 Task: Find connections with filter location Jharia with filter topic #indiawith filter profile language English with filter current company Texas Instruments with filter school Sri Padmavati Mahila Visvavidyalayam with filter industry Real Estate and Equipment Rental Services with filter service category Portrait Photography with filter keywords title Massage Therapy
Action: Mouse moved to (239, 292)
Screenshot: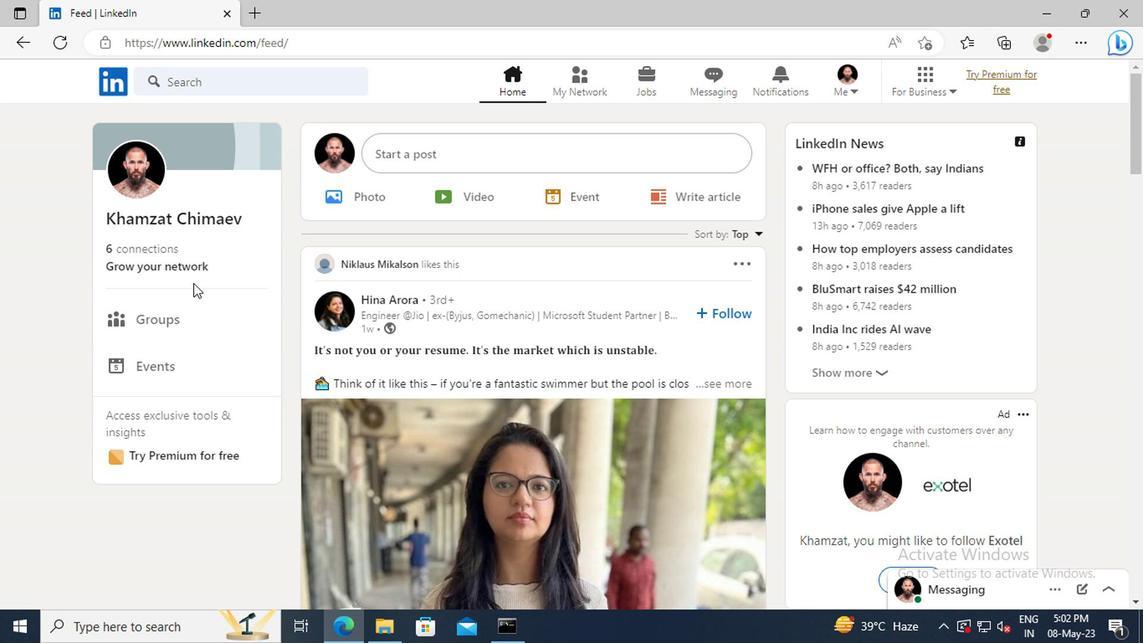 
Action: Mouse pressed left at (239, 292)
Screenshot: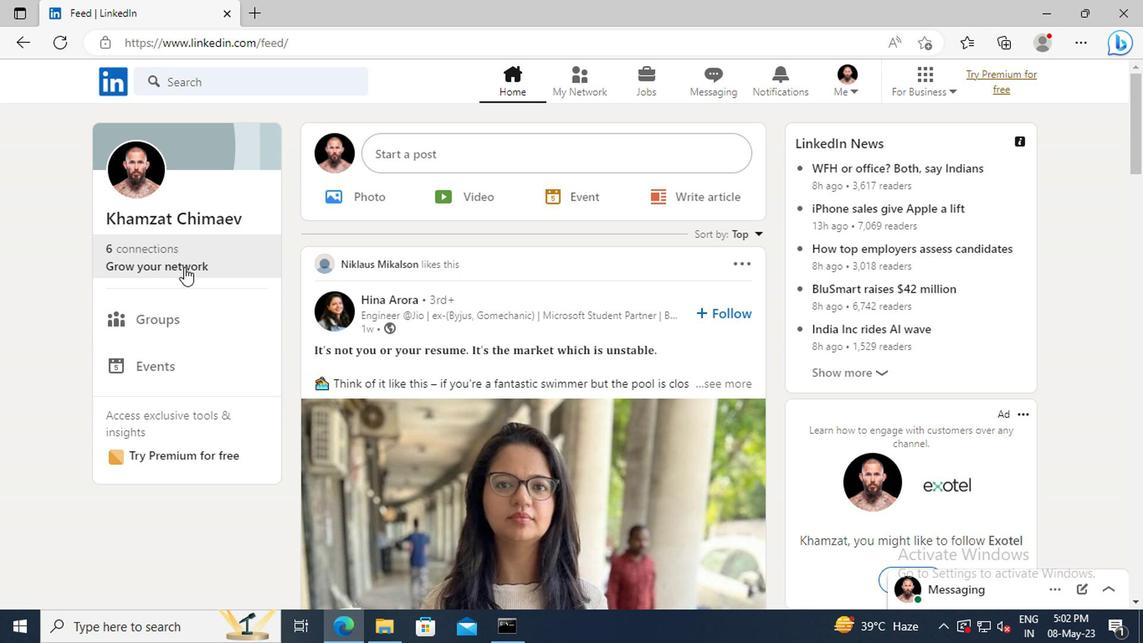 
Action: Mouse moved to (239, 236)
Screenshot: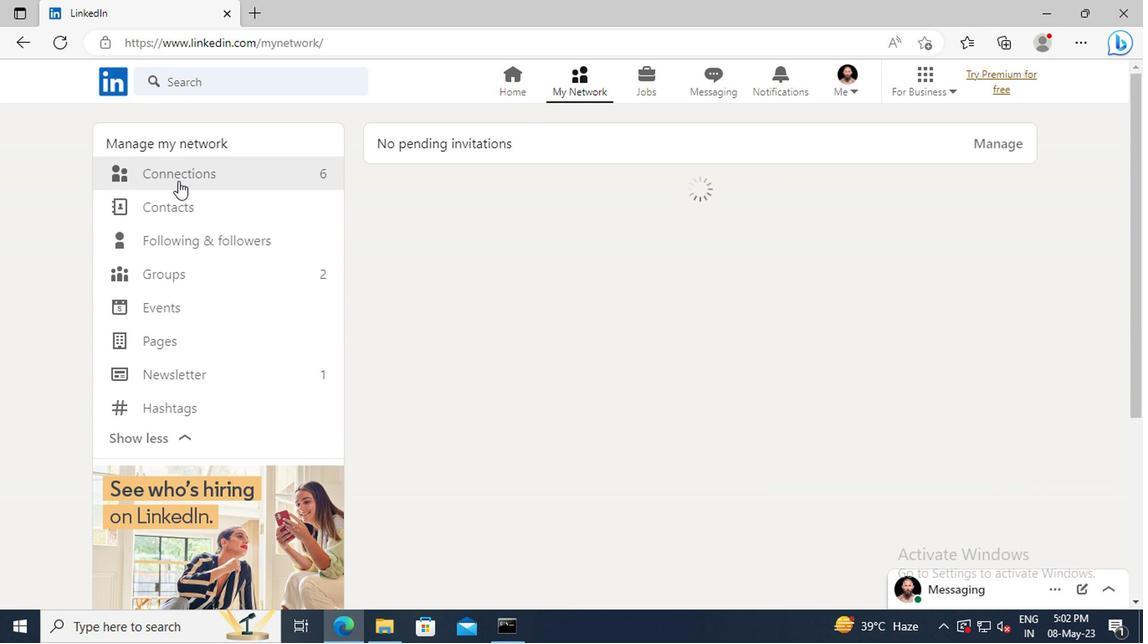 
Action: Mouse pressed left at (239, 236)
Screenshot: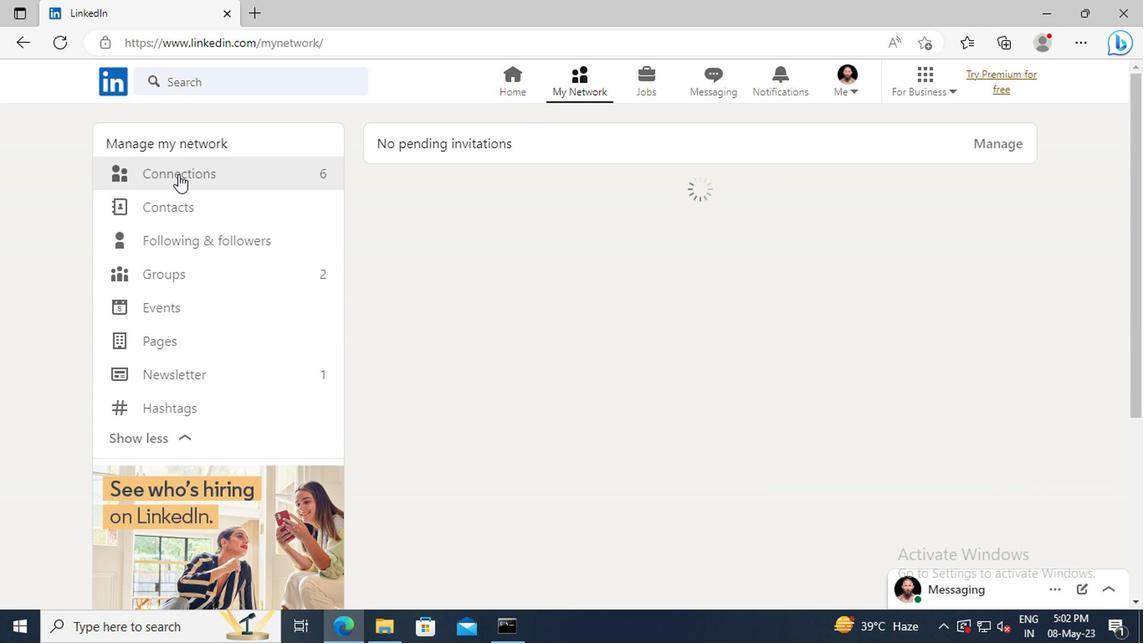 
Action: Mouse moved to (609, 241)
Screenshot: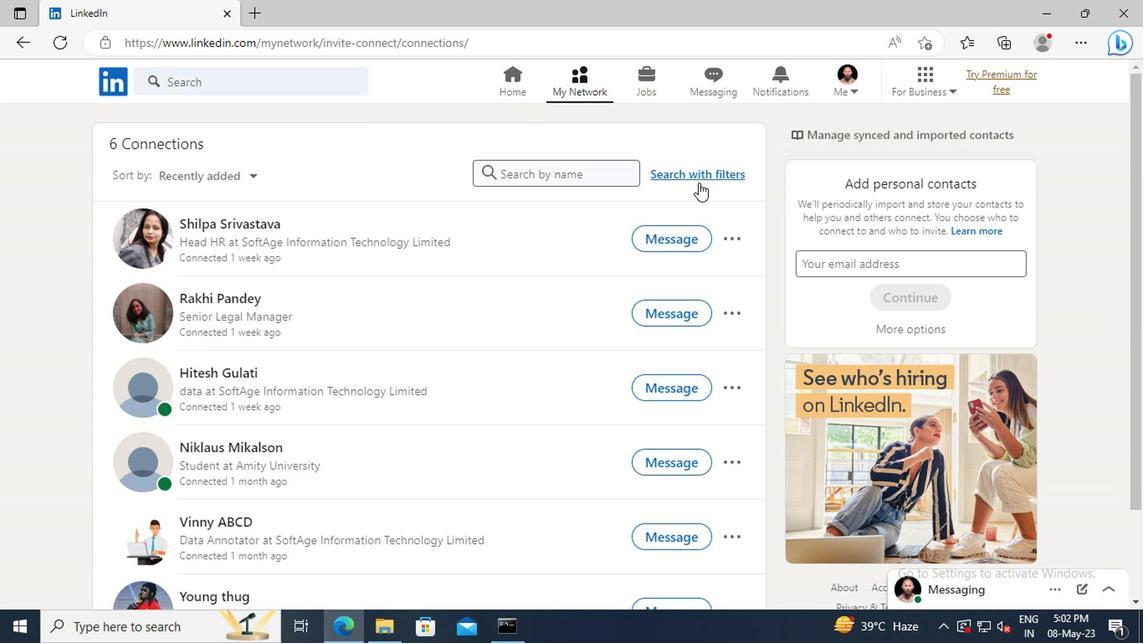 
Action: Mouse pressed left at (609, 241)
Screenshot: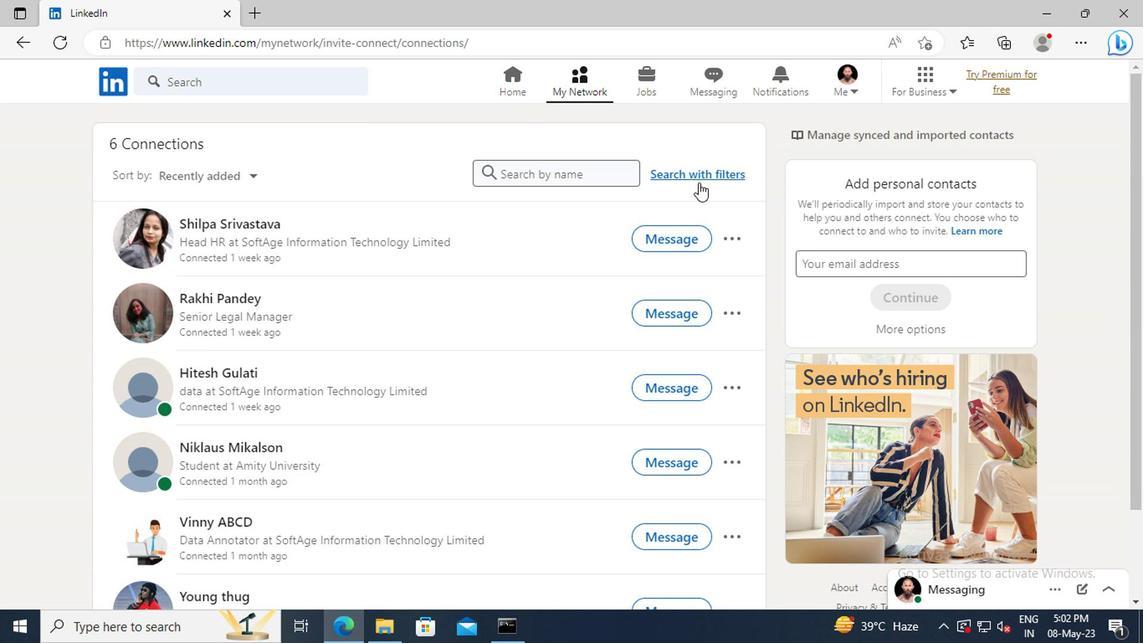 
Action: Mouse moved to (565, 205)
Screenshot: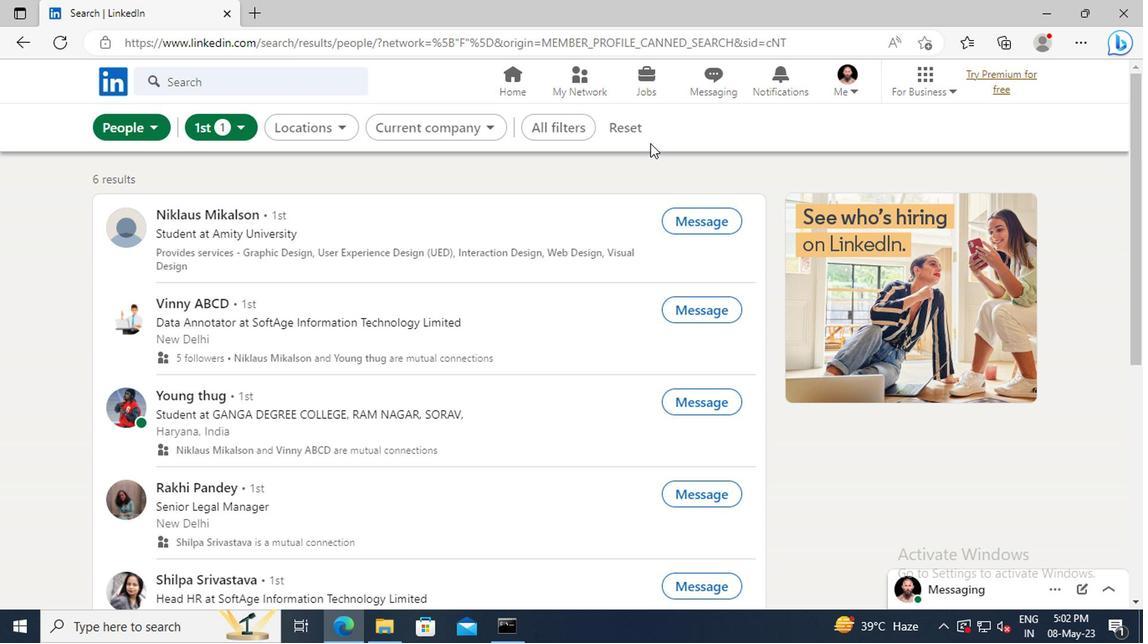 
Action: Mouse pressed left at (565, 205)
Screenshot: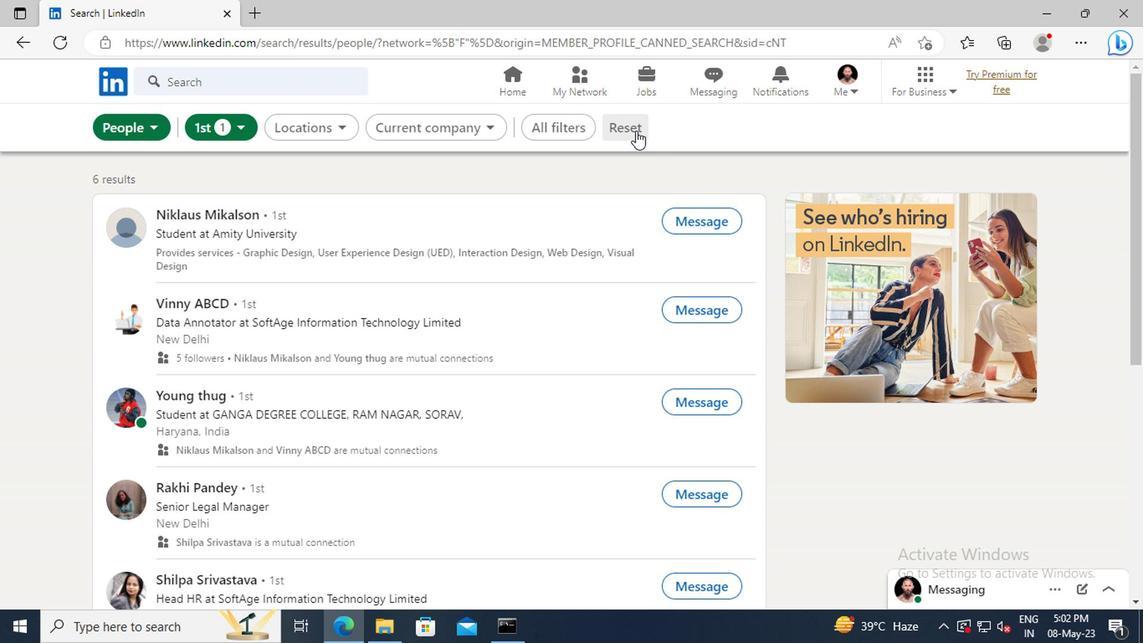 
Action: Mouse moved to (546, 205)
Screenshot: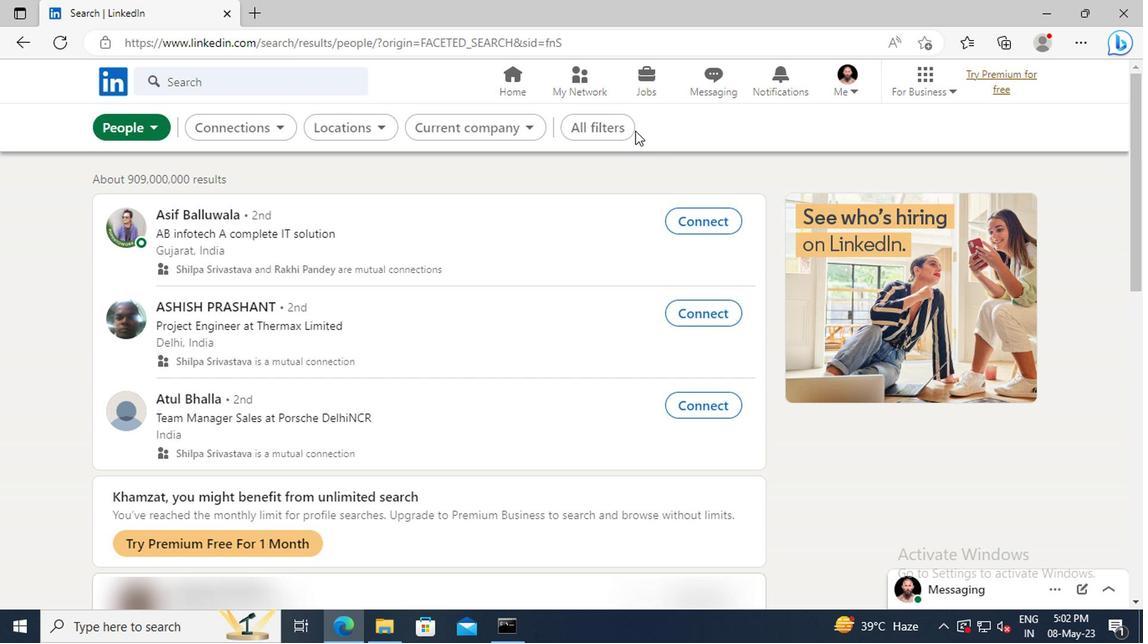 
Action: Mouse pressed left at (546, 205)
Screenshot: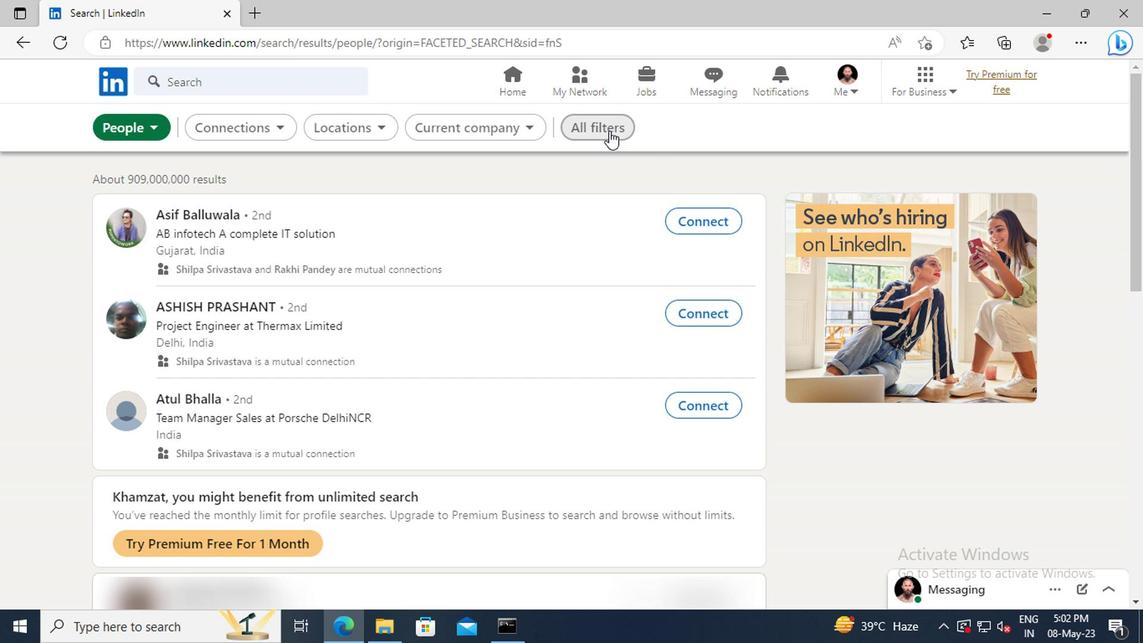 
Action: Mouse moved to (787, 359)
Screenshot: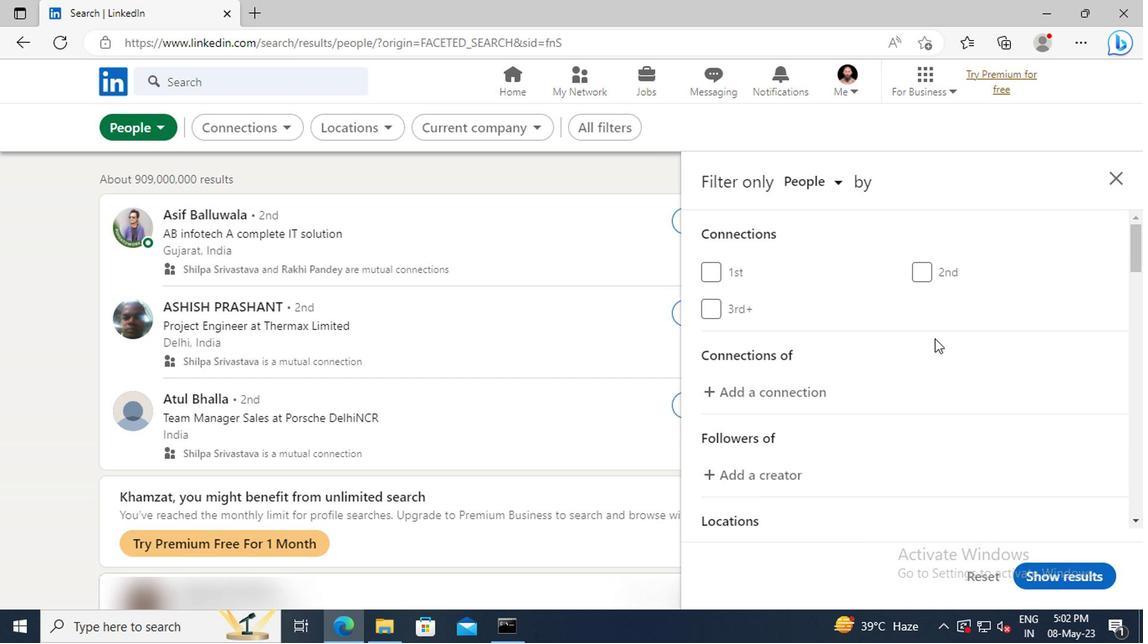 
Action: Mouse scrolled (787, 359) with delta (0, 0)
Screenshot: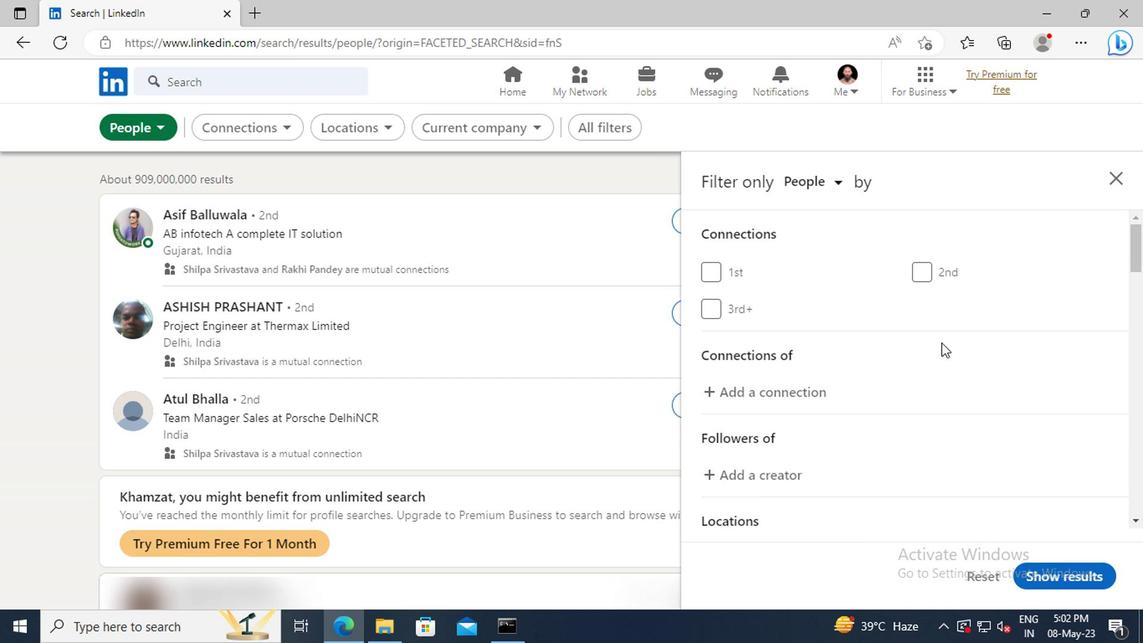 
Action: Mouse moved to (787, 359)
Screenshot: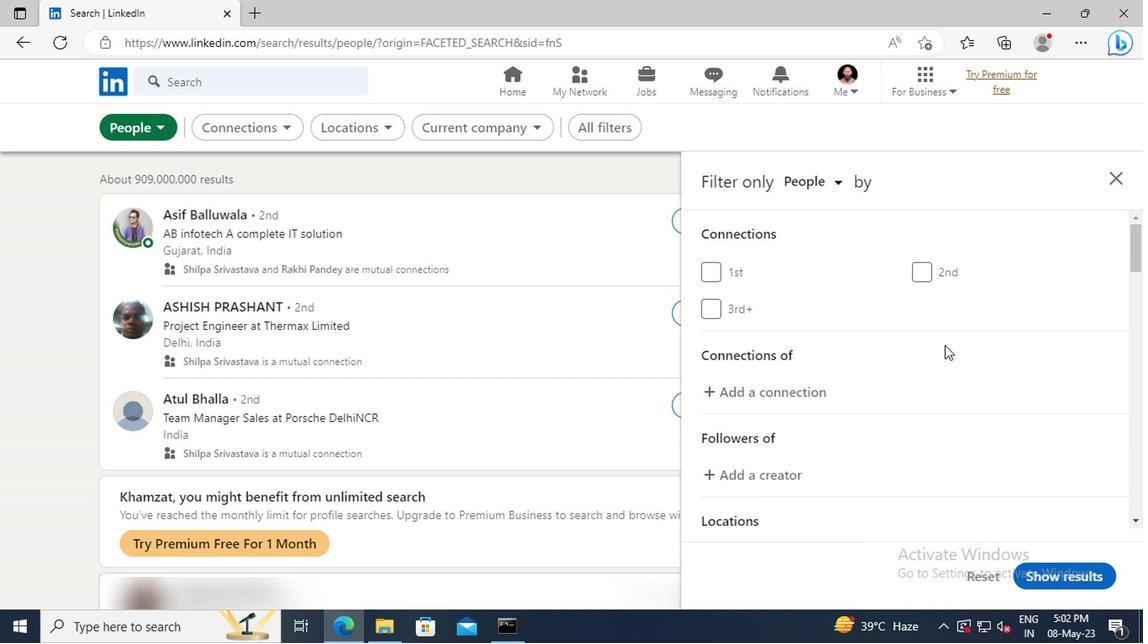 
Action: Mouse scrolled (787, 359) with delta (0, 0)
Screenshot: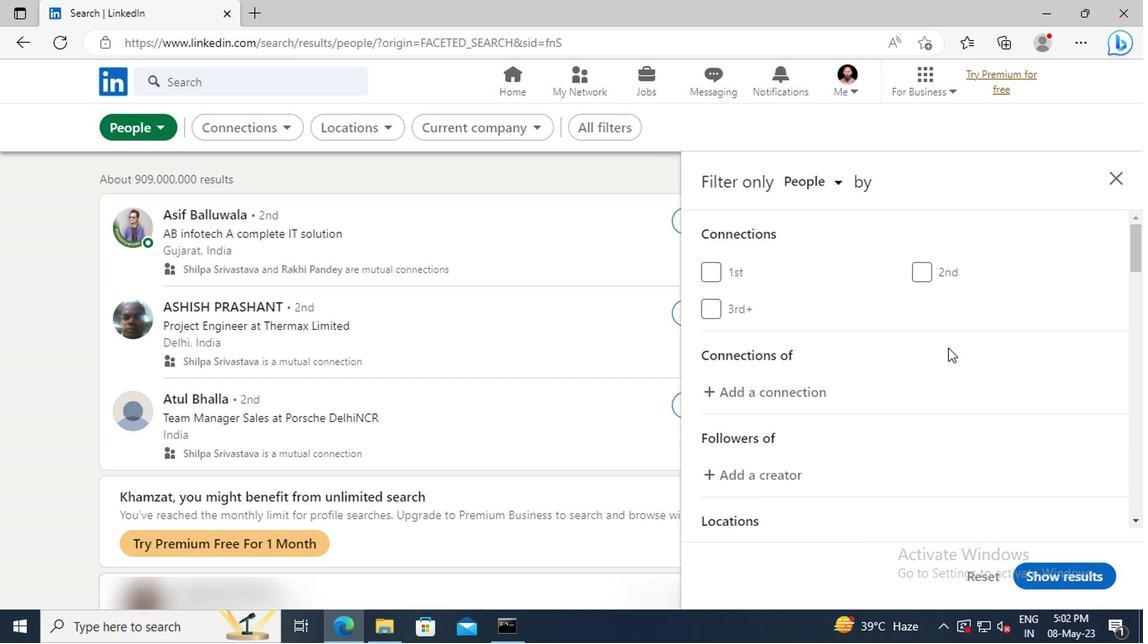
Action: Mouse scrolled (787, 359) with delta (0, 0)
Screenshot: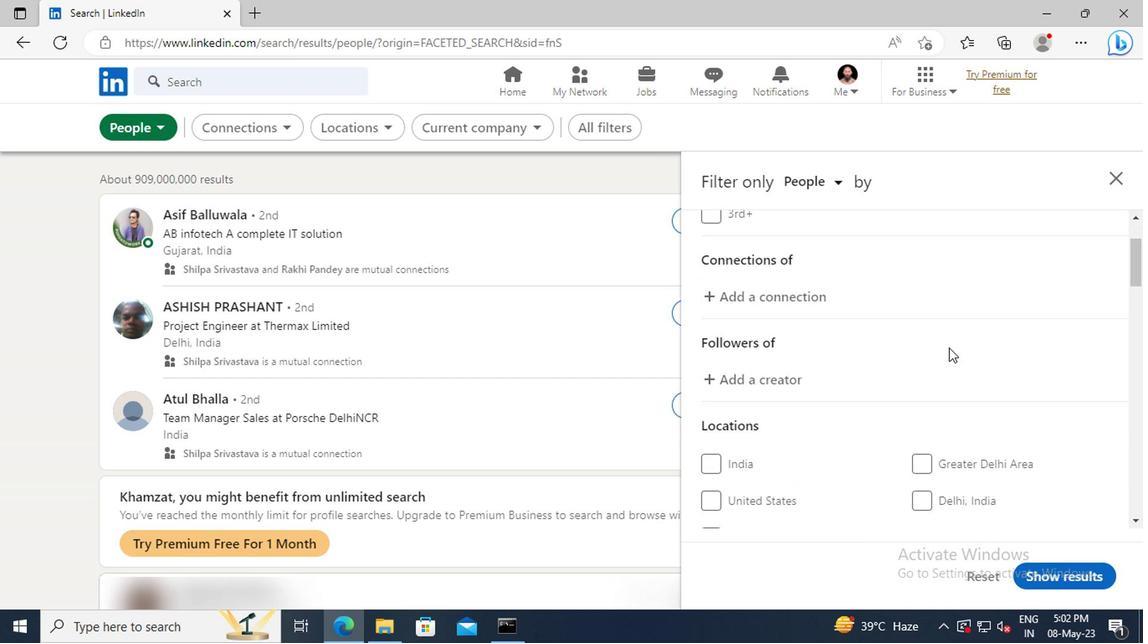 
Action: Mouse scrolled (787, 359) with delta (0, 0)
Screenshot: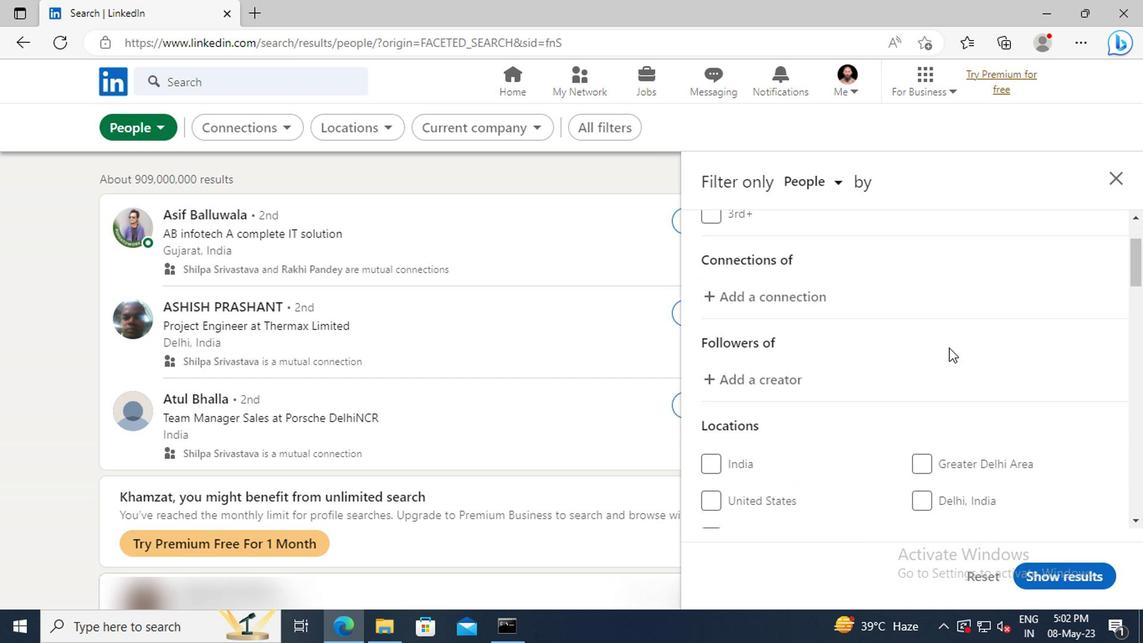 
Action: Mouse scrolled (787, 359) with delta (0, 0)
Screenshot: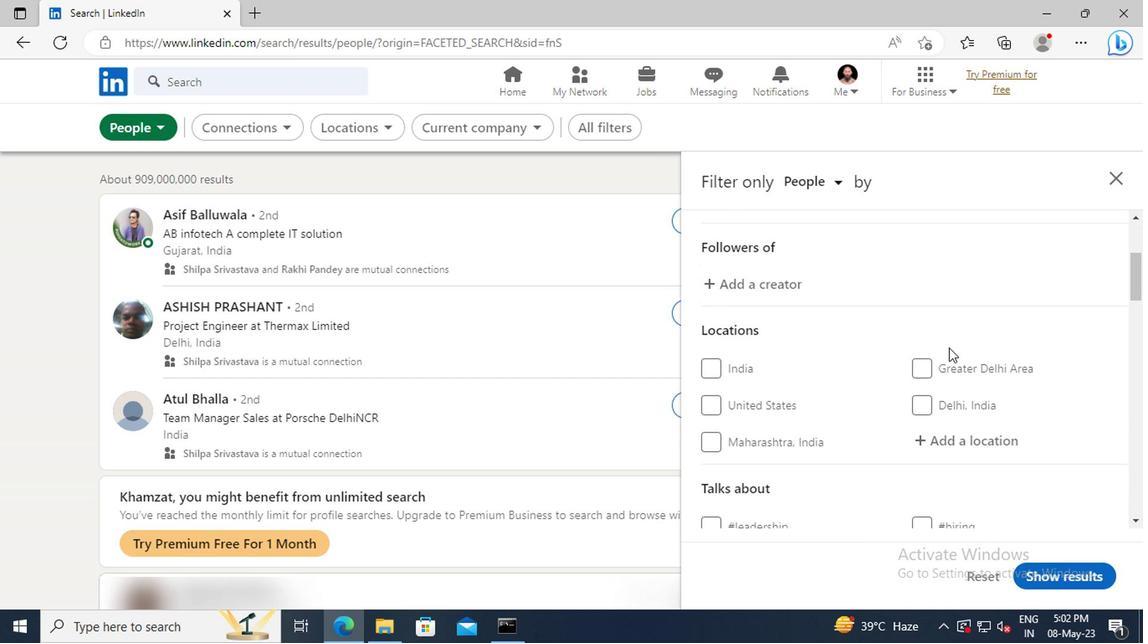 
Action: Mouse moved to (788, 395)
Screenshot: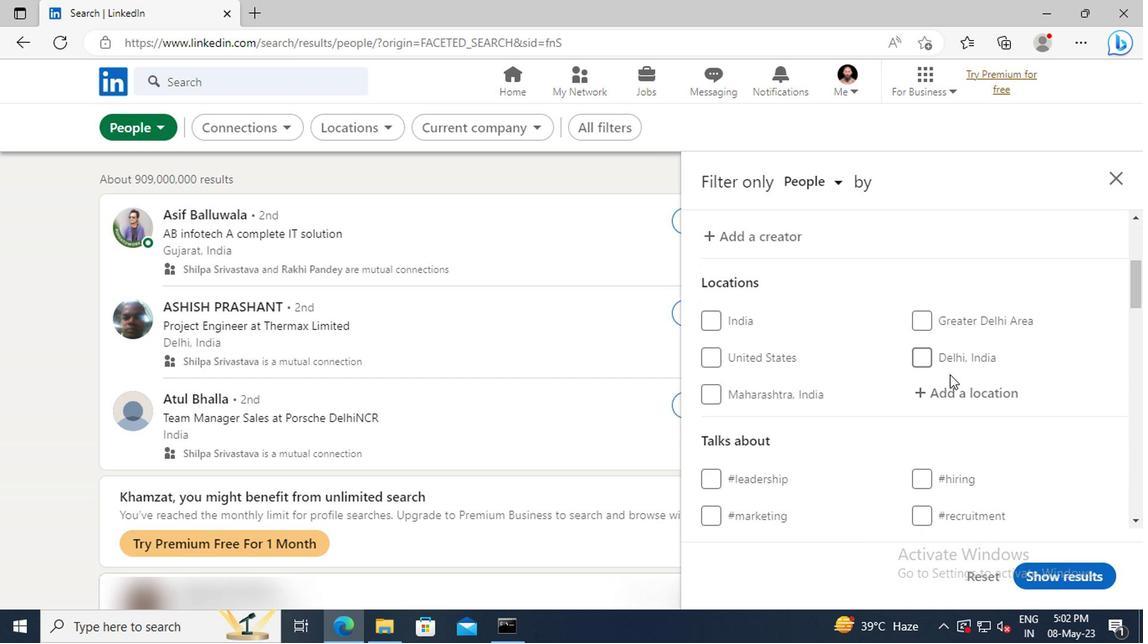
Action: Mouse pressed left at (788, 395)
Screenshot: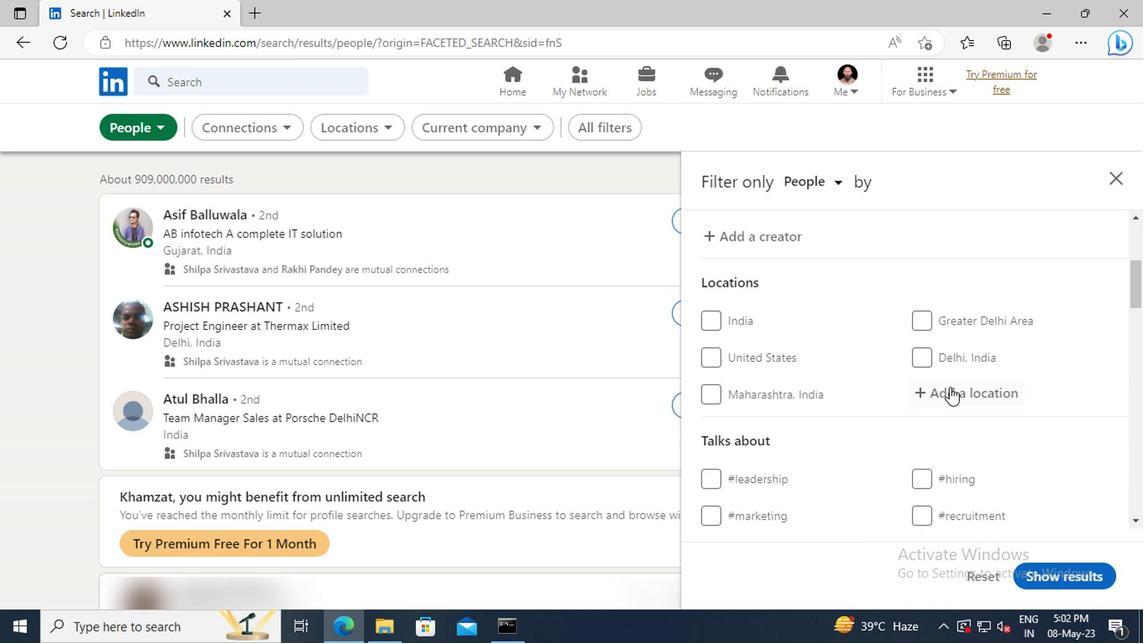 
Action: Key pressed <Key.shift>JHARIA
Screenshot: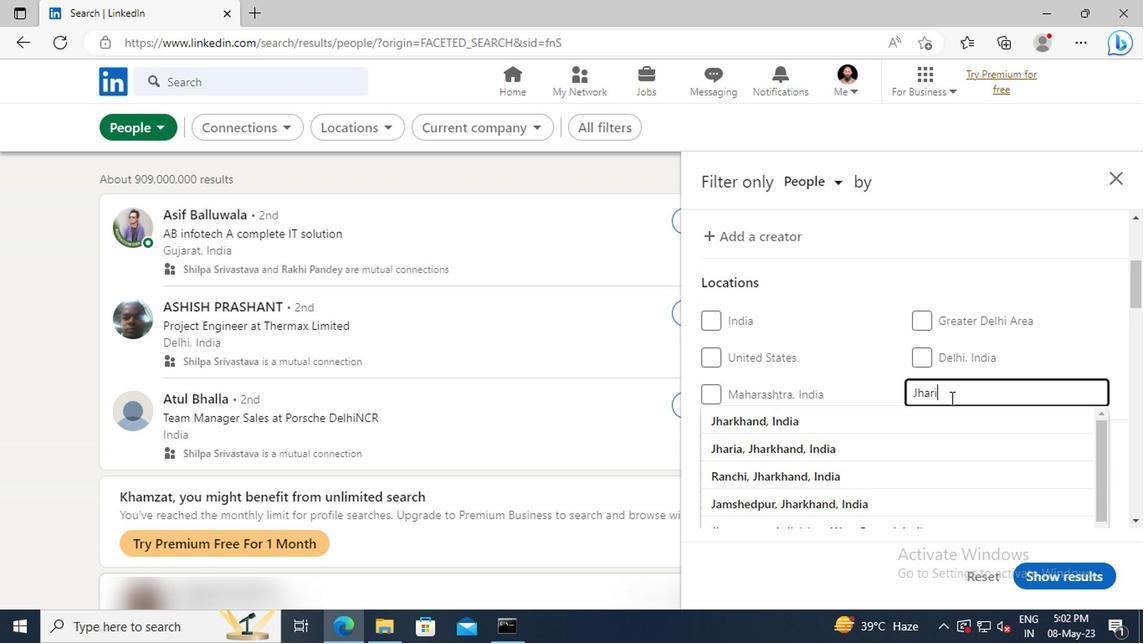 
Action: Mouse moved to (788, 411)
Screenshot: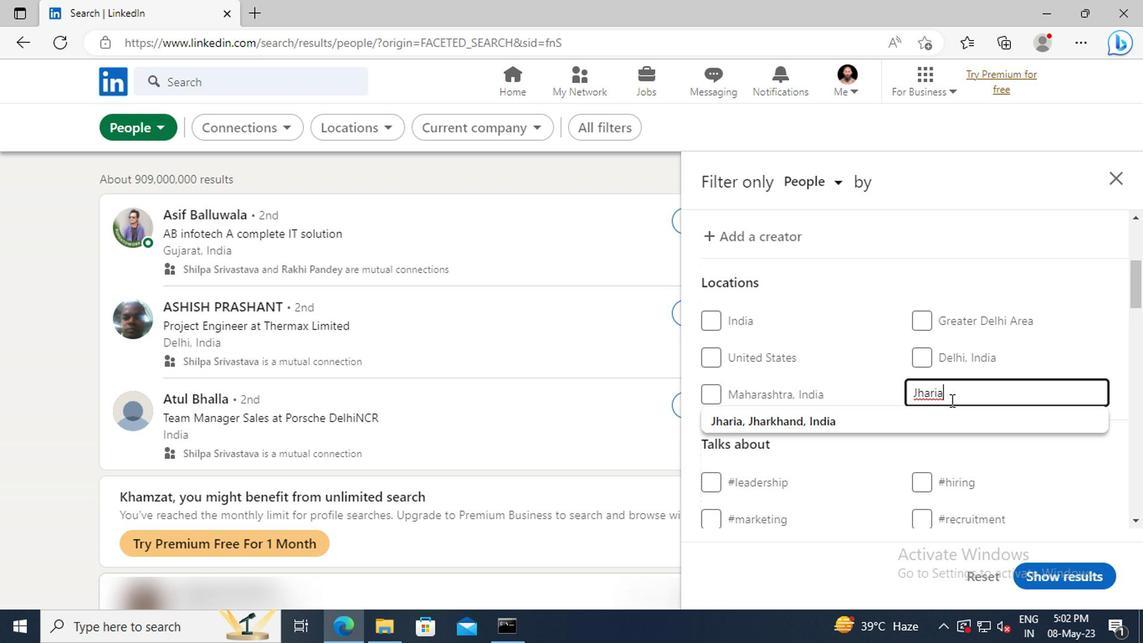 
Action: Mouse pressed left at (788, 411)
Screenshot: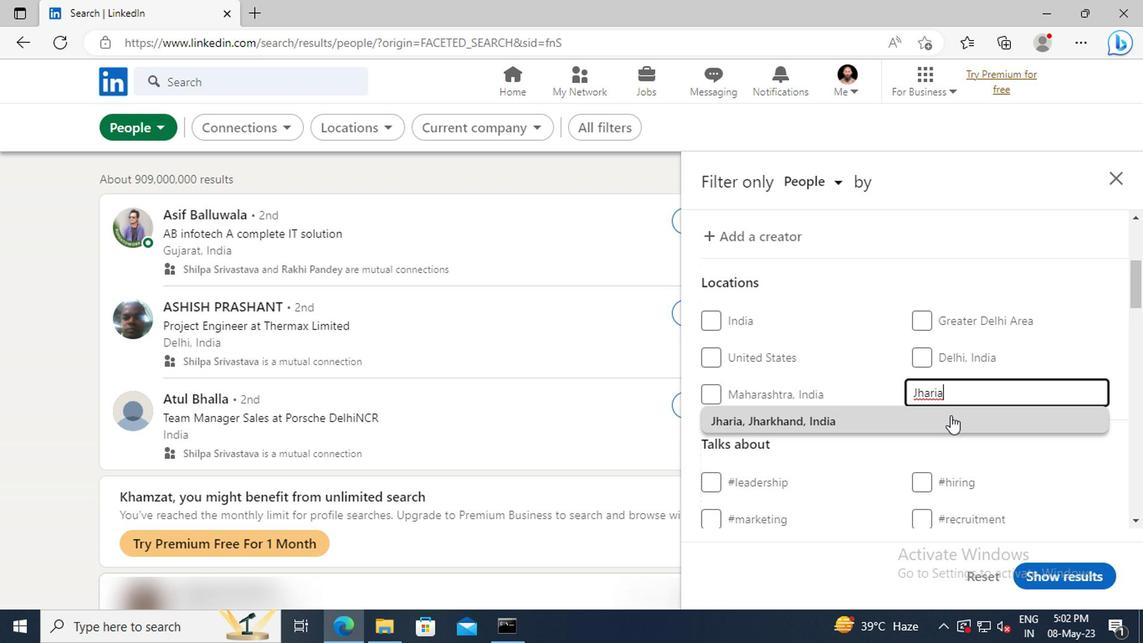 
Action: Mouse scrolled (788, 410) with delta (0, 0)
Screenshot: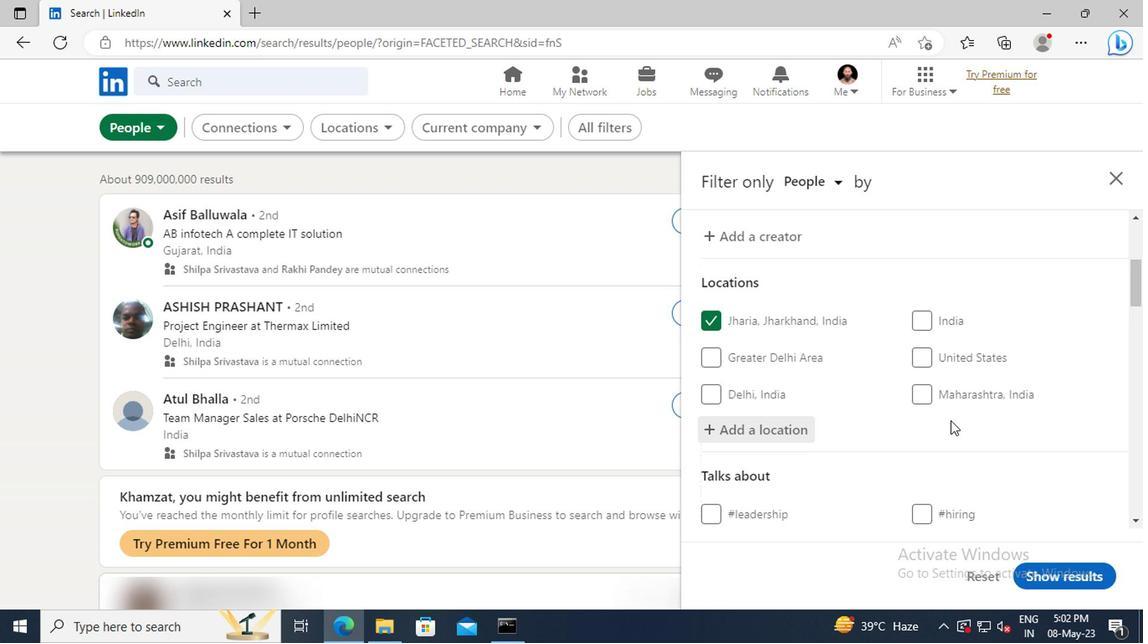 
Action: Mouse scrolled (788, 410) with delta (0, 0)
Screenshot: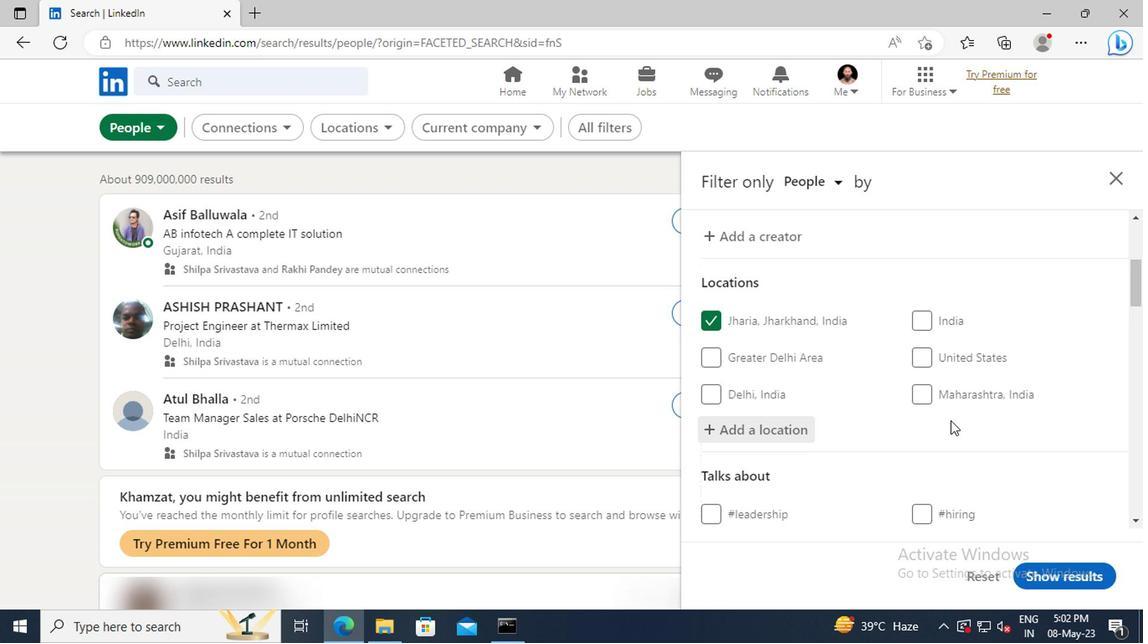 
Action: Mouse moved to (787, 407)
Screenshot: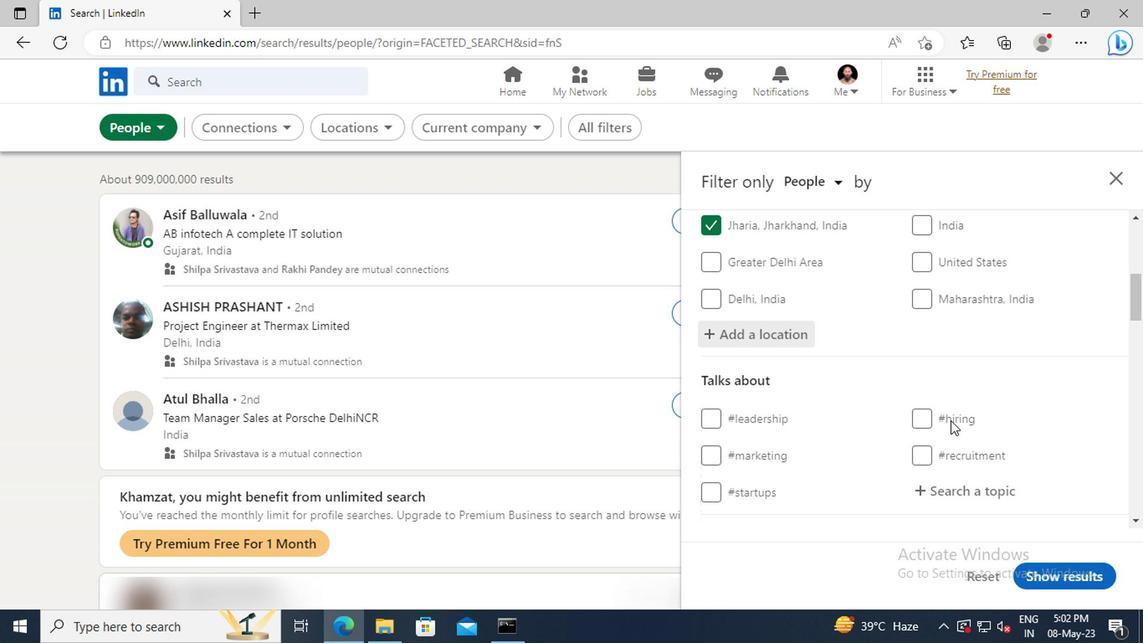 
Action: Mouse scrolled (787, 407) with delta (0, 0)
Screenshot: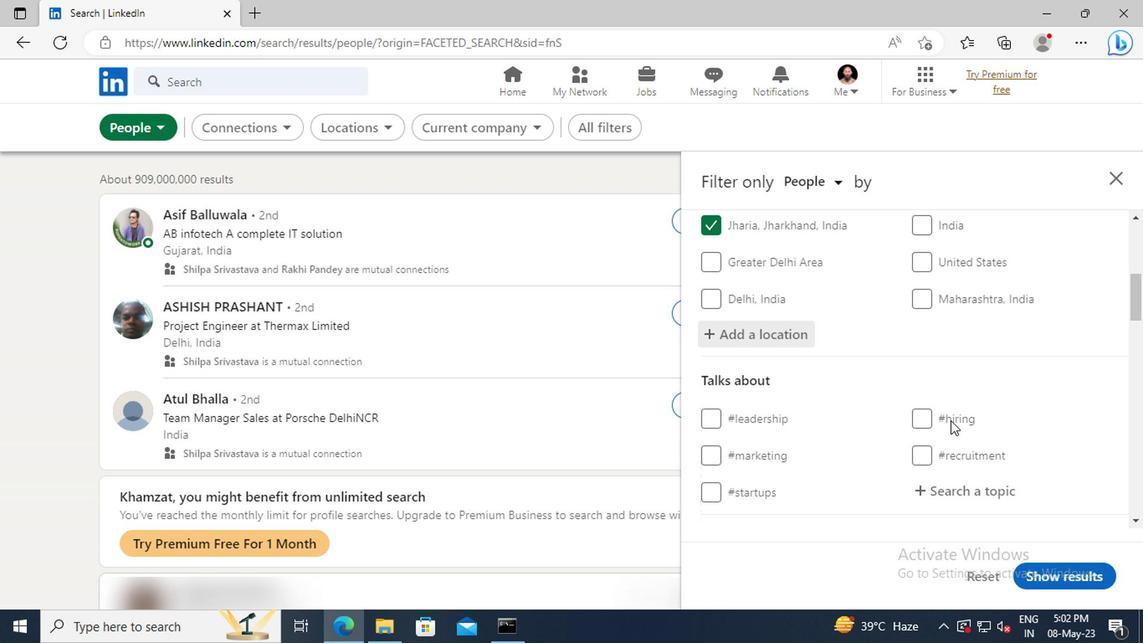 
Action: Mouse moved to (787, 407)
Screenshot: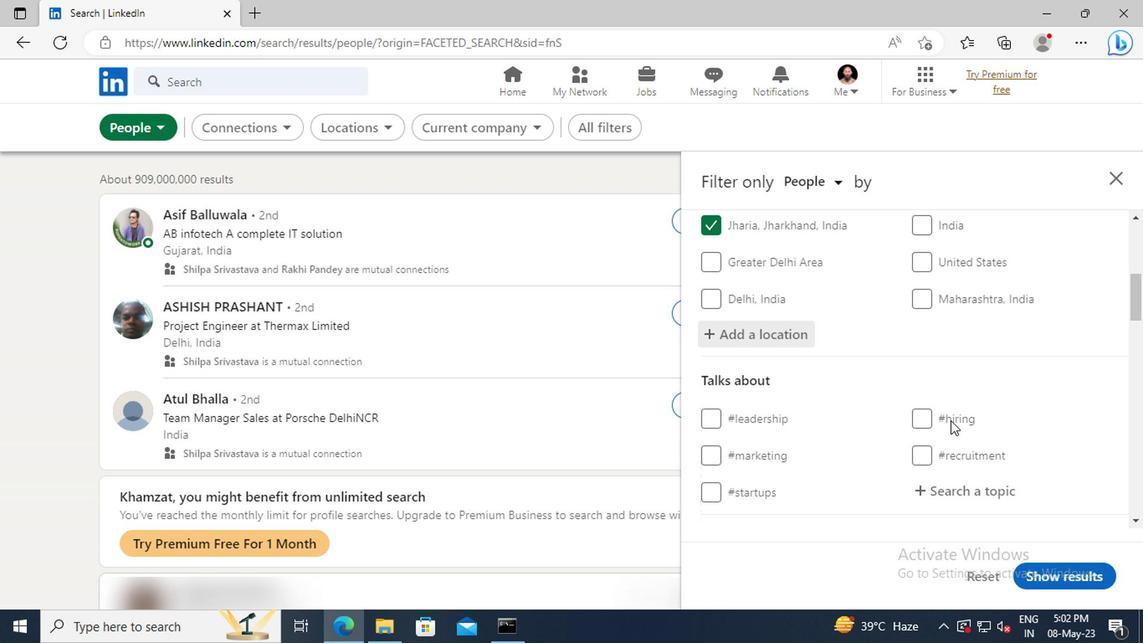 
Action: Mouse scrolled (787, 406) with delta (0, 0)
Screenshot: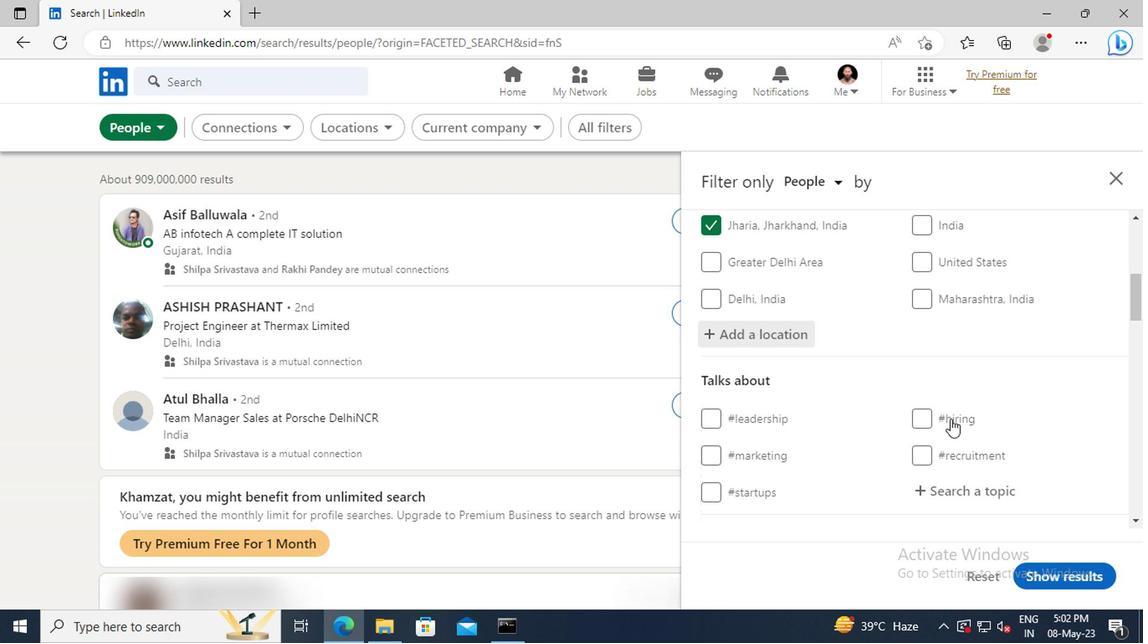 
Action: Mouse moved to (785, 397)
Screenshot: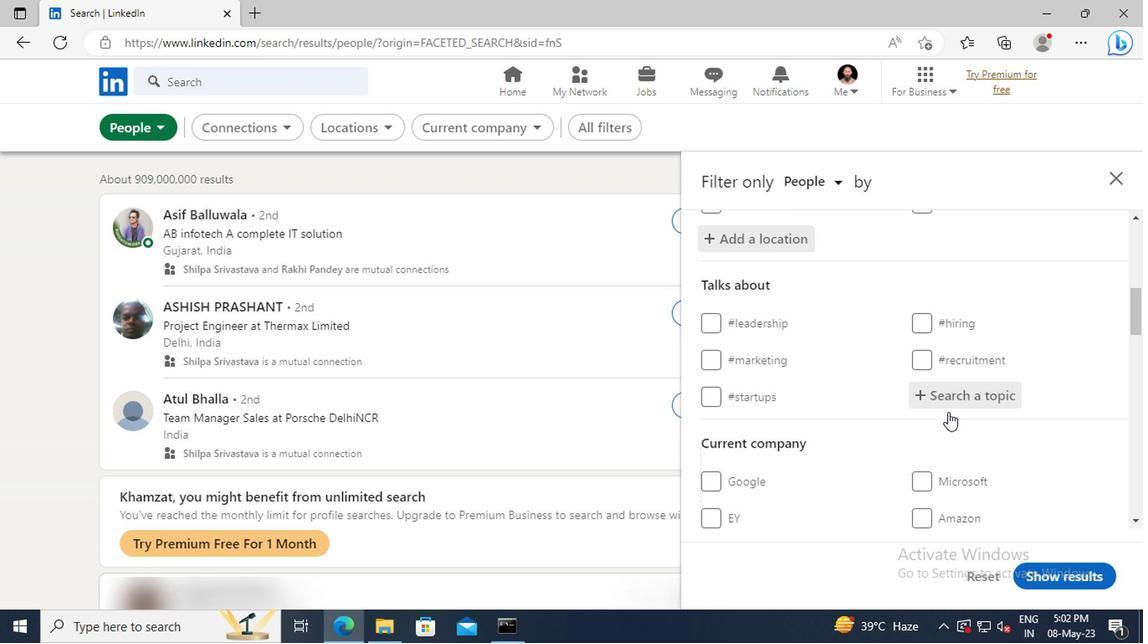 
Action: Mouse pressed left at (785, 397)
Screenshot: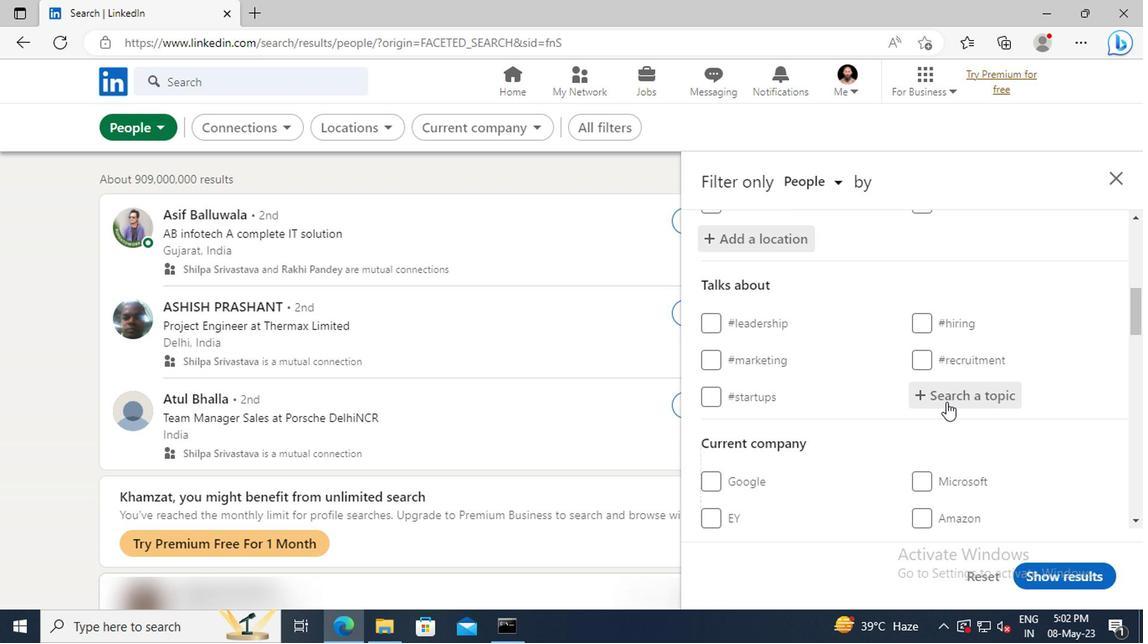 
Action: Key pressed INDIA
Screenshot: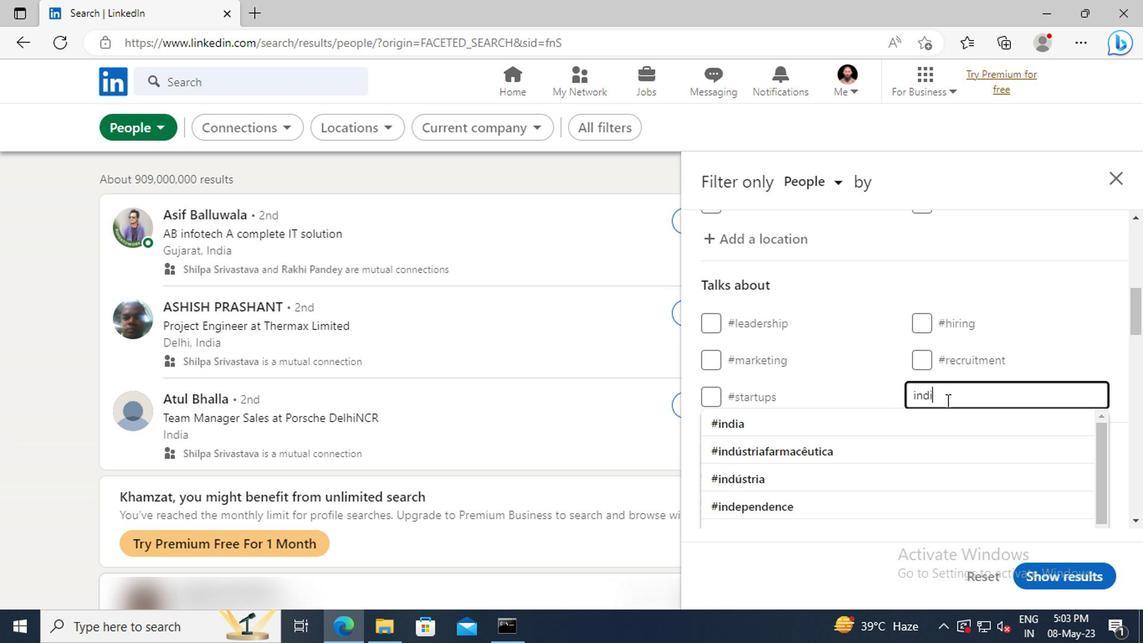 
Action: Mouse moved to (791, 408)
Screenshot: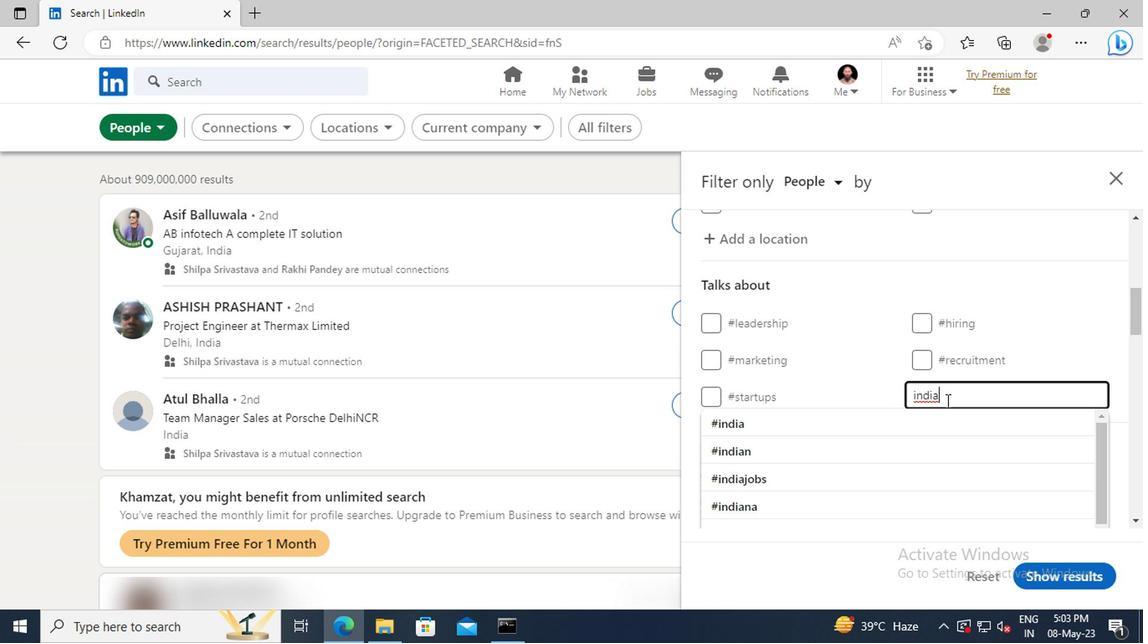 
Action: Mouse pressed left at (791, 408)
Screenshot: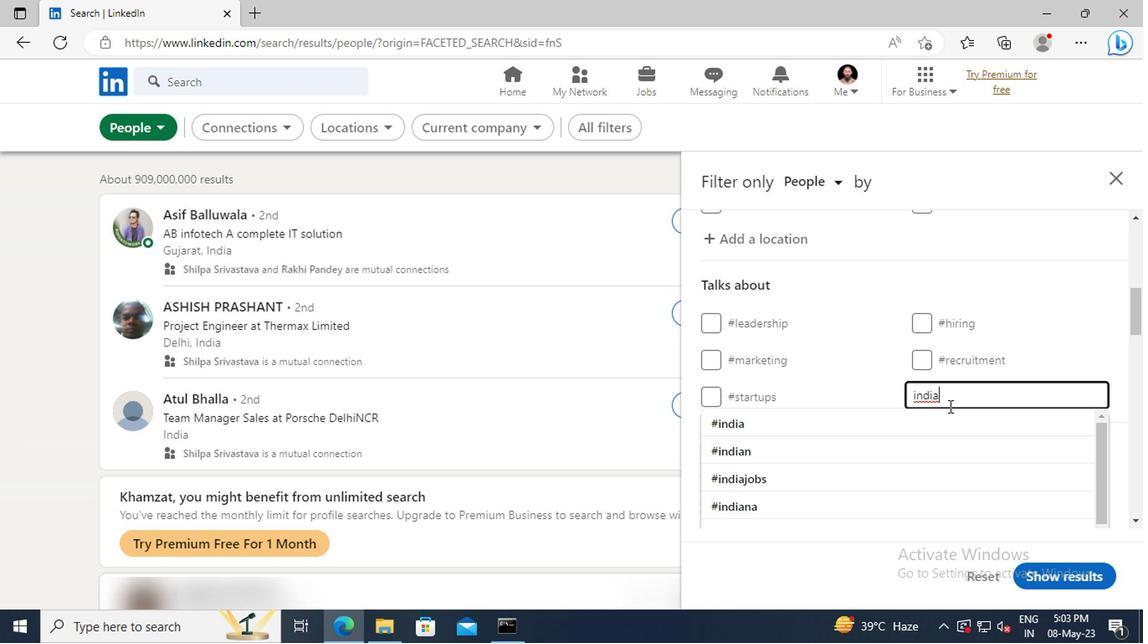 
Action: Mouse scrolled (791, 407) with delta (0, 0)
Screenshot: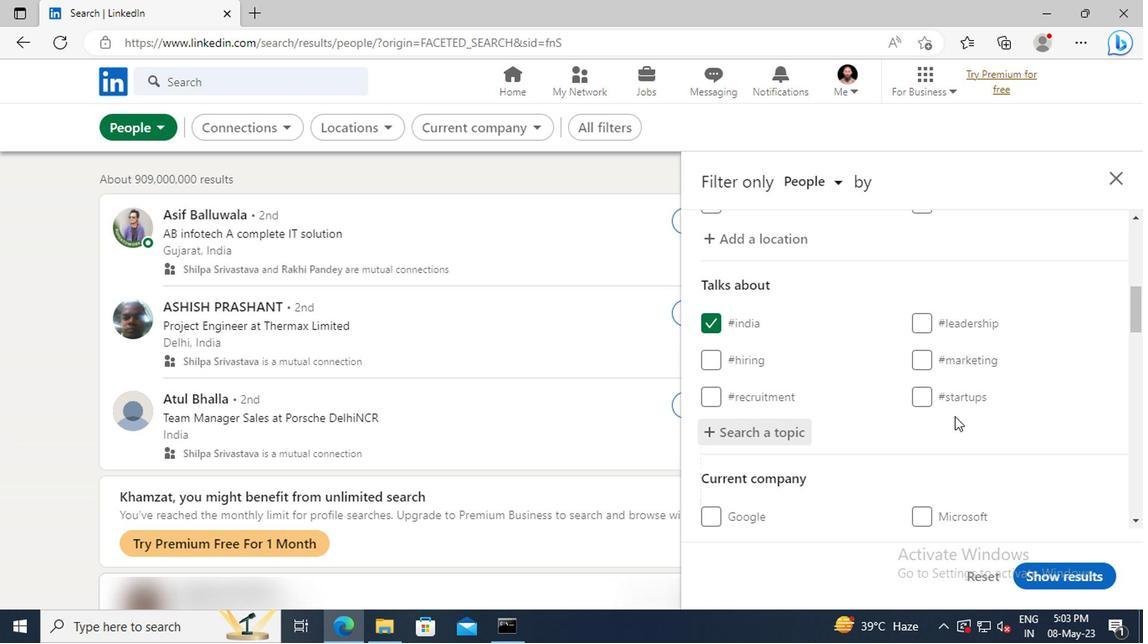 
Action: Mouse scrolled (791, 407) with delta (0, 0)
Screenshot: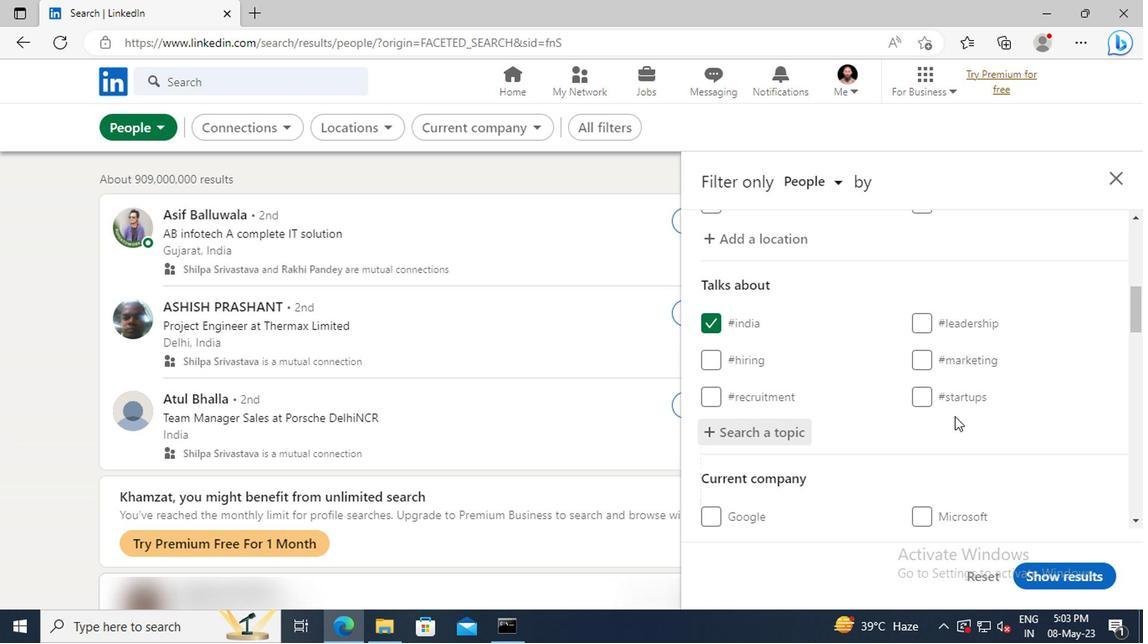
Action: Mouse scrolled (791, 407) with delta (0, 0)
Screenshot: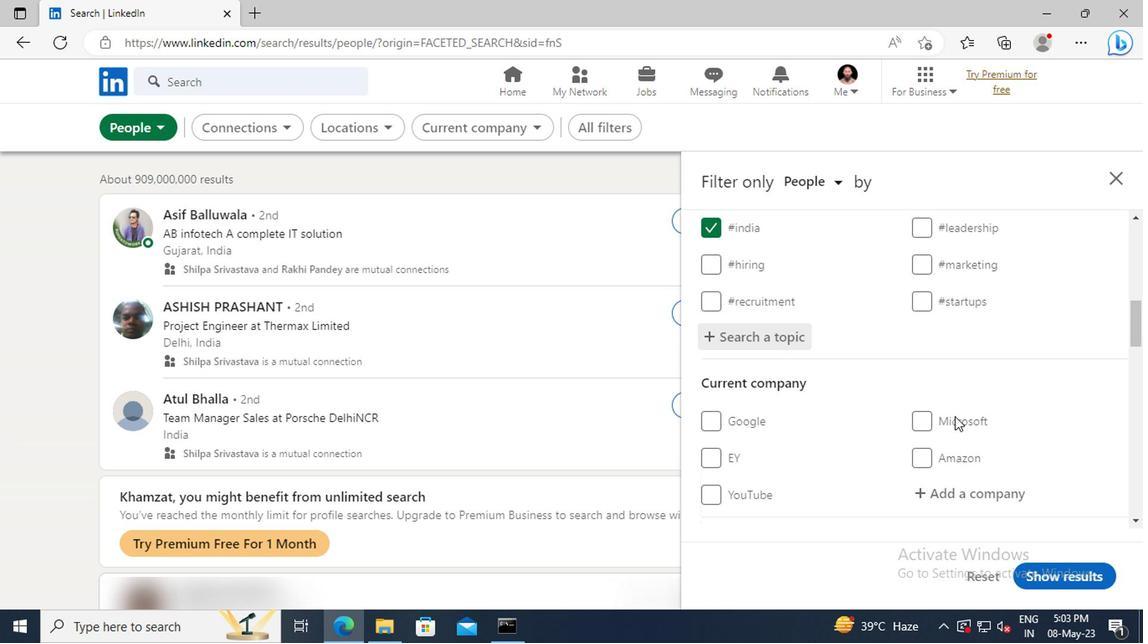 
Action: Mouse moved to (791, 408)
Screenshot: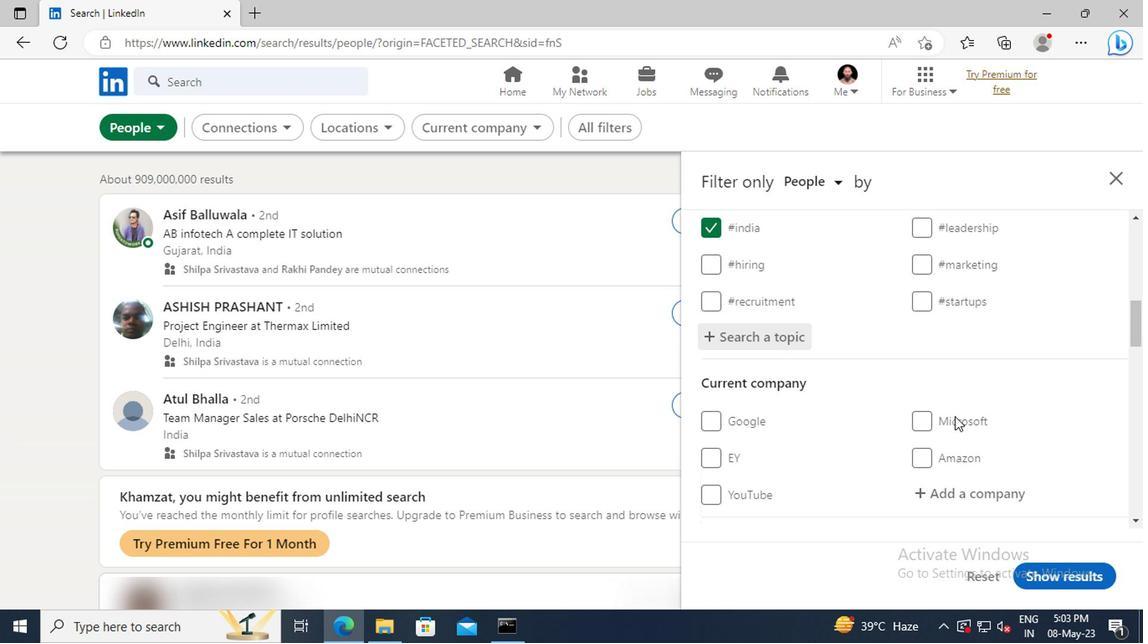 
Action: Mouse scrolled (791, 407) with delta (0, 0)
Screenshot: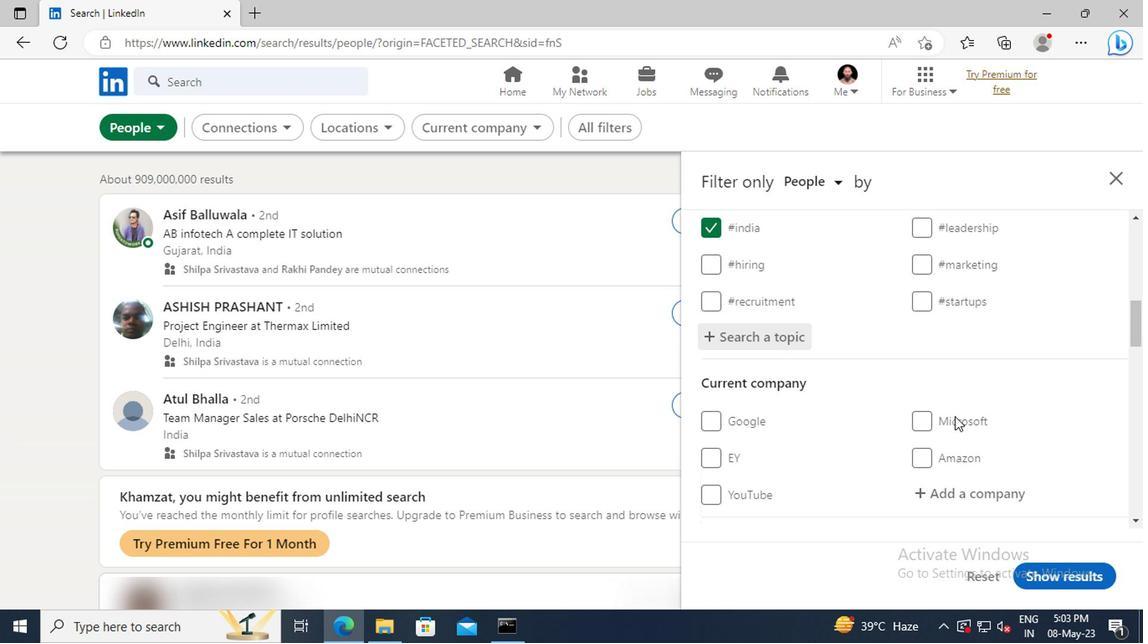 
Action: Mouse moved to (791, 406)
Screenshot: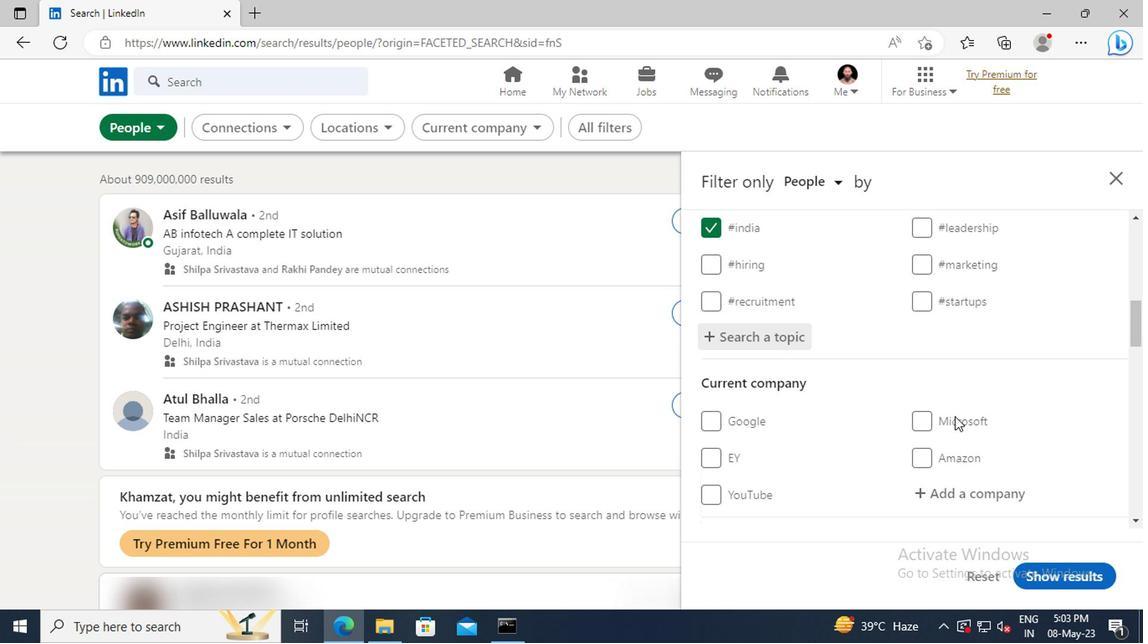 
Action: Mouse scrolled (791, 406) with delta (0, 0)
Screenshot: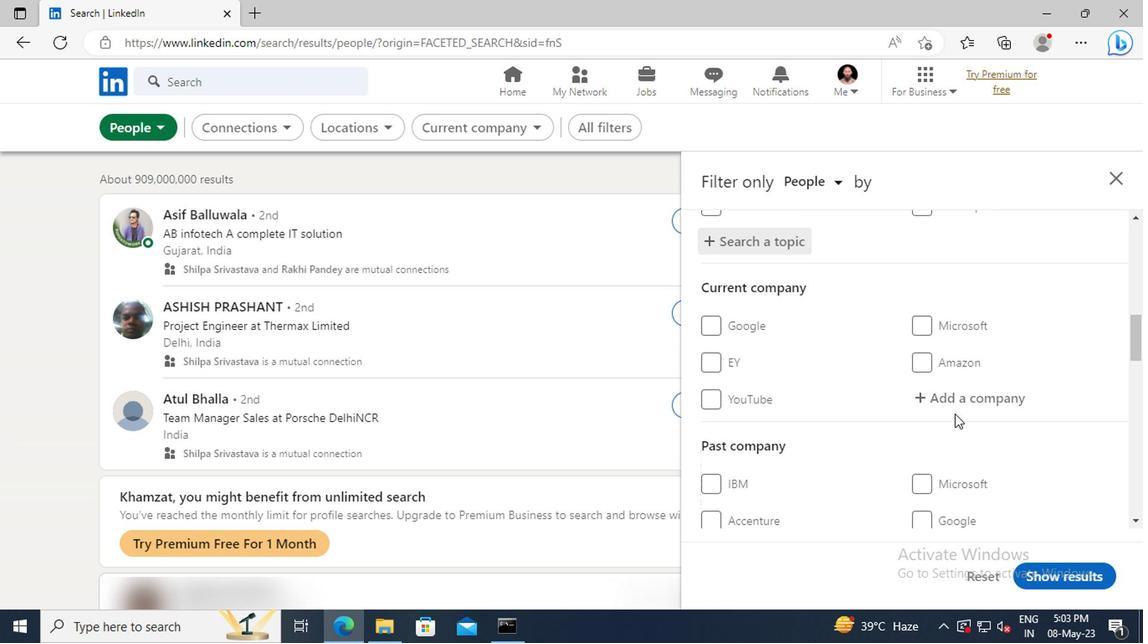 
Action: Mouse scrolled (791, 406) with delta (0, 0)
Screenshot: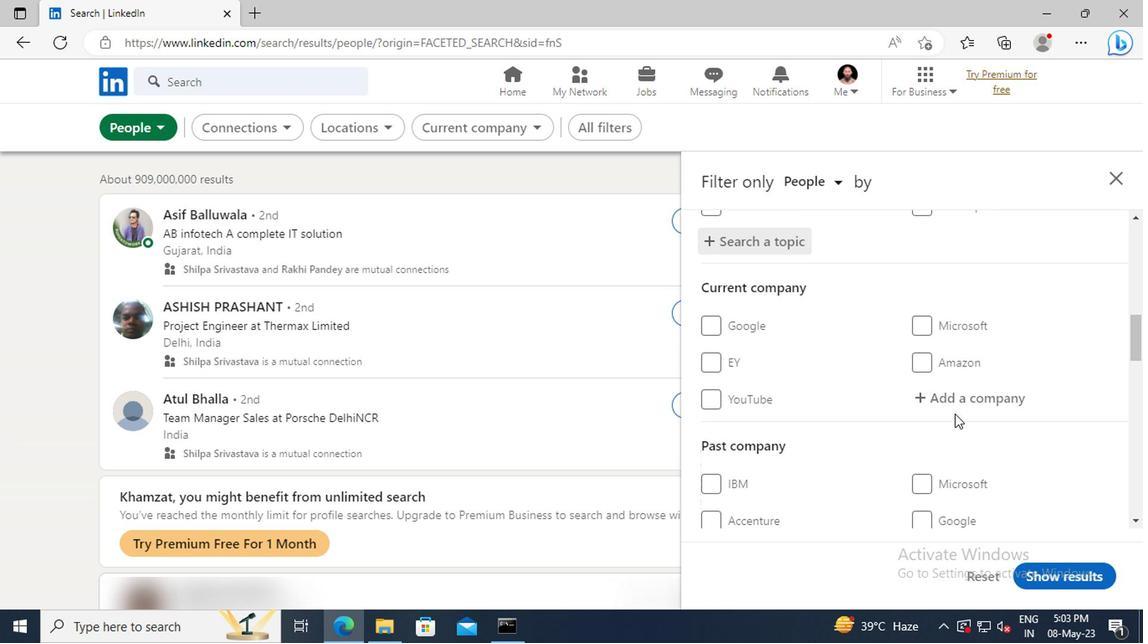 
Action: Mouse moved to (791, 404)
Screenshot: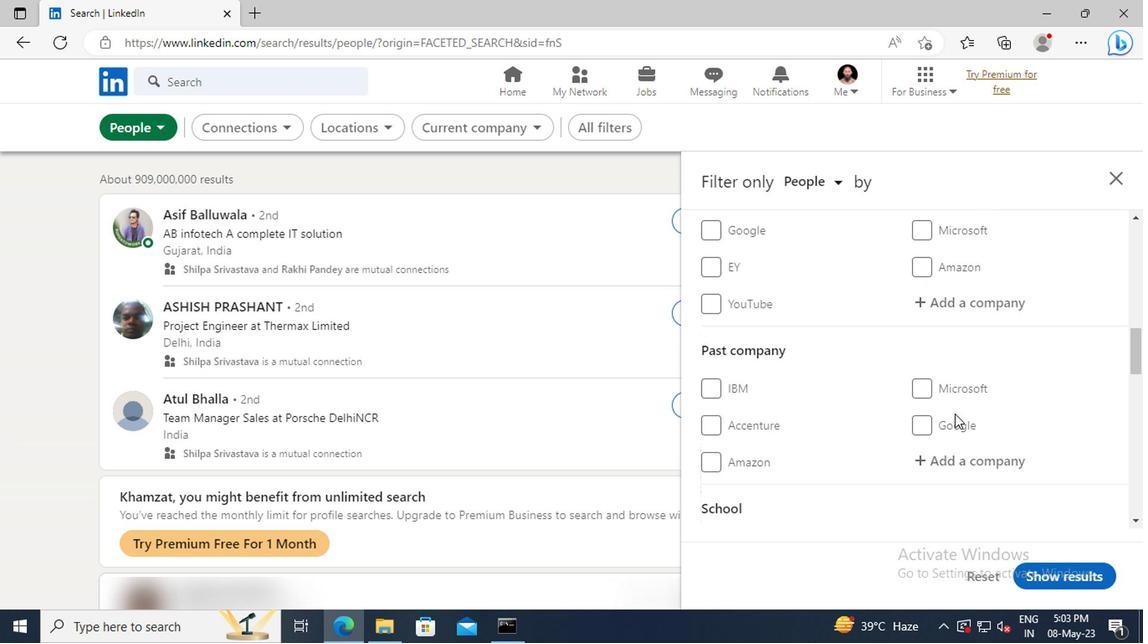 
Action: Mouse scrolled (791, 404) with delta (0, 0)
Screenshot: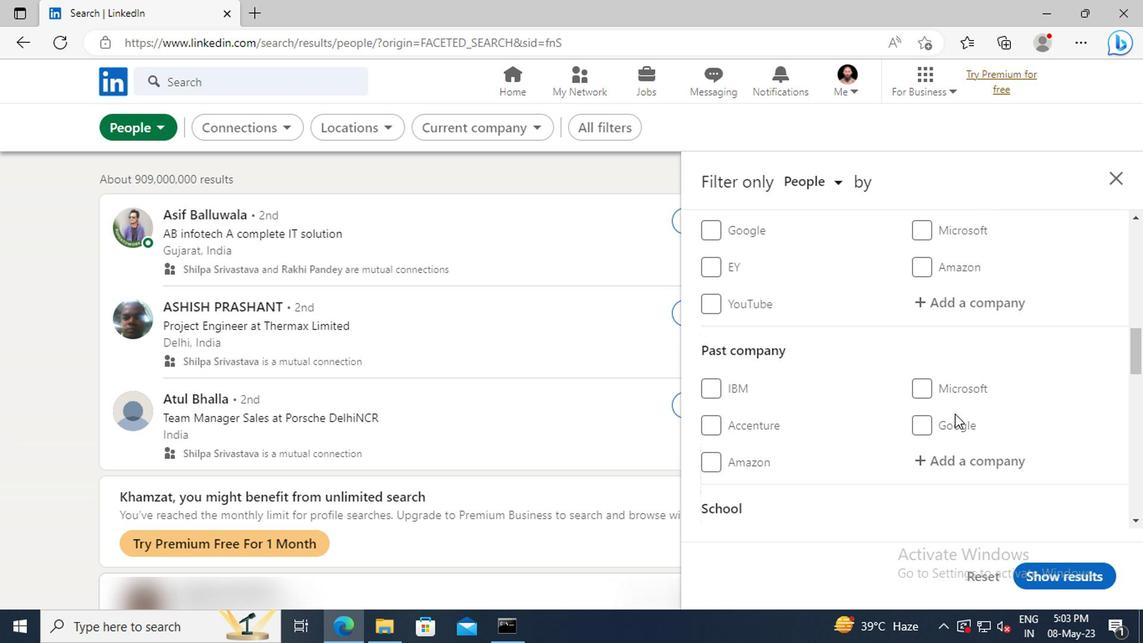 
Action: Mouse scrolled (791, 404) with delta (0, 0)
Screenshot: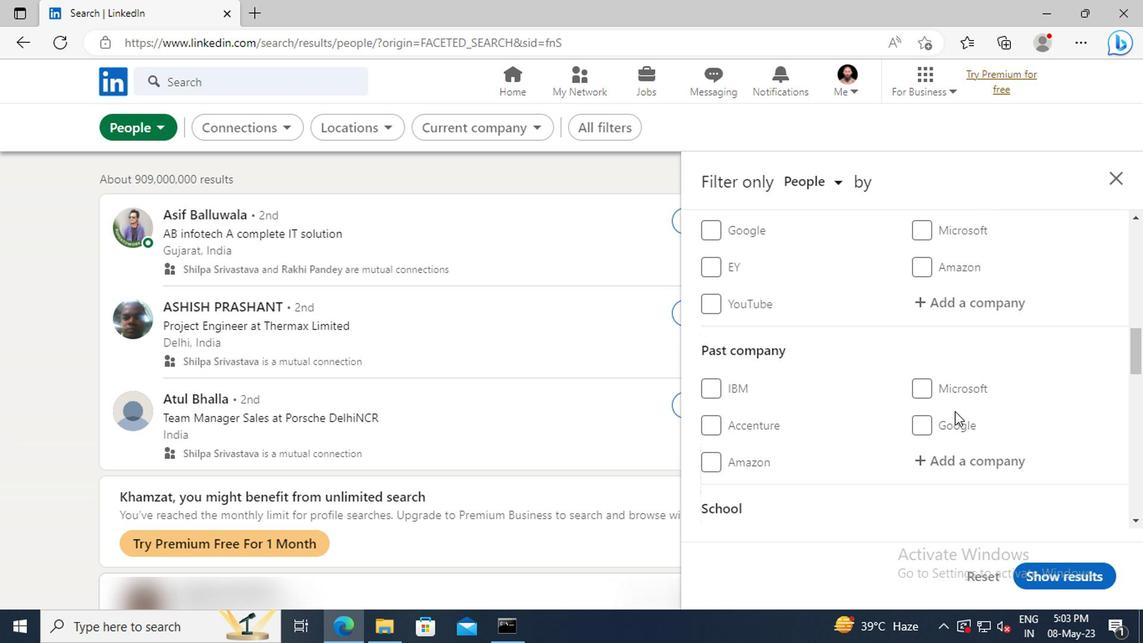 
Action: Mouse scrolled (791, 404) with delta (0, 0)
Screenshot: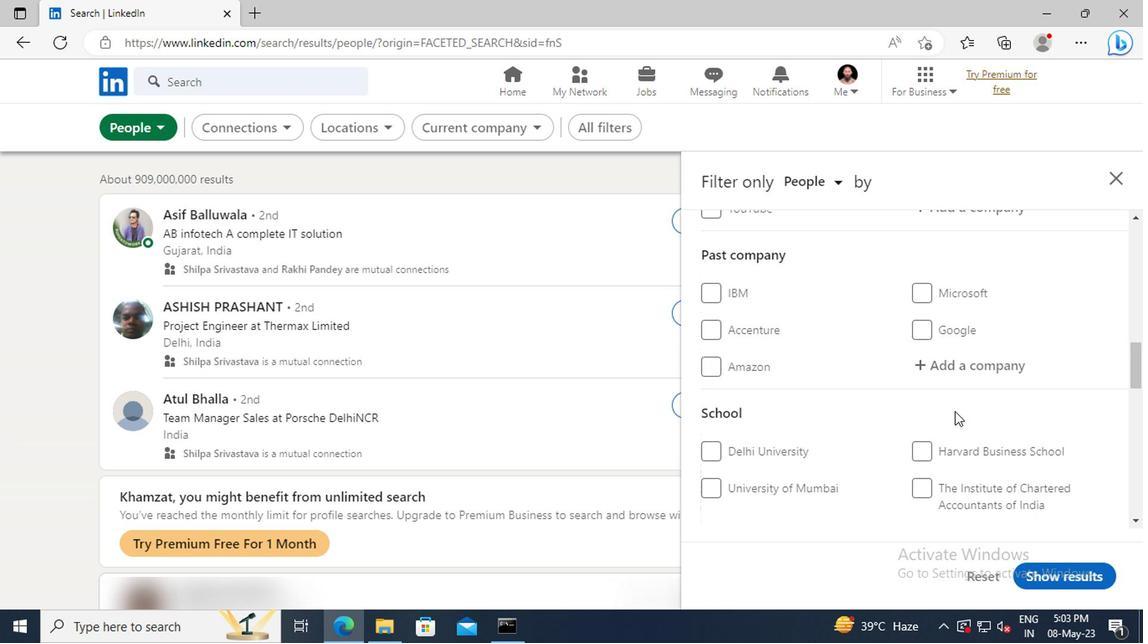 
Action: Mouse scrolled (791, 404) with delta (0, 0)
Screenshot: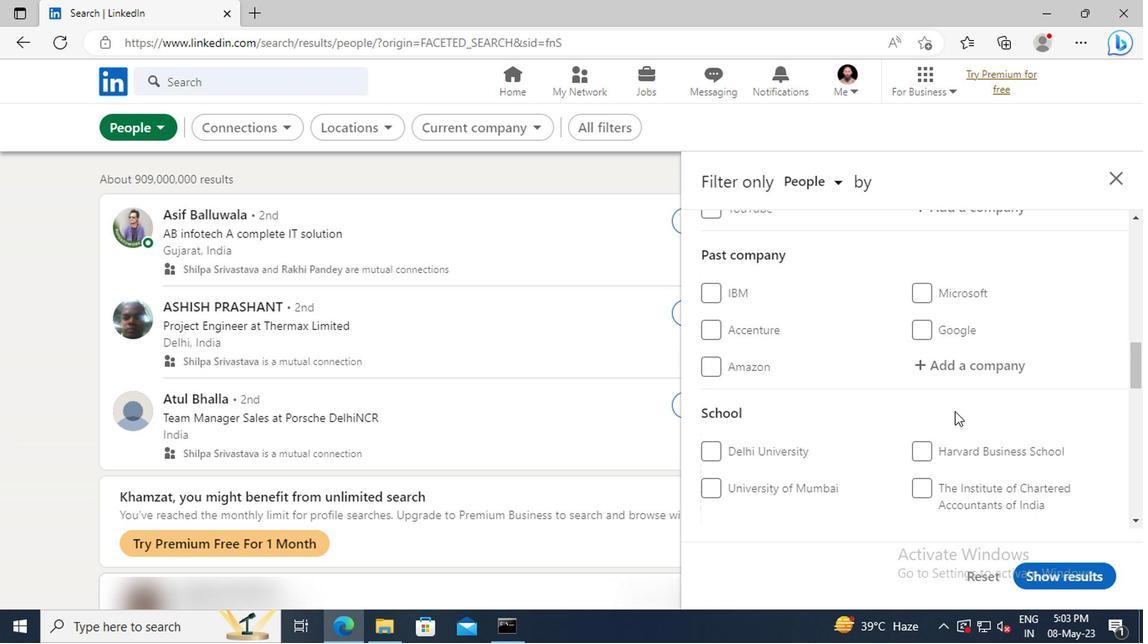 
Action: Mouse scrolled (791, 404) with delta (0, 0)
Screenshot: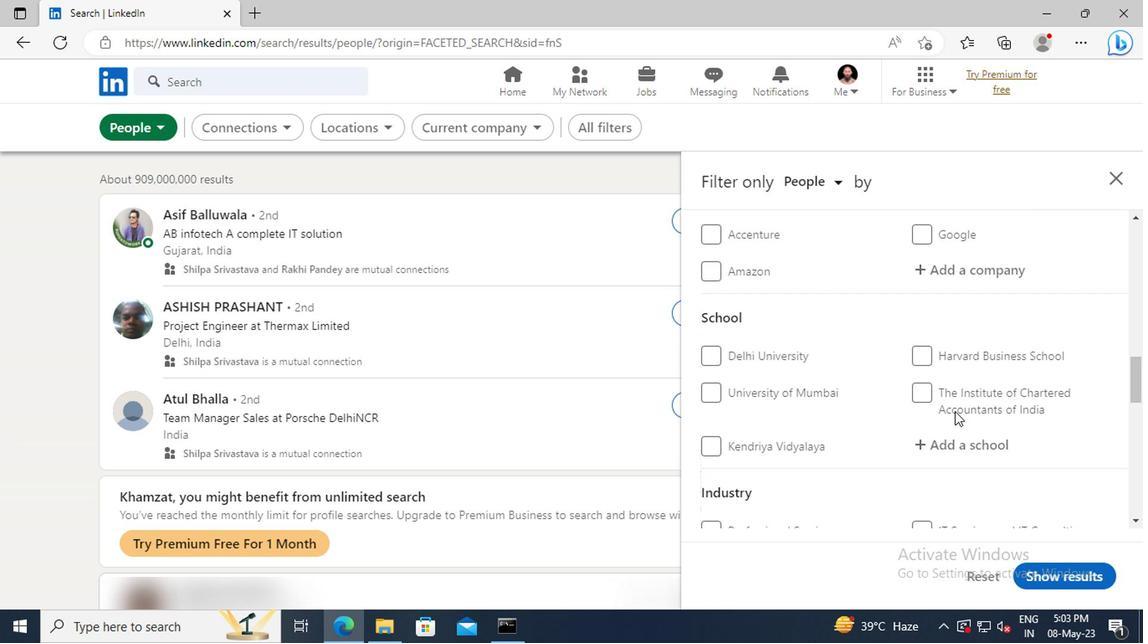 
Action: Mouse scrolled (791, 404) with delta (0, 0)
Screenshot: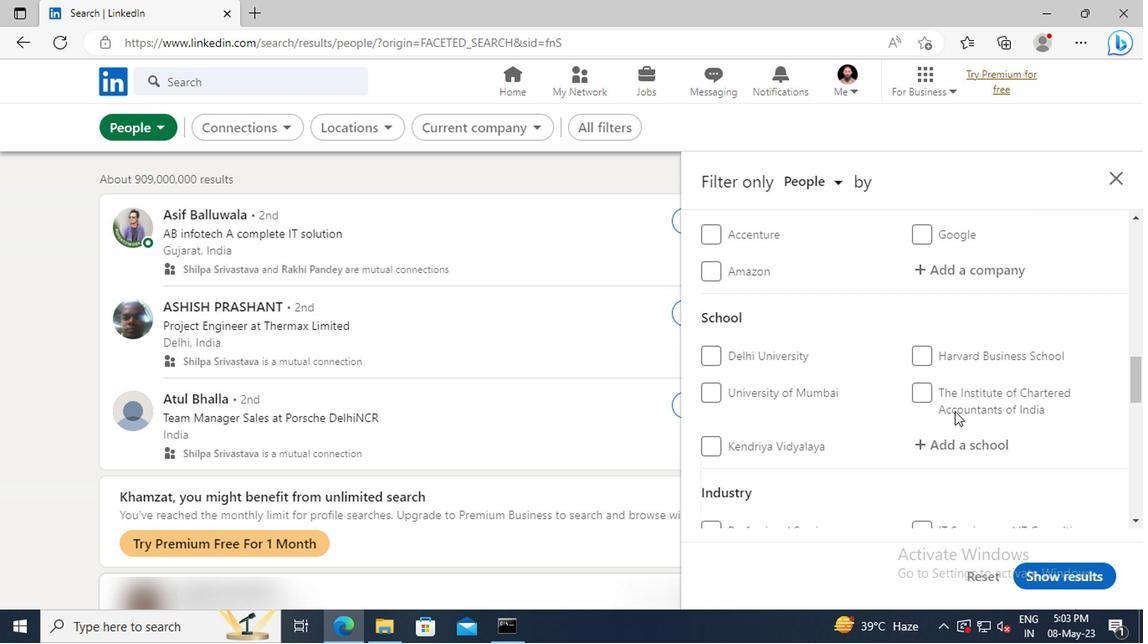
Action: Mouse scrolled (791, 404) with delta (0, 0)
Screenshot: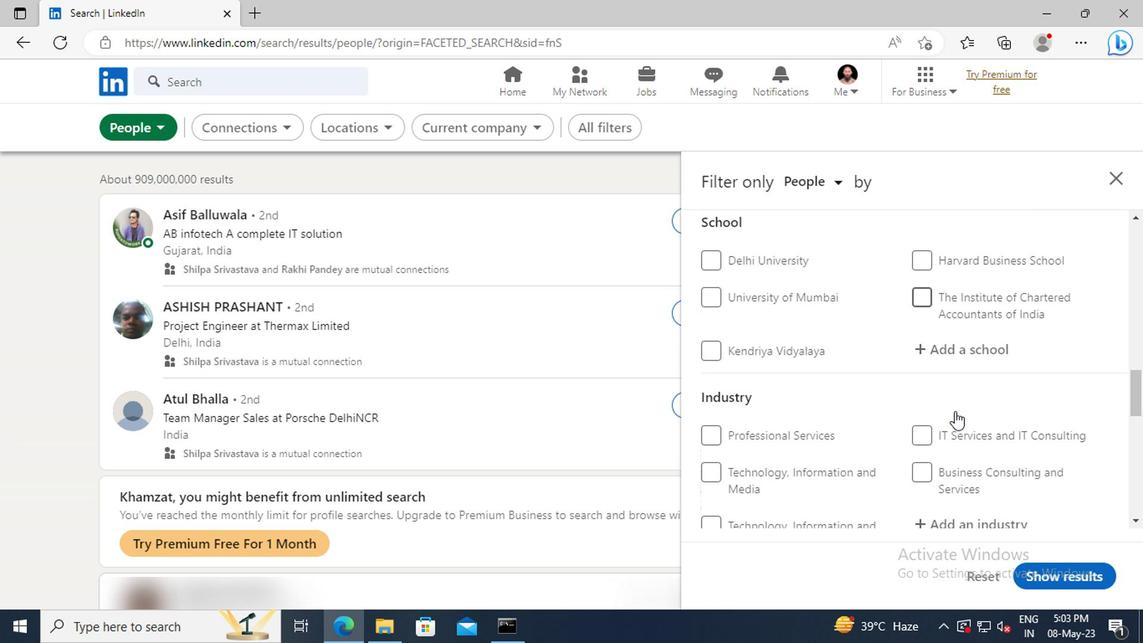 
Action: Mouse scrolled (791, 404) with delta (0, 0)
Screenshot: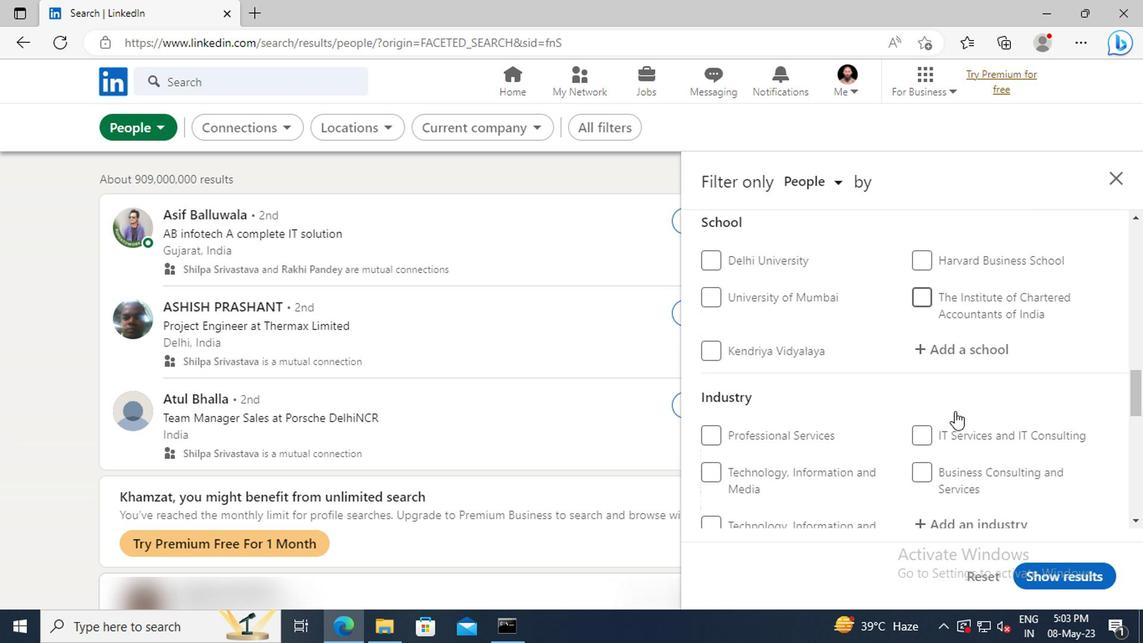 
Action: Mouse scrolled (791, 404) with delta (0, 0)
Screenshot: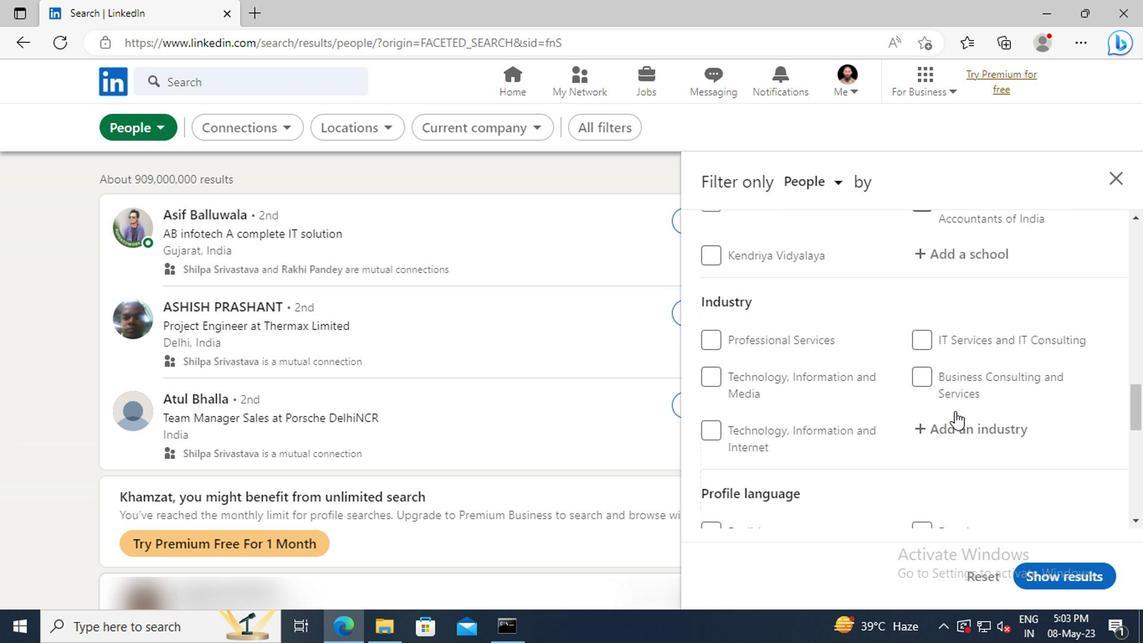 
Action: Mouse scrolled (791, 404) with delta (0, 0)
Screenshot: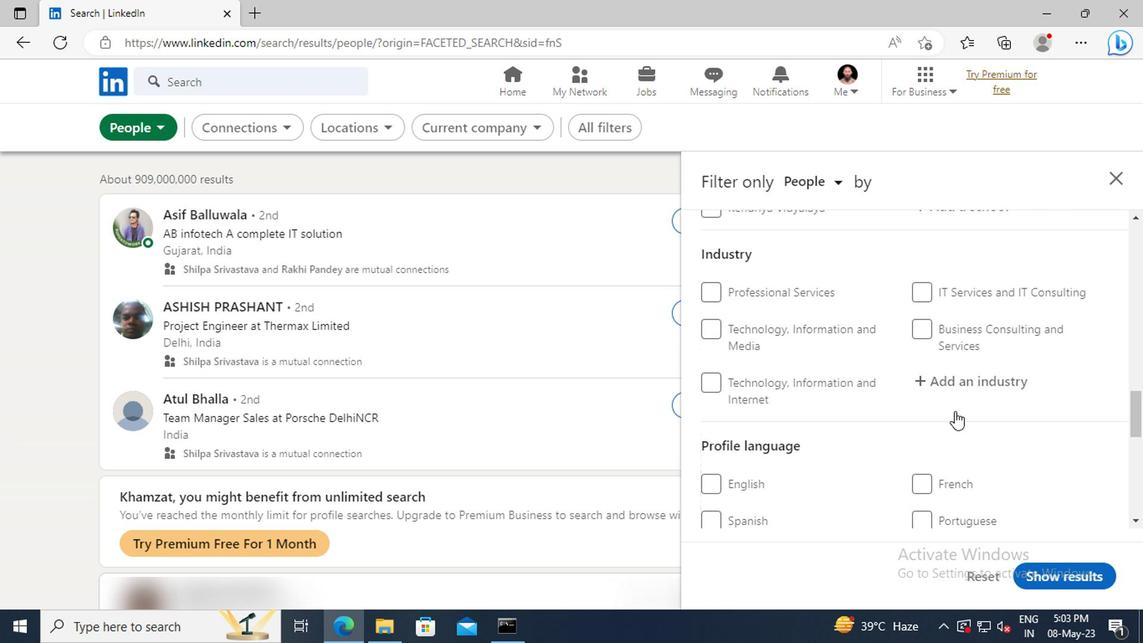 
Action: Mouse moved to (621, 426)
Screenshot: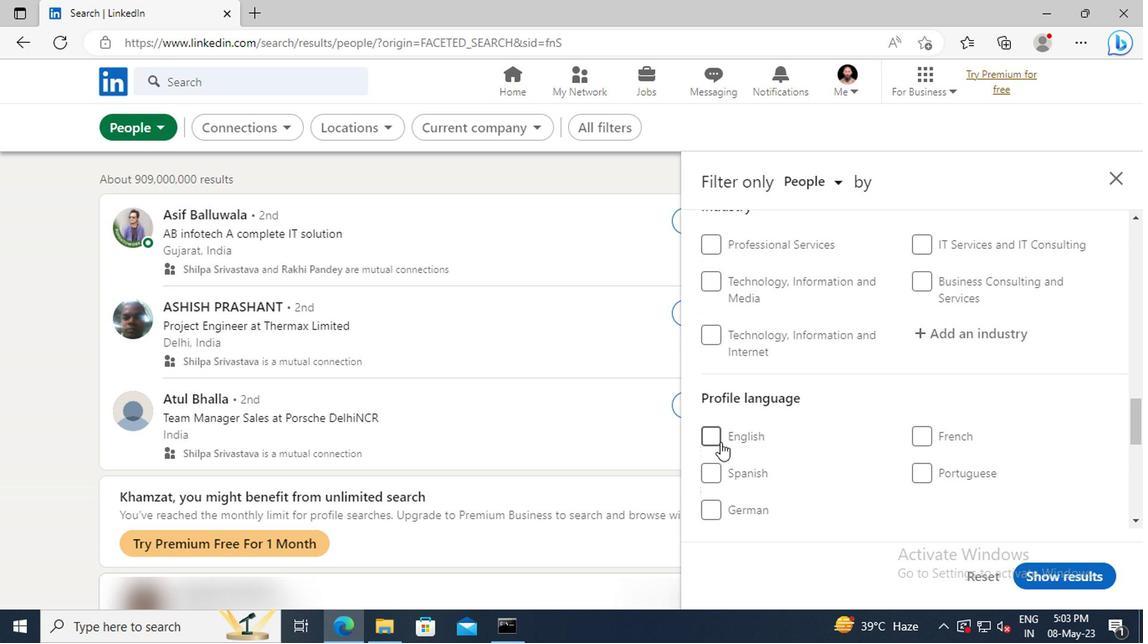 
Action: Mouse pressed left at (621, 426)
Screenshot: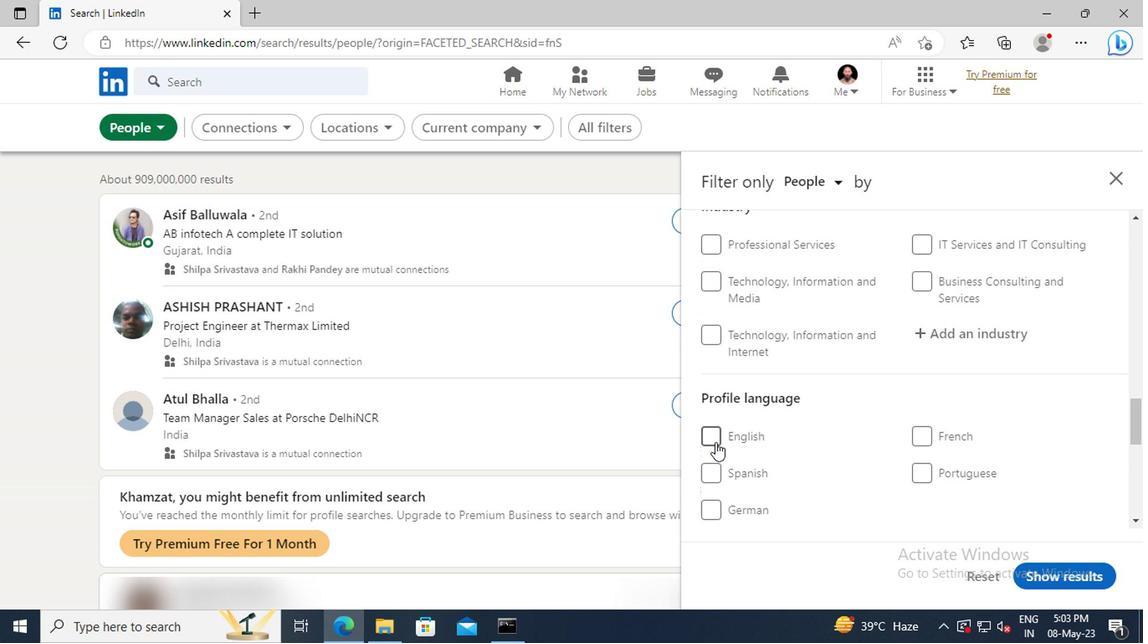 
Action: Mouse moved to (763, 389)
Screenshot: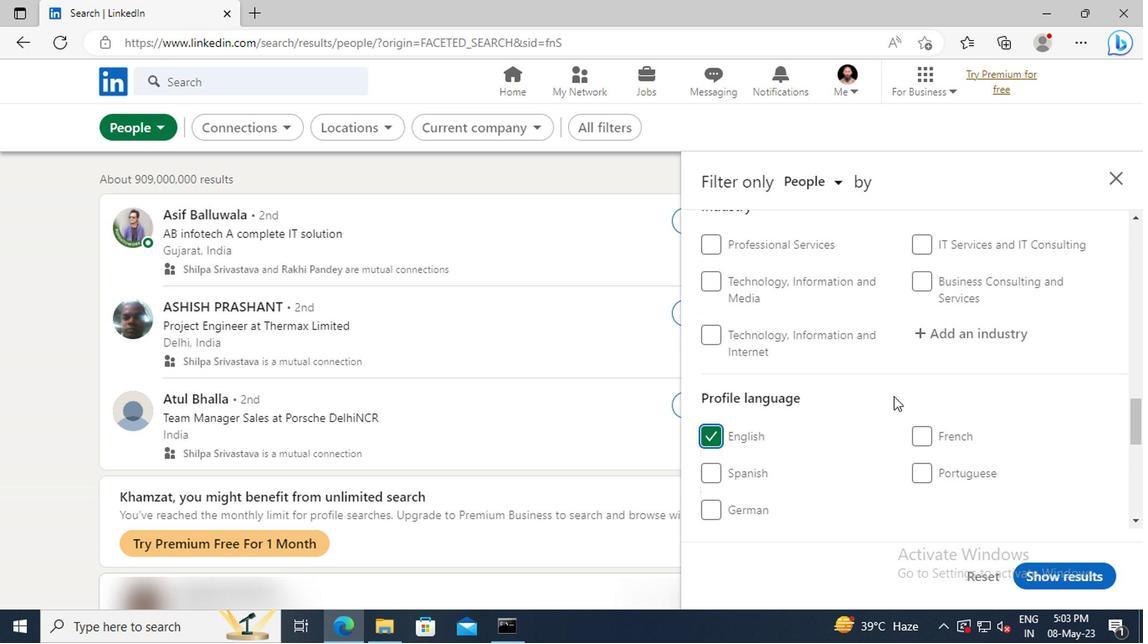
Action: Mouse scrolled (763, 390) with delta (0, 0)
Screenshot: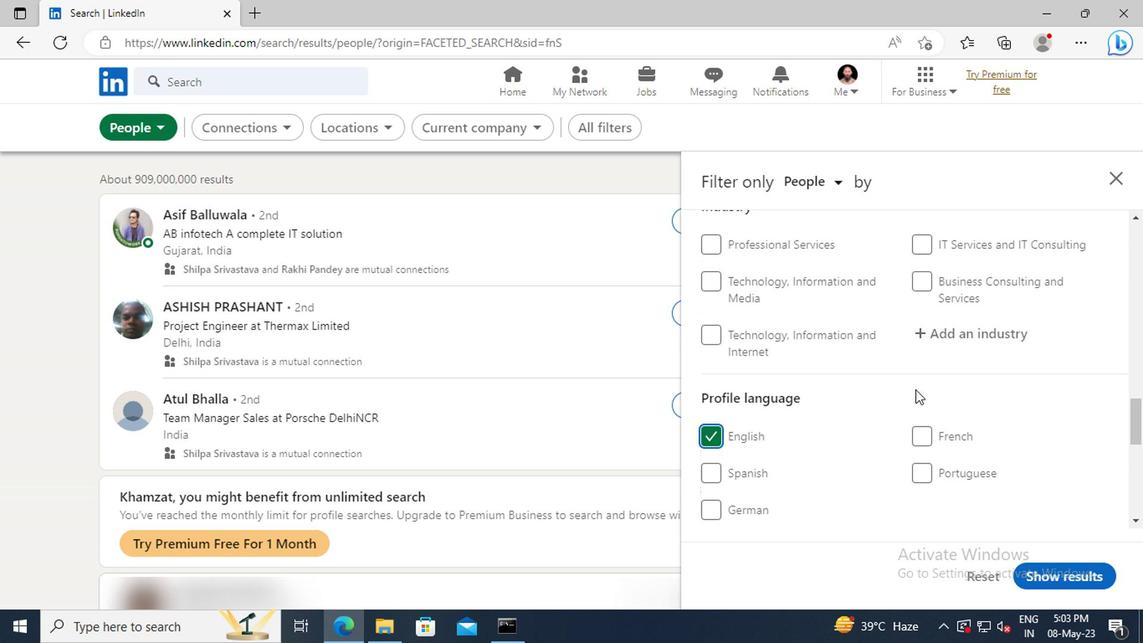 
Action: Mouse scrolled (763, 390) with delta (0, 0)
Screenshot: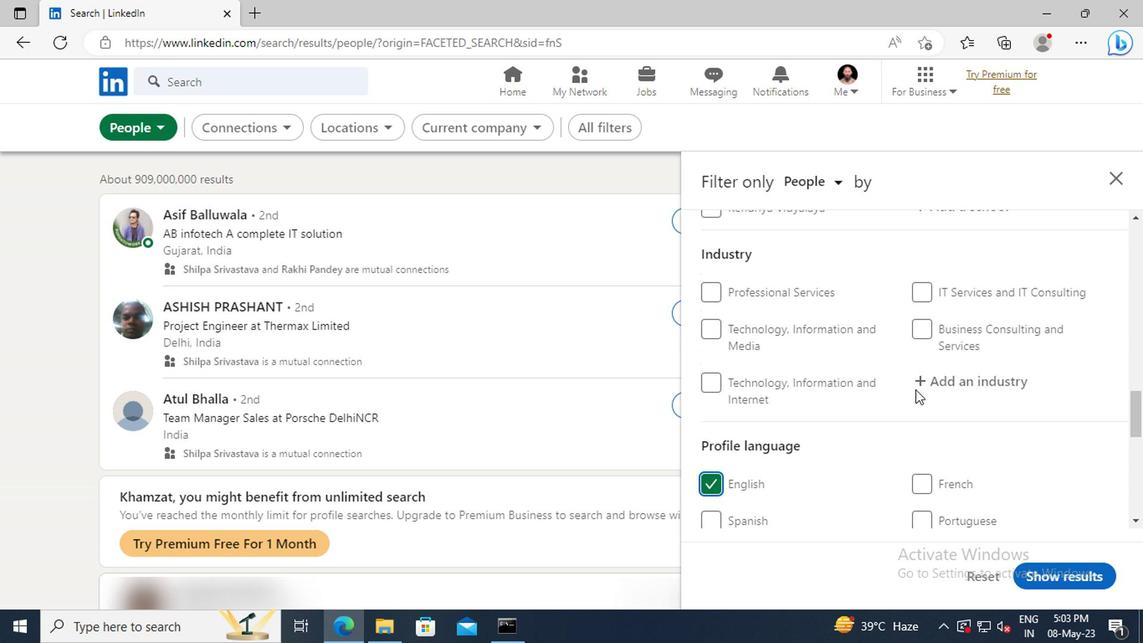 
Action: Mouse scrolled (763, 390) with delta (0, 0)
Screenshot: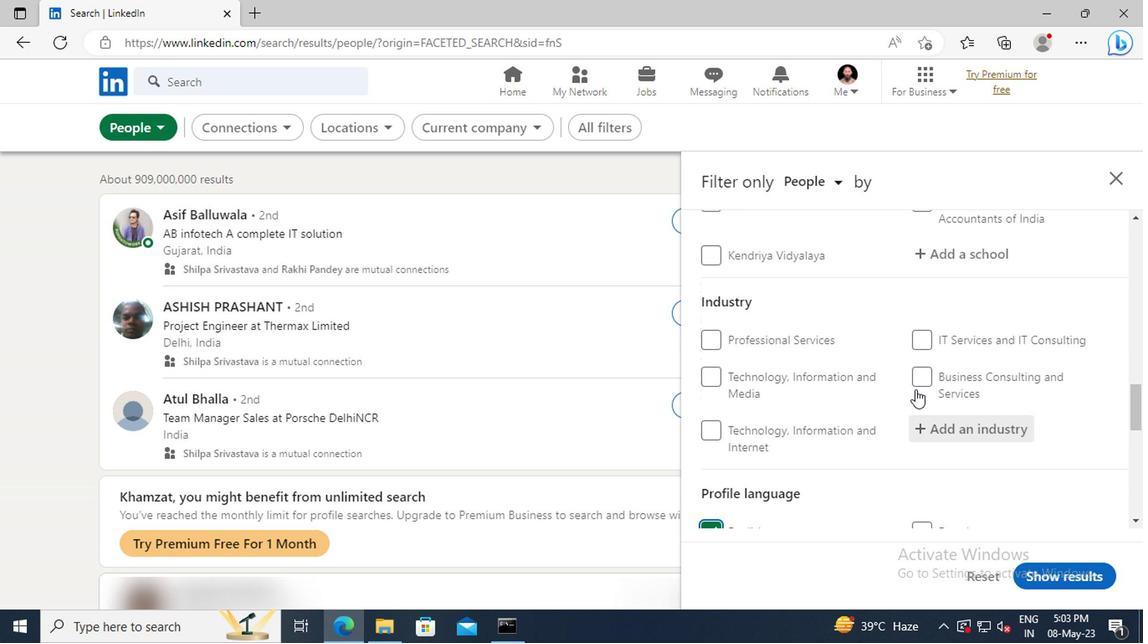 
Action: Mouse moved to (763, 389)
Screenshot: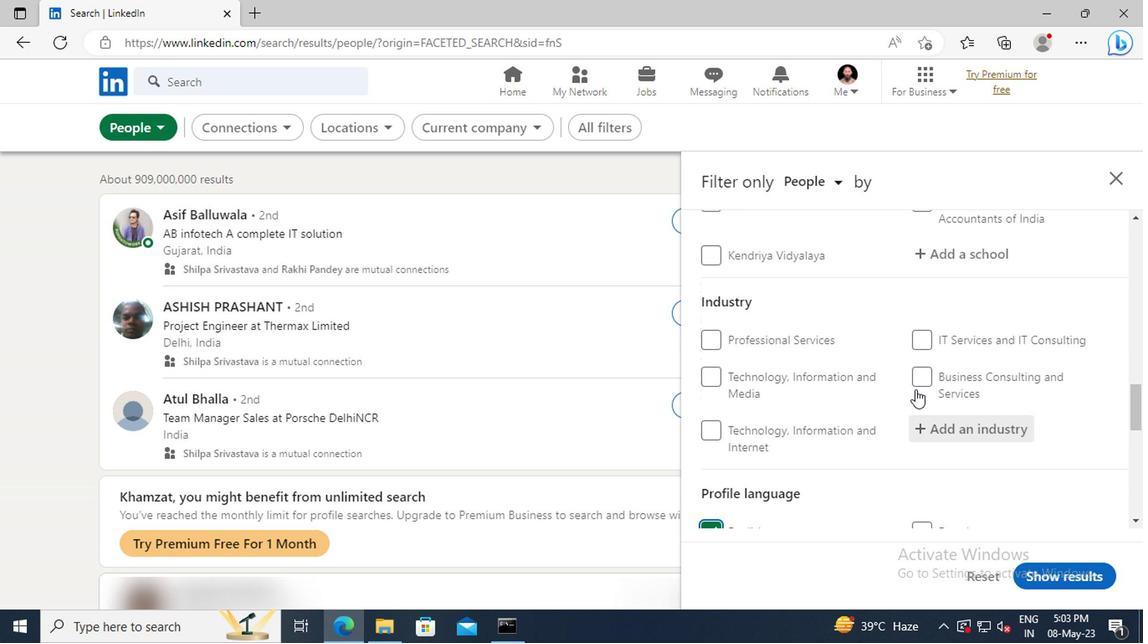 
Action: Mouse scrolled (763, 390) with delta (0, 0)
Screenshot: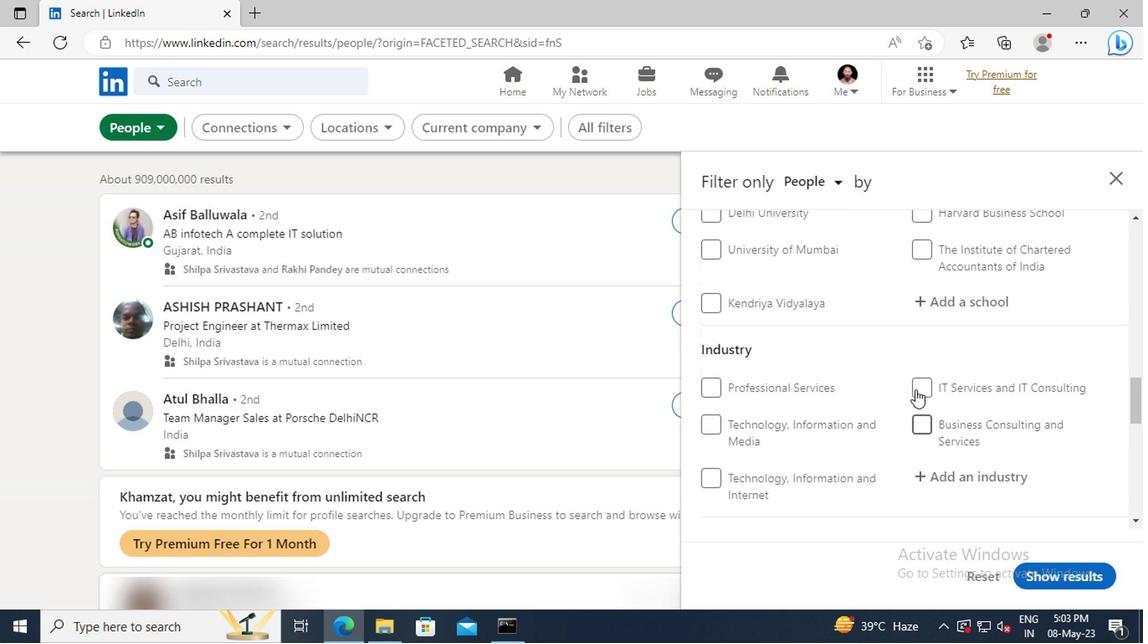 
Action: Mouse scrolled (763, 390) with delta (0, 0)
Screenshot: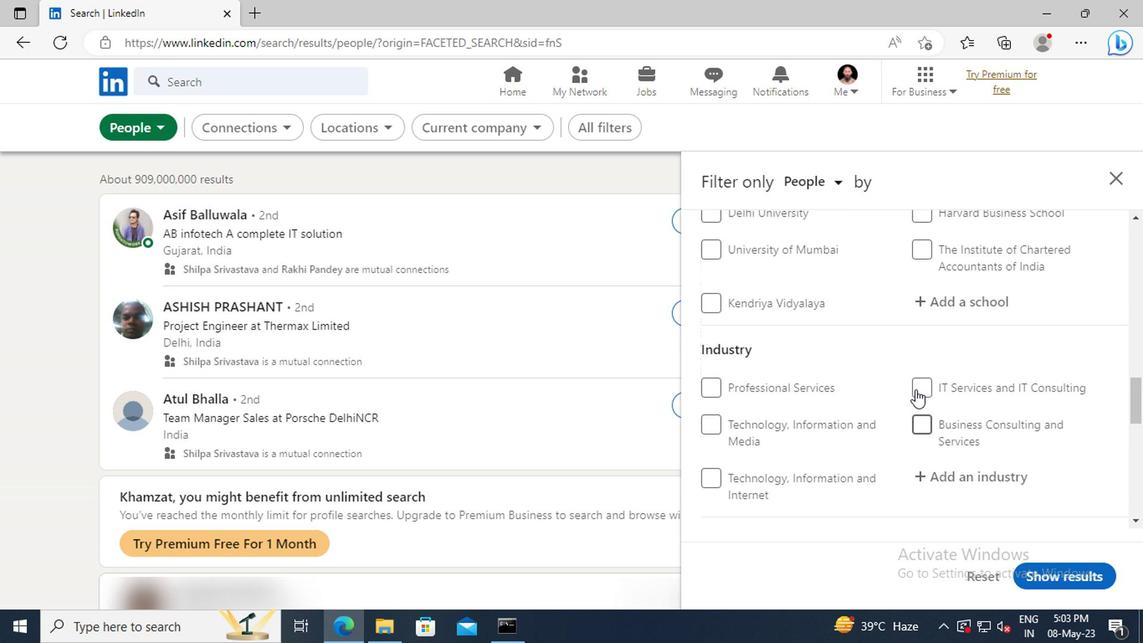 
Action: Mouse scrolled (763, 390) with delta (0, 0)
Screenshot: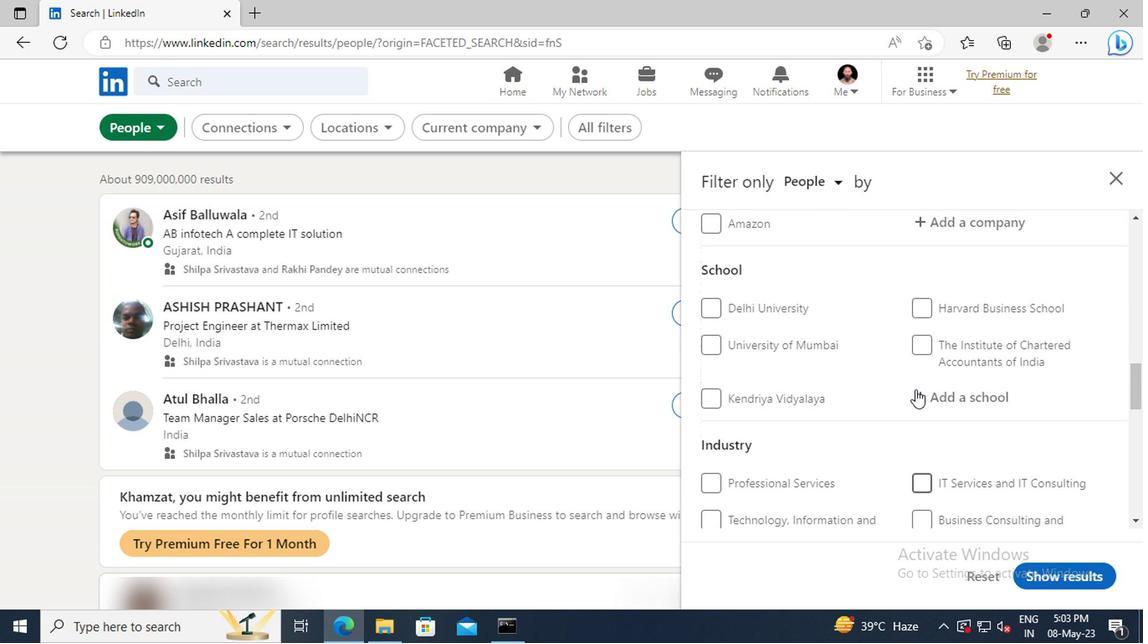 
Action: Mouse scrolled (763, 390) with delta (0, 0)
Screenshot: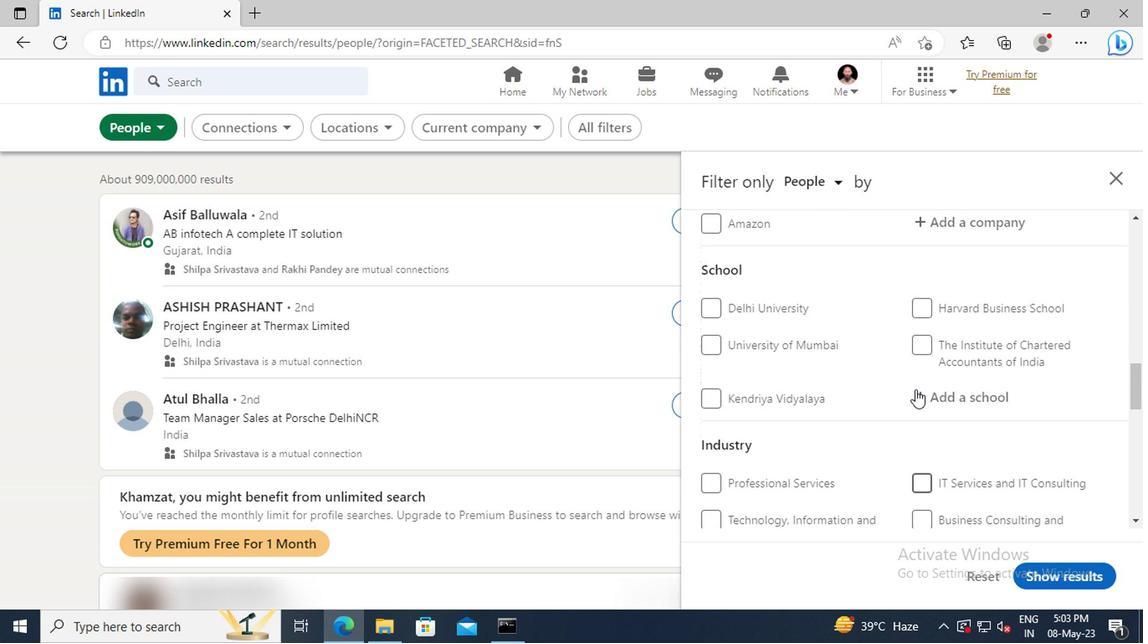 
Action: Mouse scrolled (763, 390) with delta (0, 0)
Screenshot: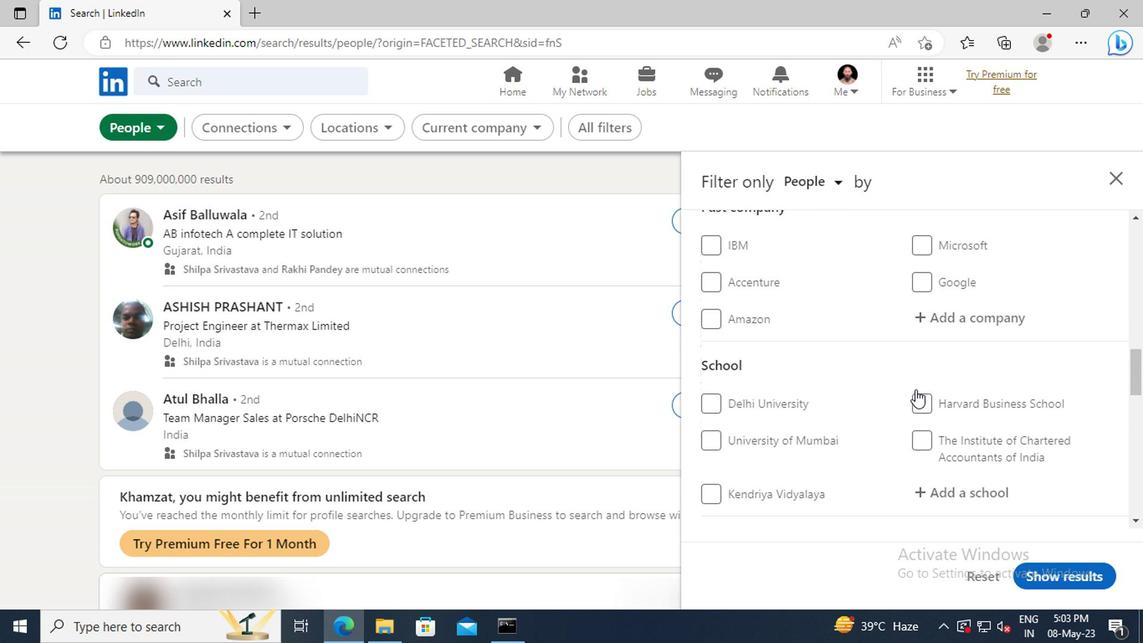 
Action: Mouse scrolled (763, 390) with delta (0, 0)
Screenshot: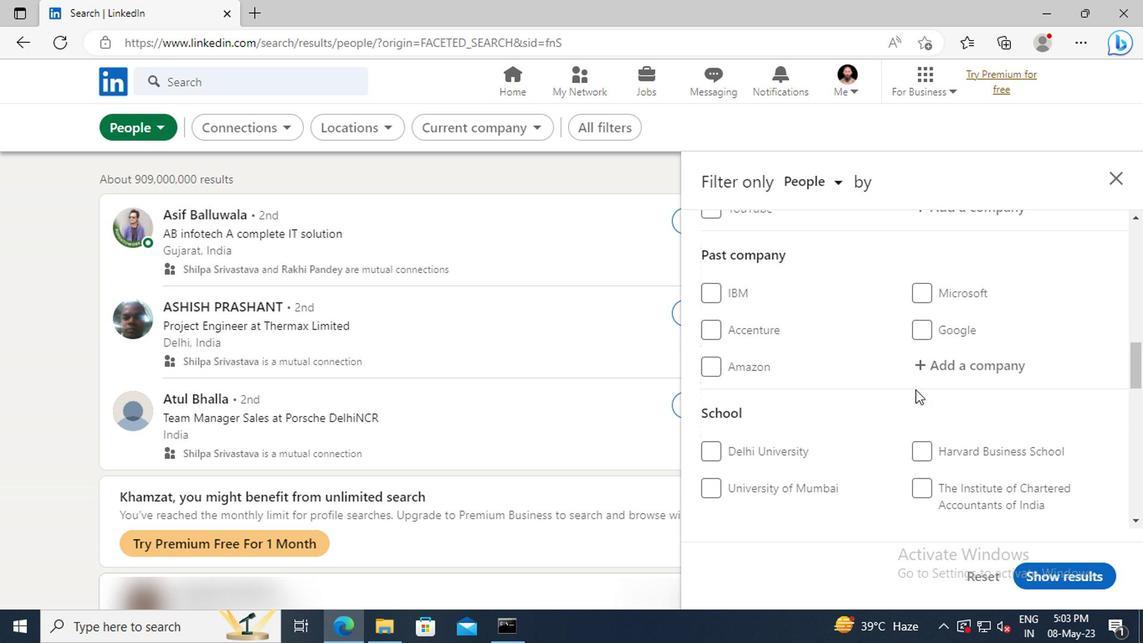 
Action: Mouse scrolled (763, 390) with delta (0, 0)
Screenshot: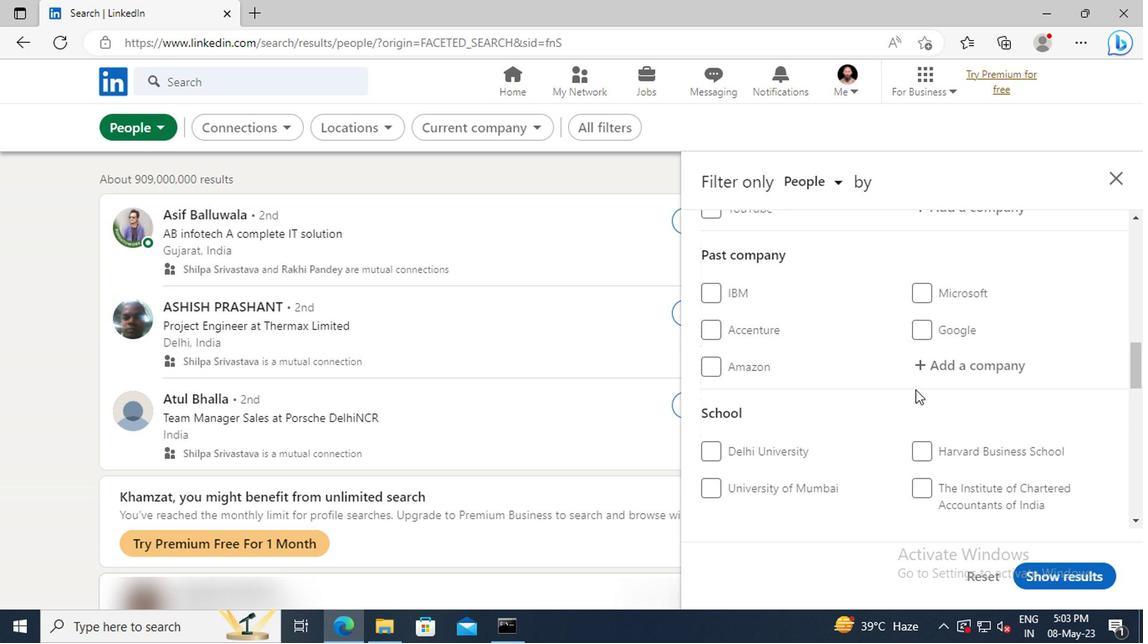 
Action: Mouse scrolled (763, 390) with delta (0, 0)
Screenshot: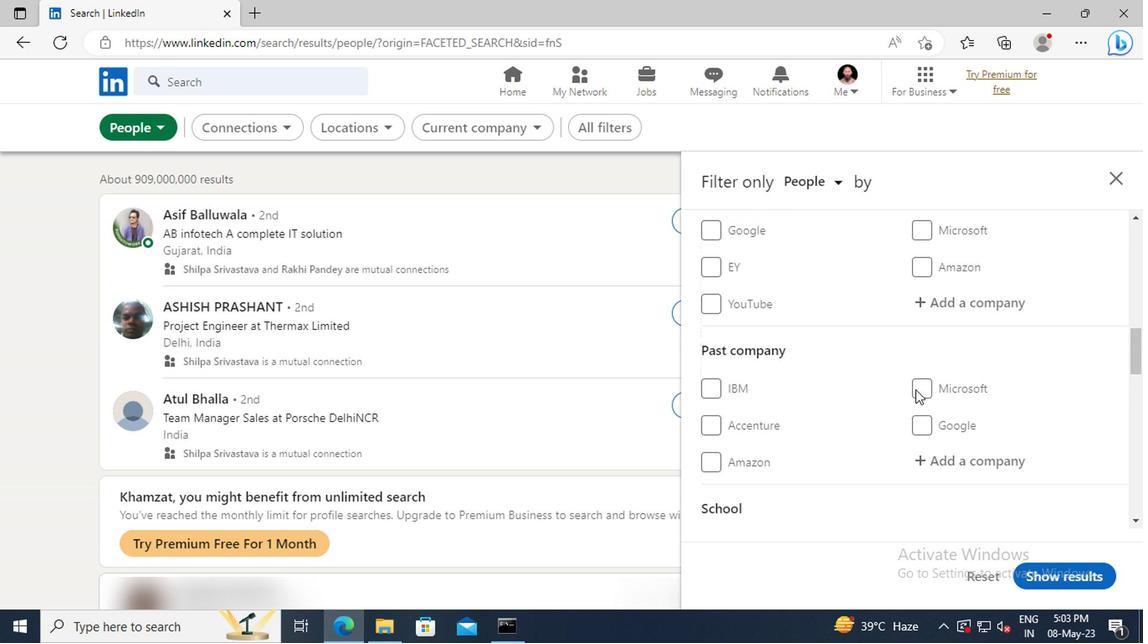 
Action: Mouse moved to (774, 362)
Screenshot: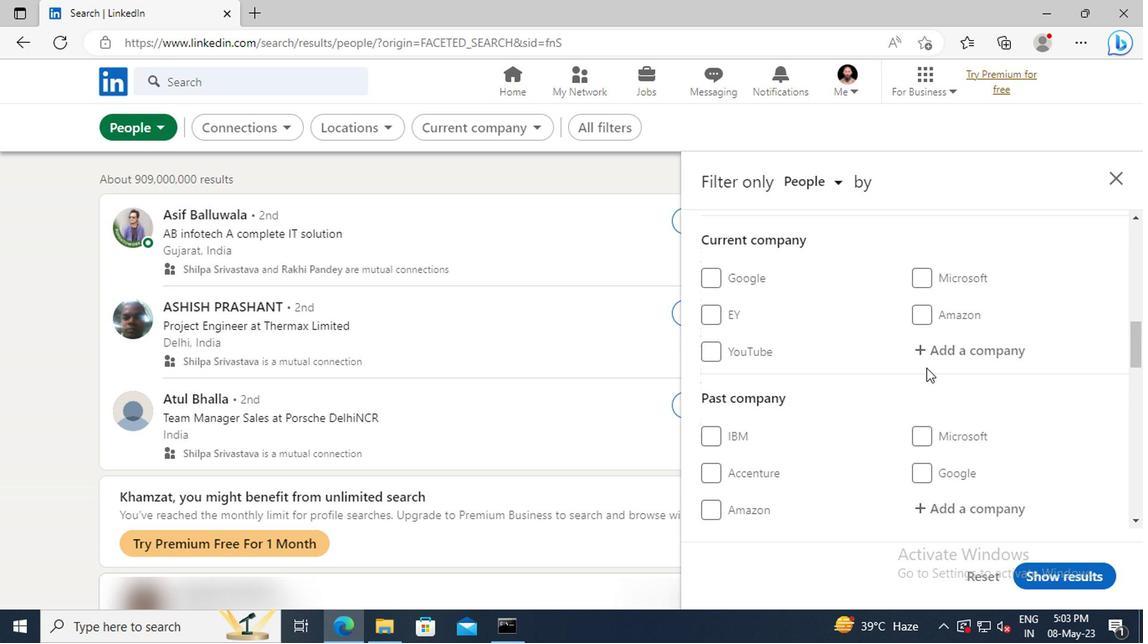
Action: Mouse pressed left at (774, 362)
Screenshot: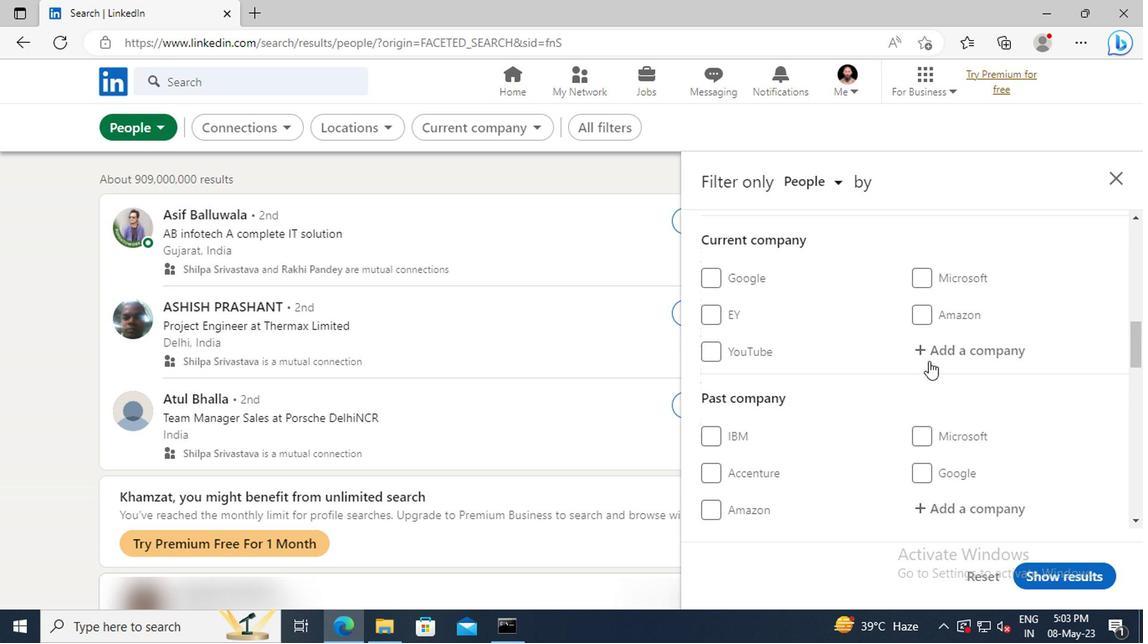 
Action: Key pressed <Key.shift>TEXAS<Key.space><Key.shift>INS
Screenshot: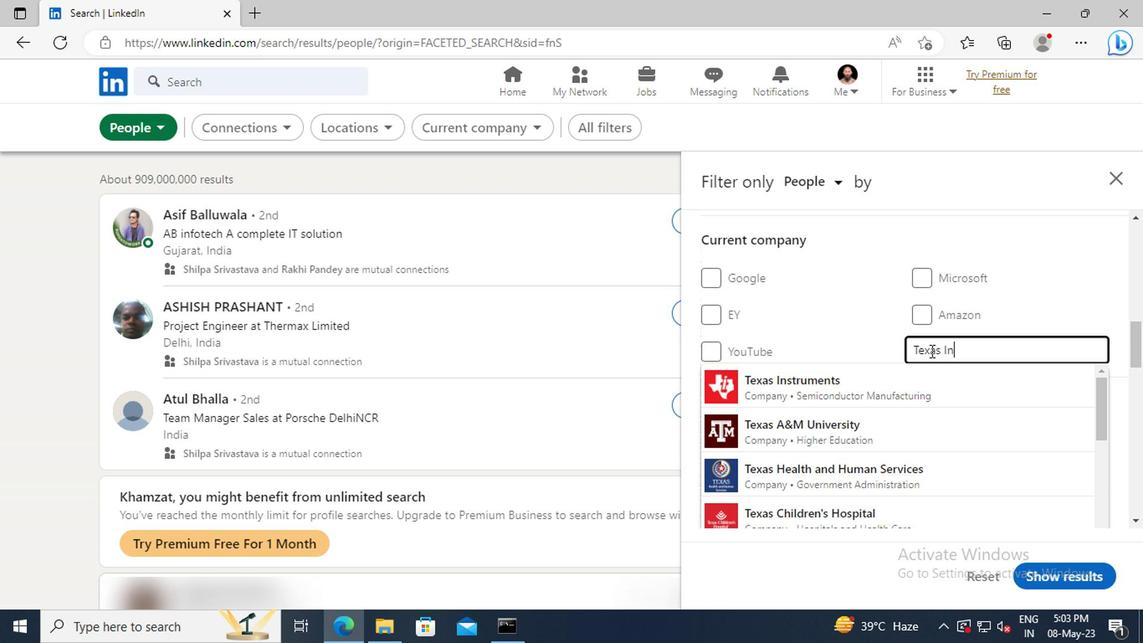 
Action: Mouse moved to (779, 379)
Screenshot: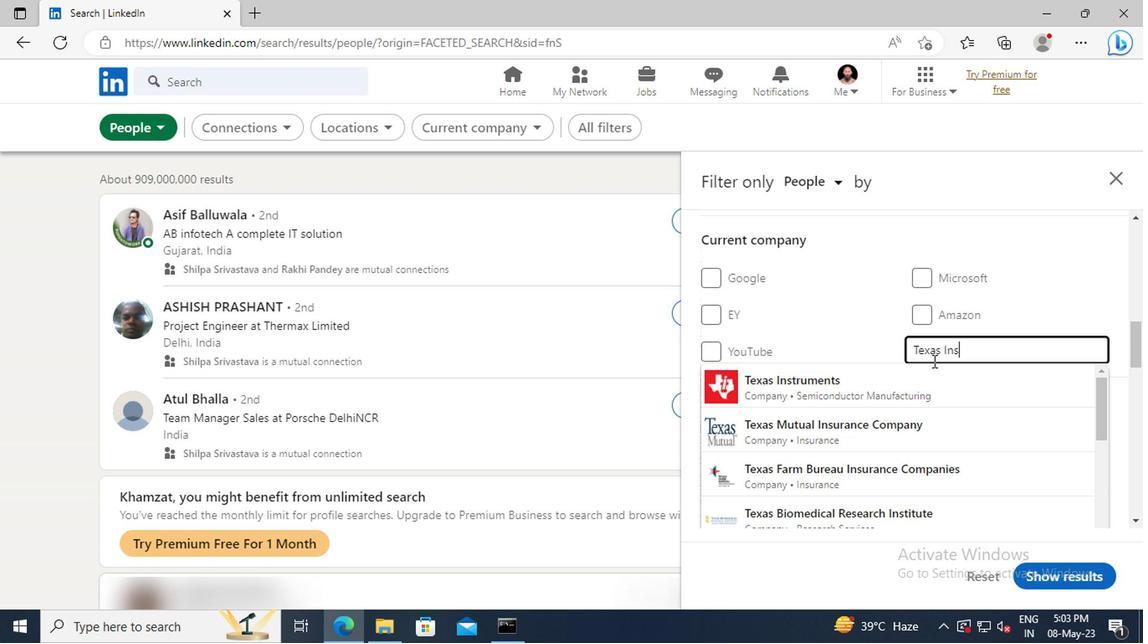 
Action: Mouse pressed left at (779, 379)
Screenshot: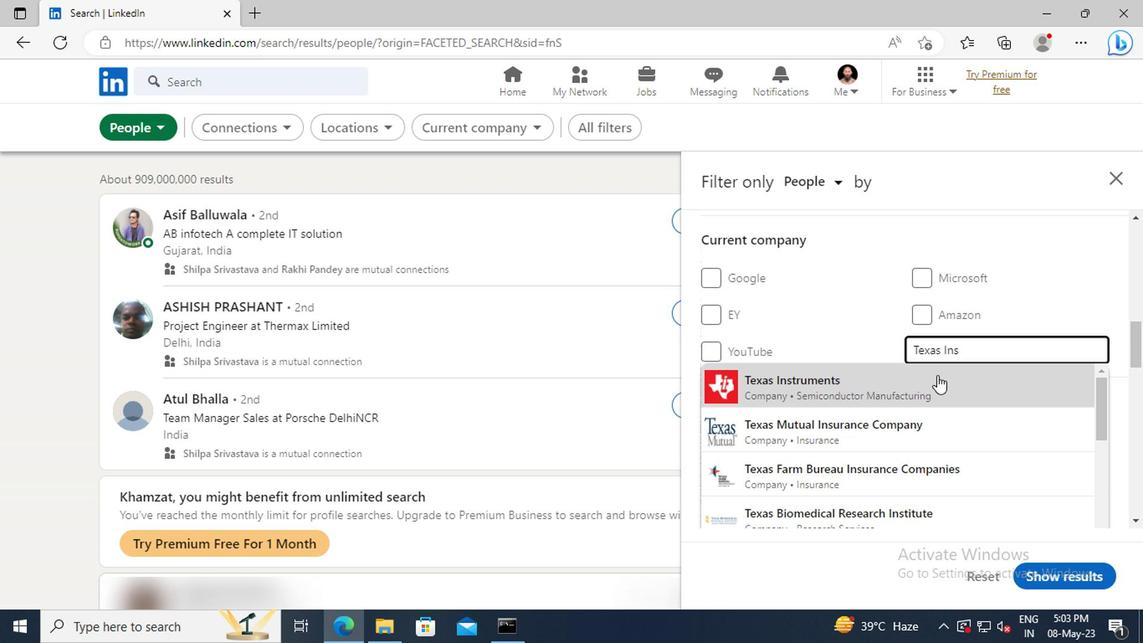 
Action: Mouse scrolled (779, 378) with delta (0, 0)
Screenshot: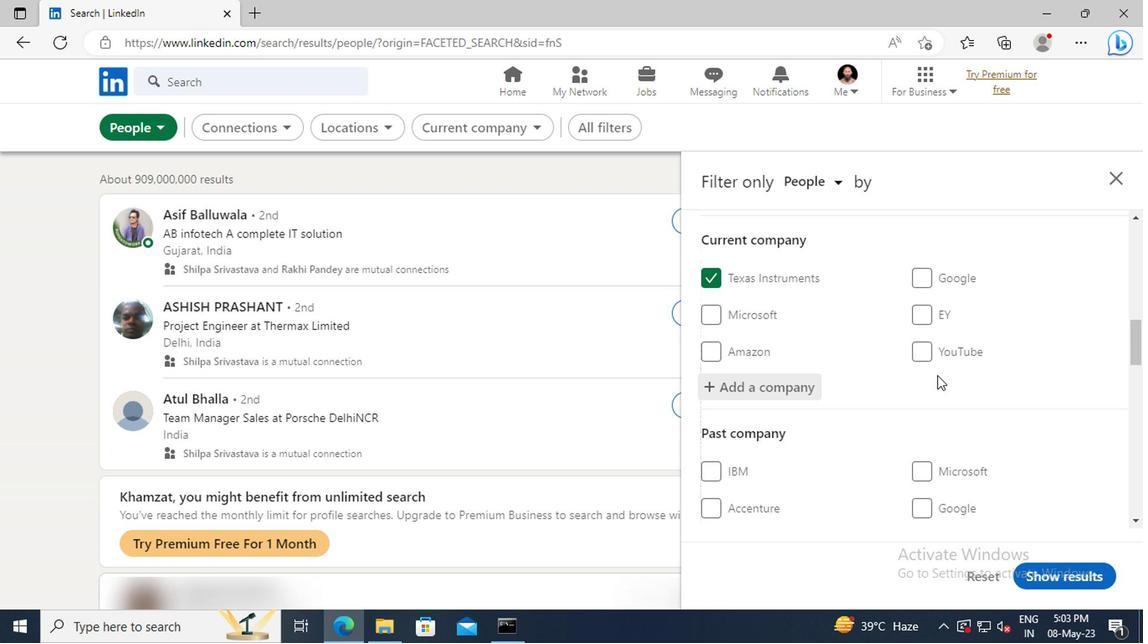 
Action: Mouse scrolled (779, 378) with delta (0, 0)
Screenshot: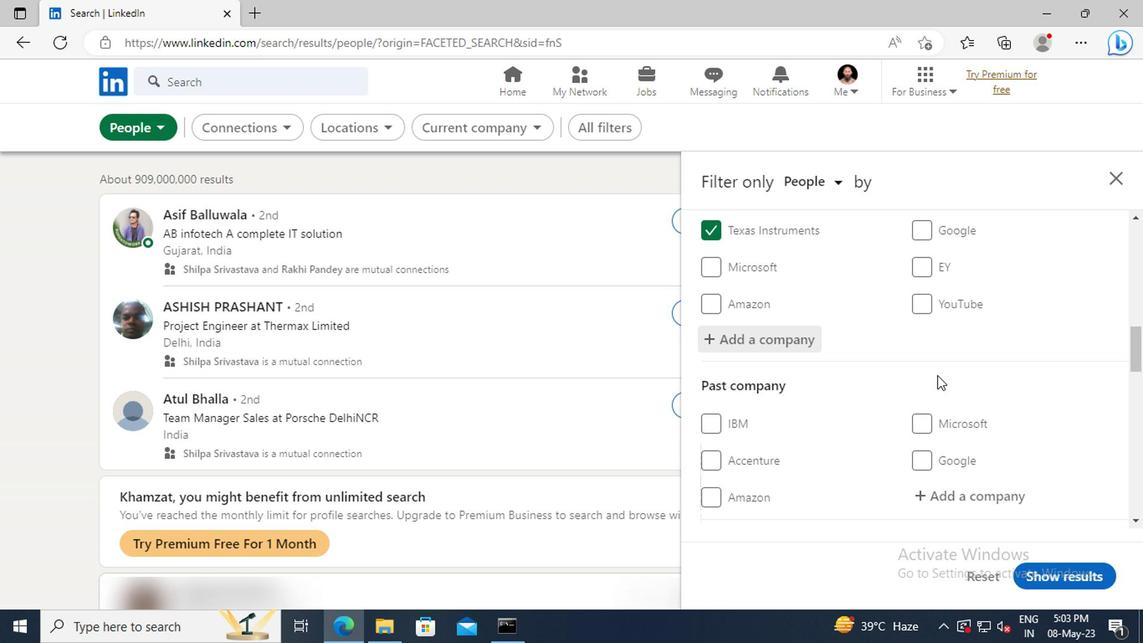
Action: Mouse moved to (779, 379)
Screenshot: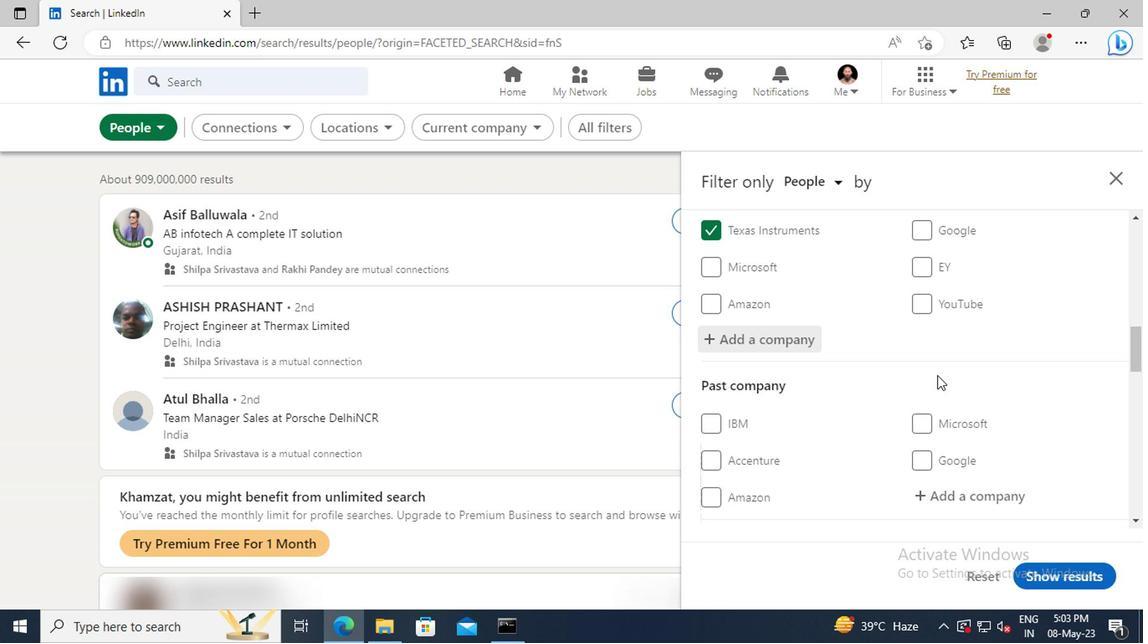 
Action: Mouse scrolled (779, 378) with delta (0, 0)
Screenshot: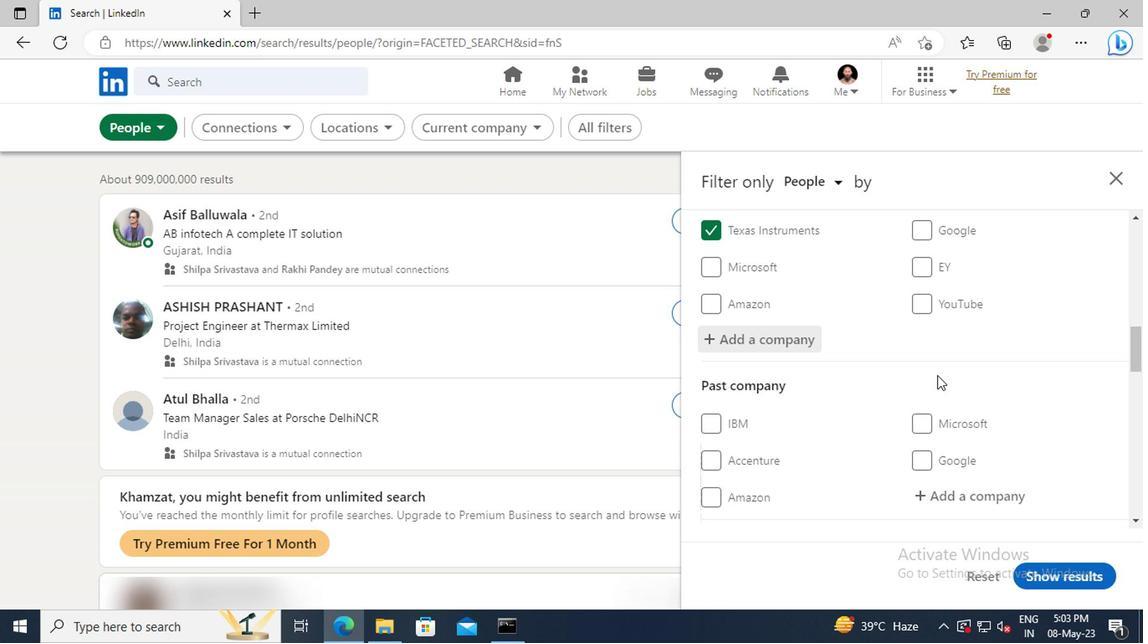 
Action: Mouse moved to (778, 375)
Screenshot: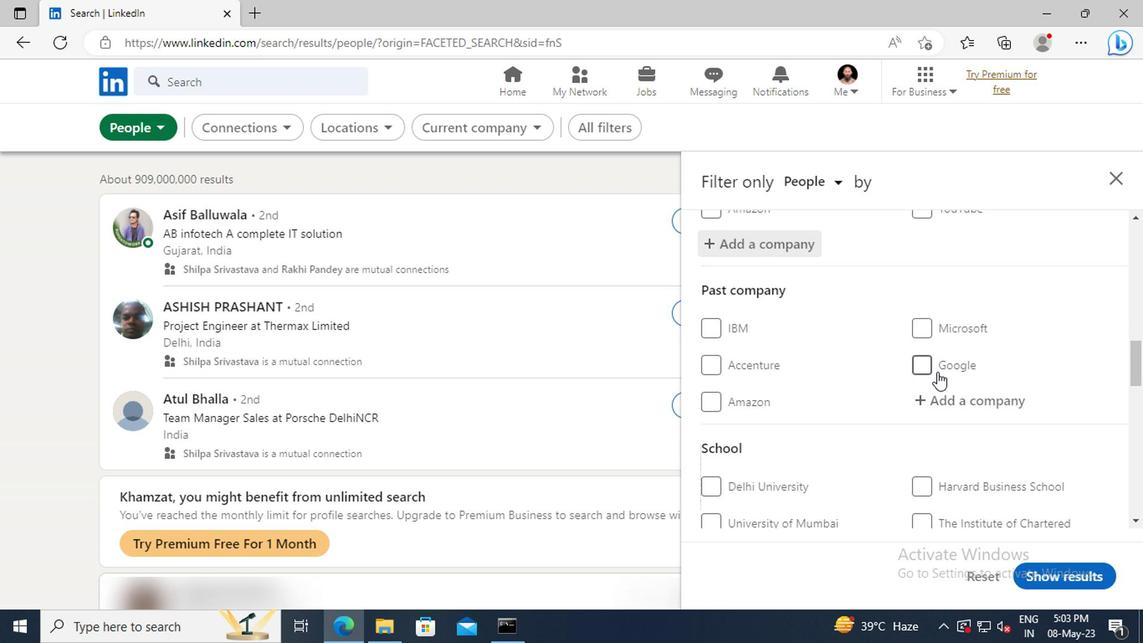 
Action: Mouse scrolled (778, 375) with delta (0, 0)
Screenshot: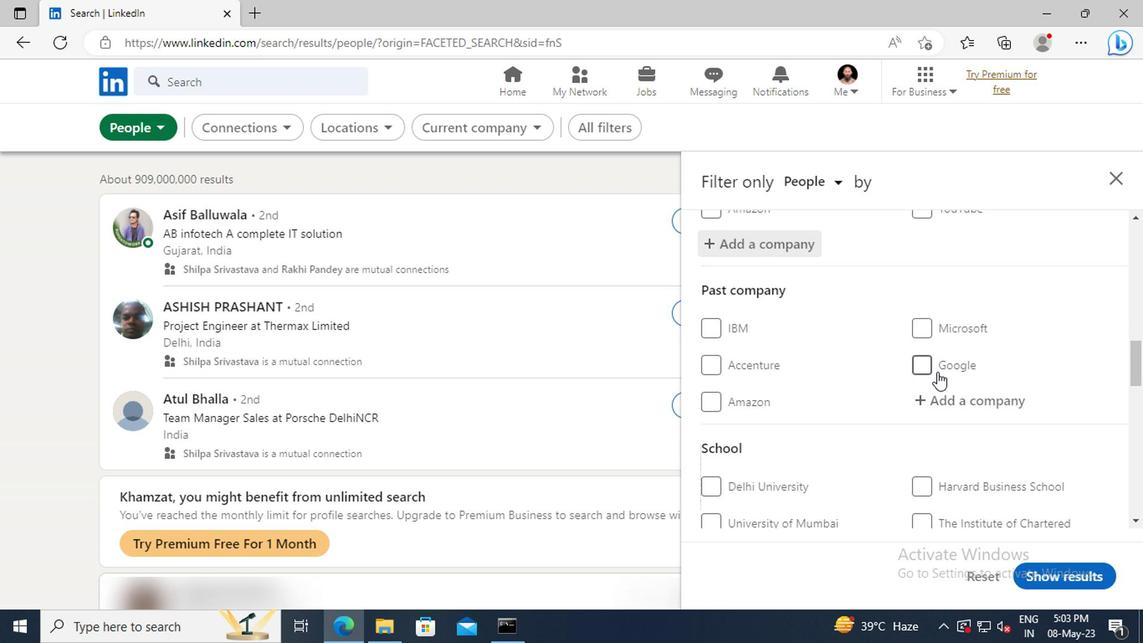 
Action: Mouse moved to (778, 375)
Screenshot: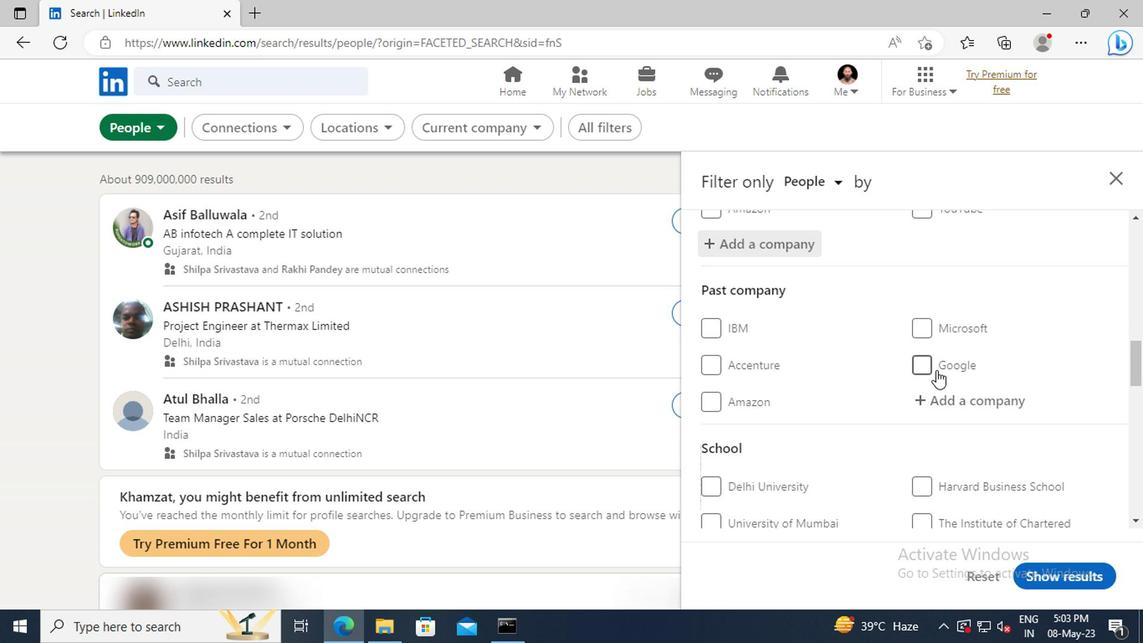 
Action: Mouse scrolled (778, 374) with delta (0, 0)
Screenshot: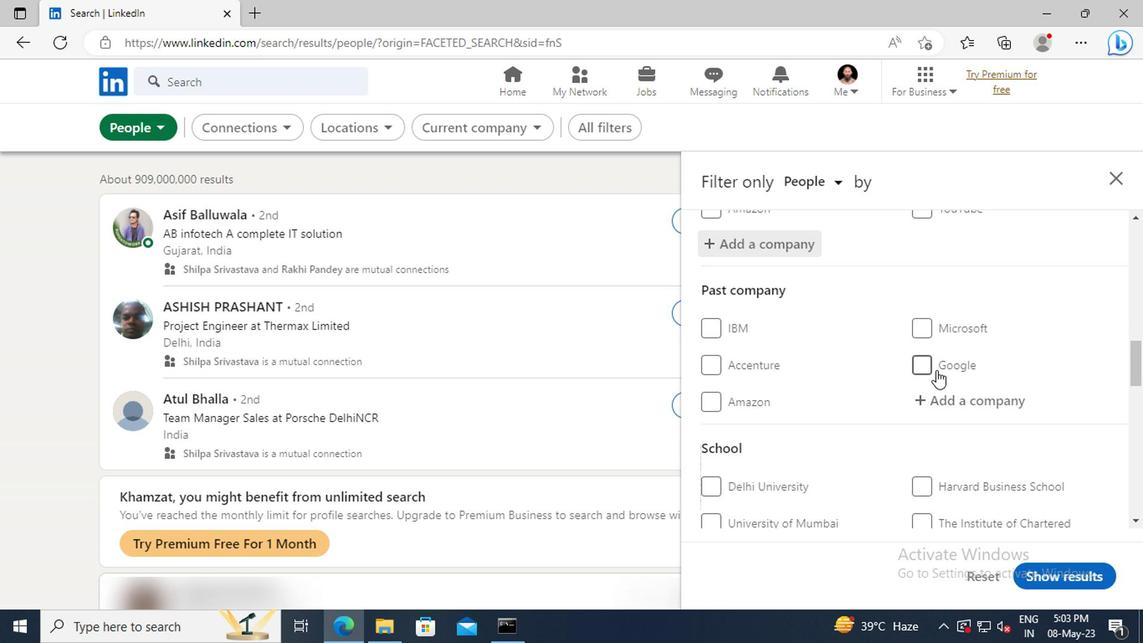 
Action: Mouse scrolled (778, 374) with delta (0, 0)
Screenshot: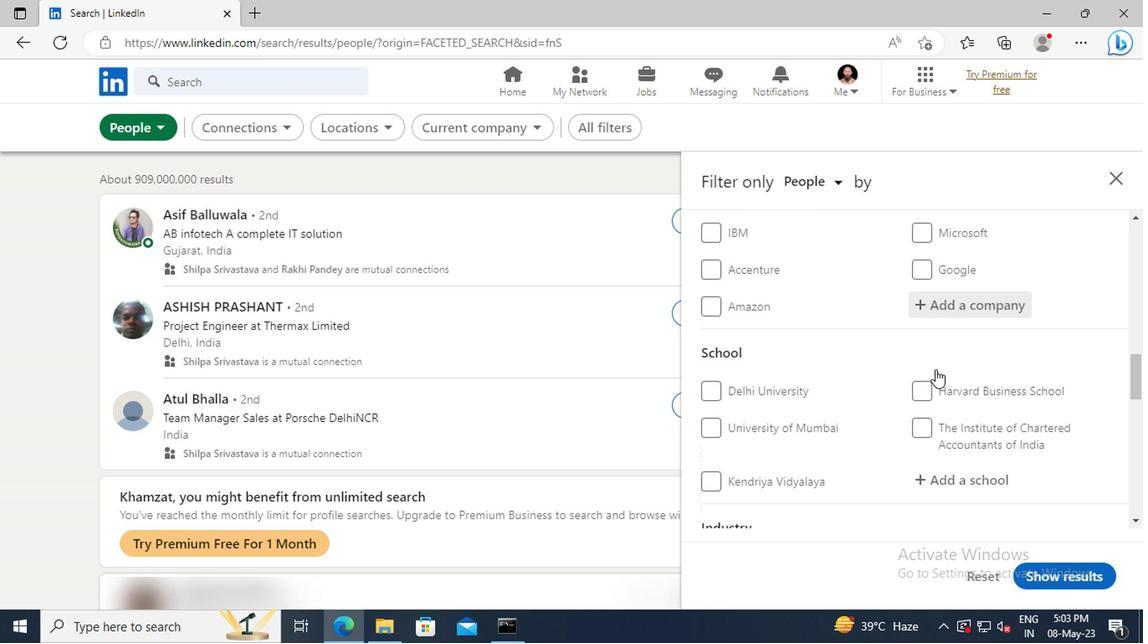 
Action: Mouse scrolled (778, 374) with delta (0, 0)
Screenshot: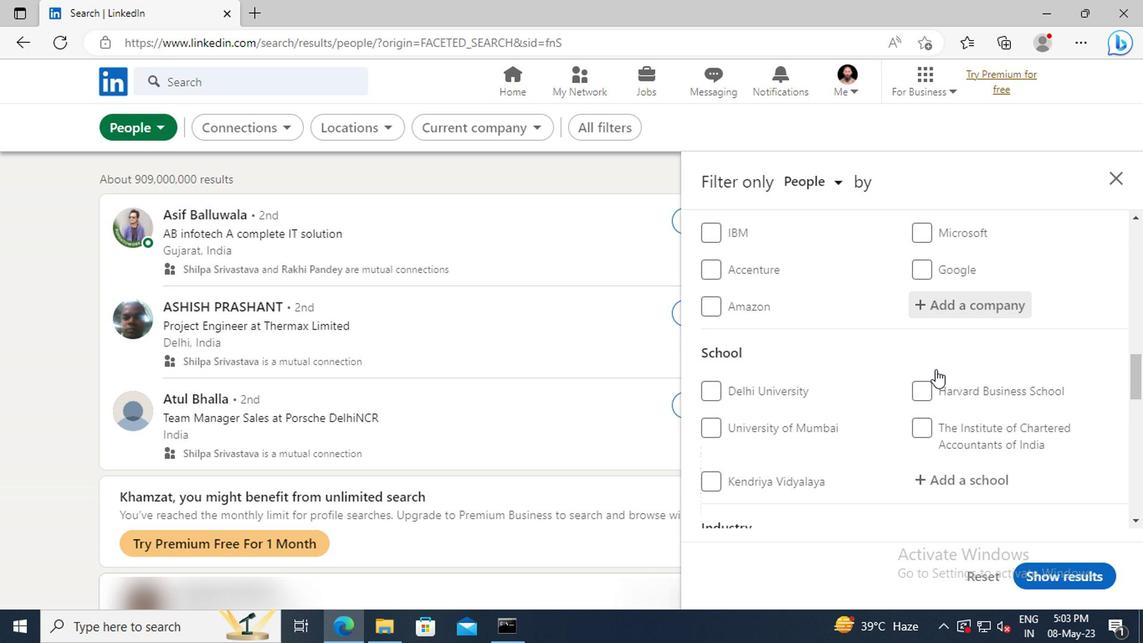 
Action: Mouse moved to (778, 380)
Screenshot: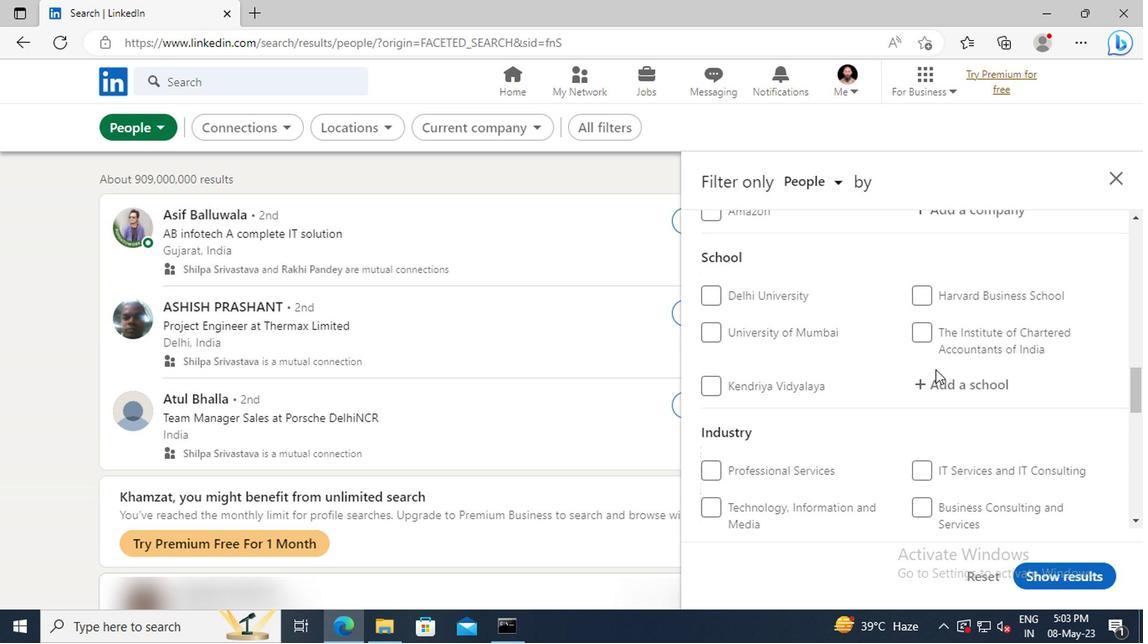 
Action: Mouse pressed left at (778, 380)
Screenshot: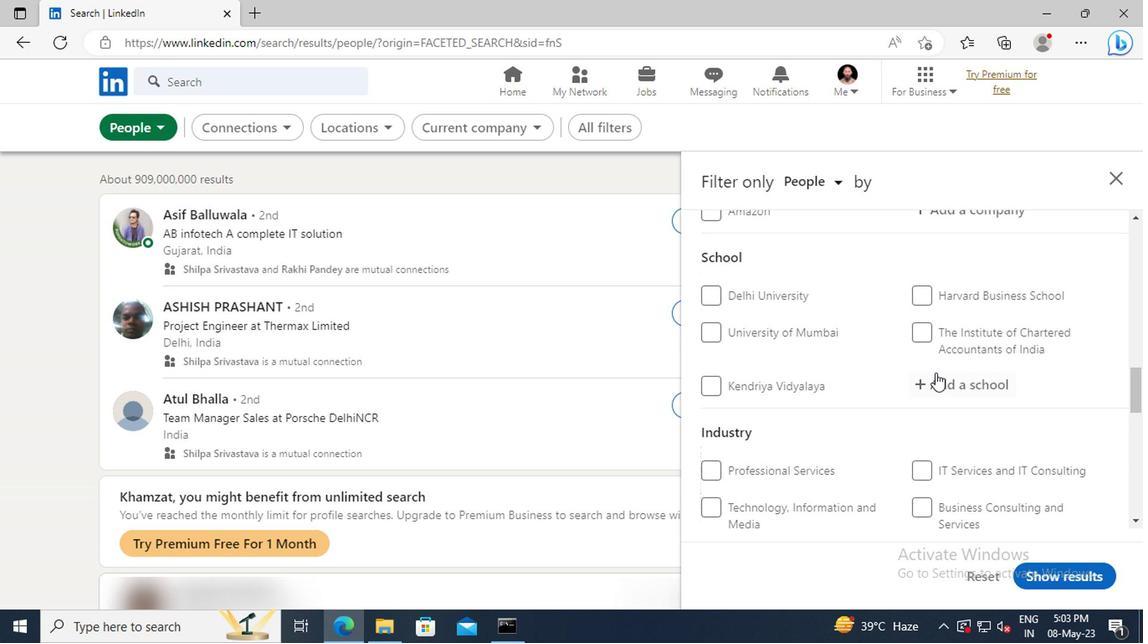 
Action: Key pressed <Key.shift>SRI<Key.space><Key.shift>PADMAVATI<Key.space>
Screenshot: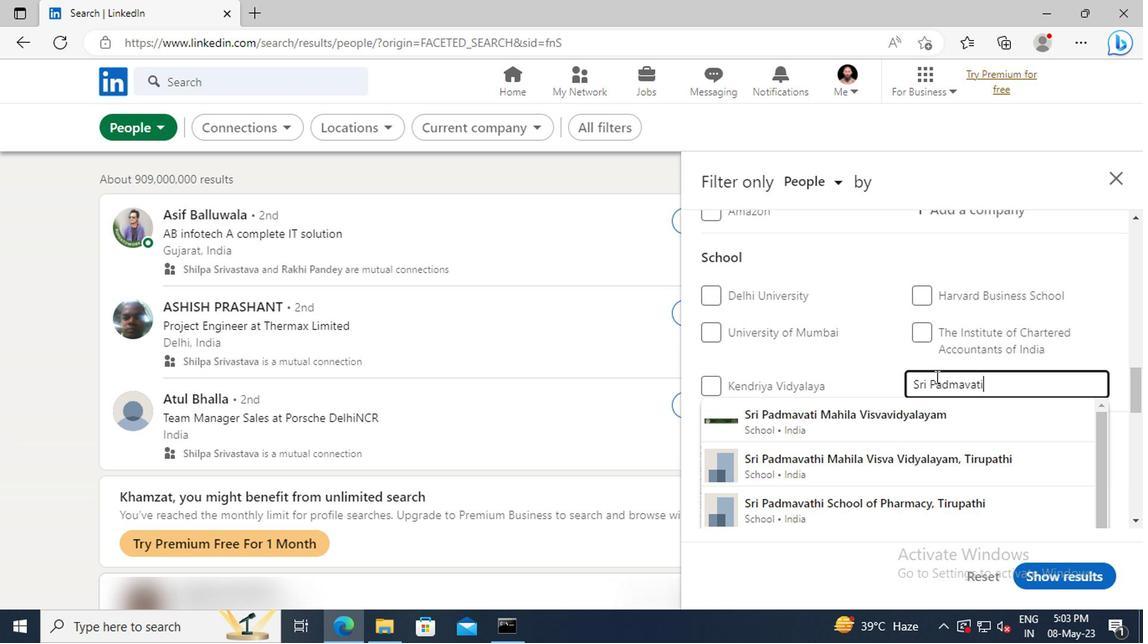 
Action: Mouse moved to (779, 405)
Screenshot: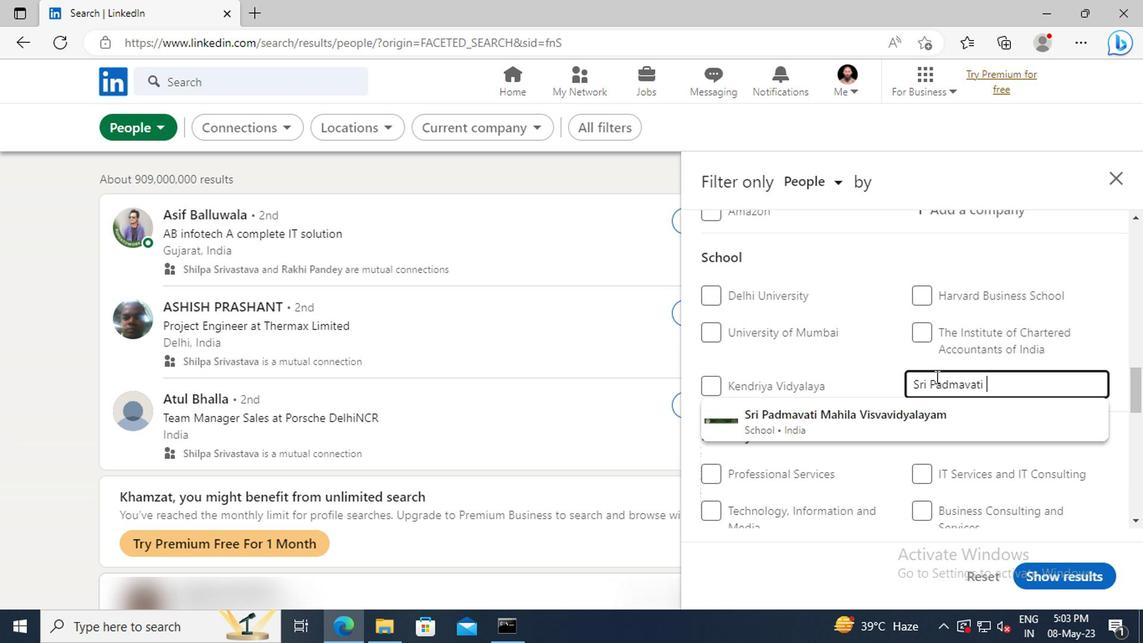 
Action: Mouse pressed left at (779, 405)
Screenshot: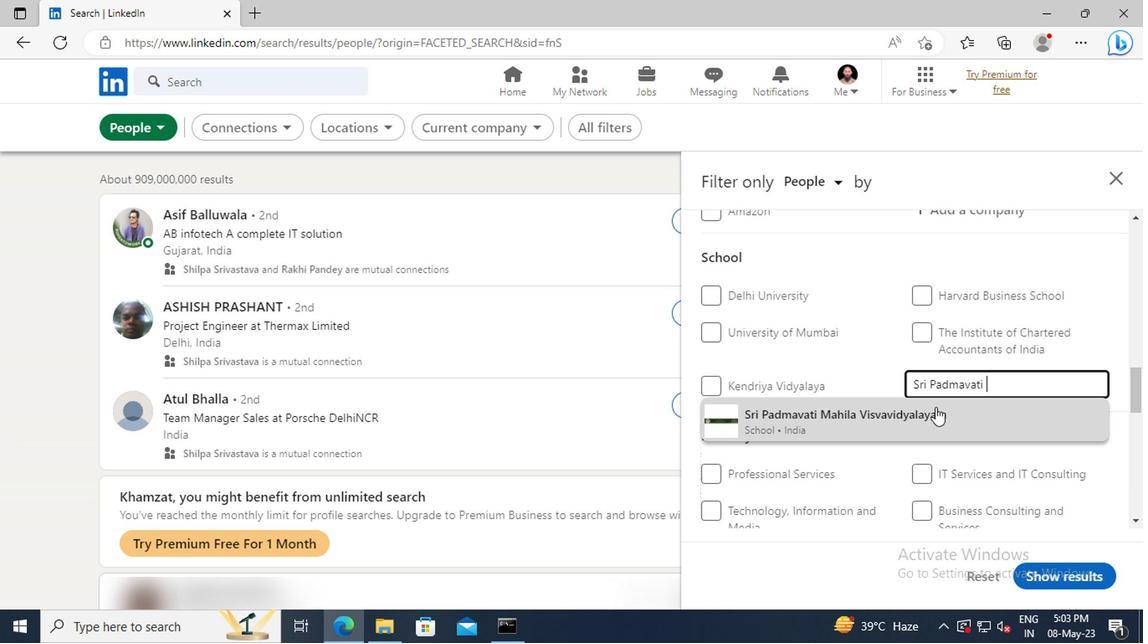 
Action: Mouse scrolled (779, 404) with delta (0, 0)
Screenshot: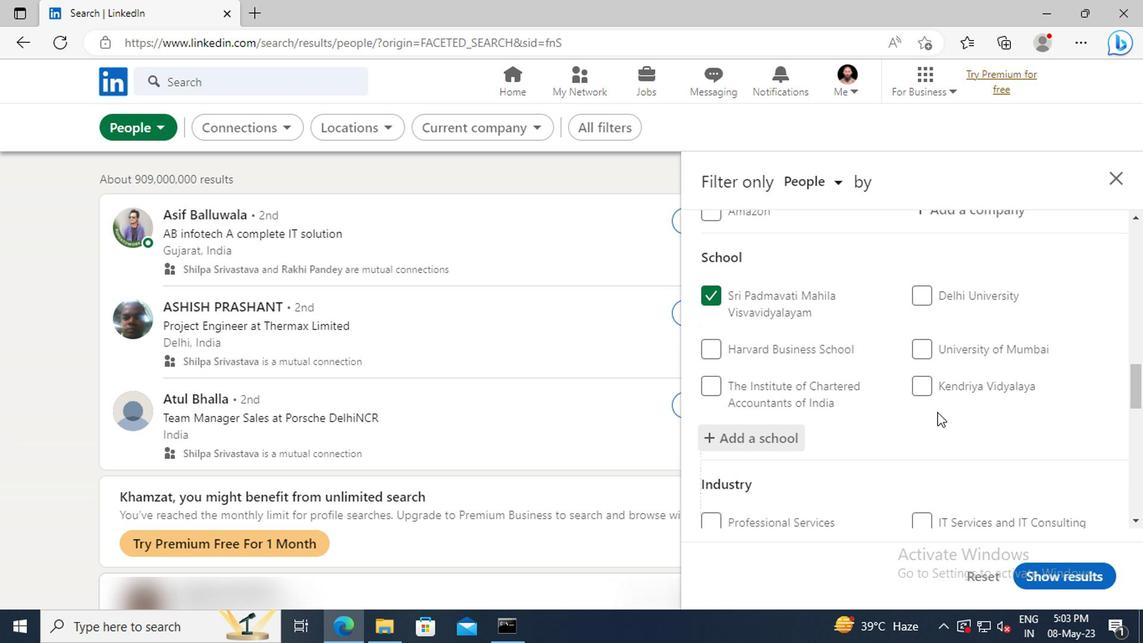 
Action: Mouse scrolled (779, 404) with delta (0, 0)
Screenshot: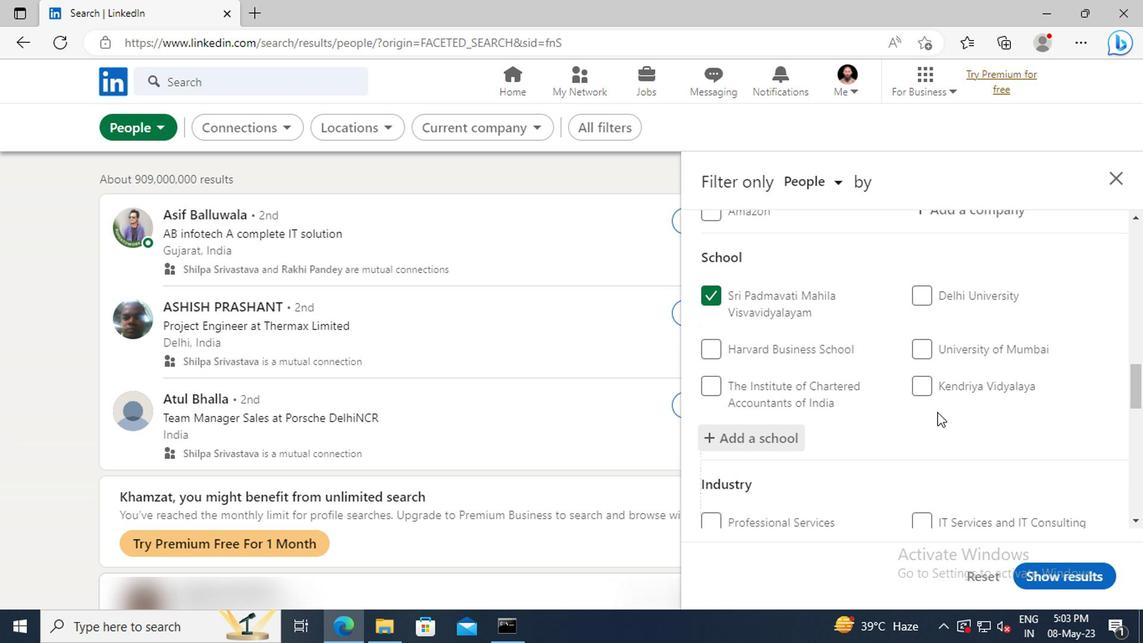 
Action: Mouse moved to (779, 405)
Screenshot: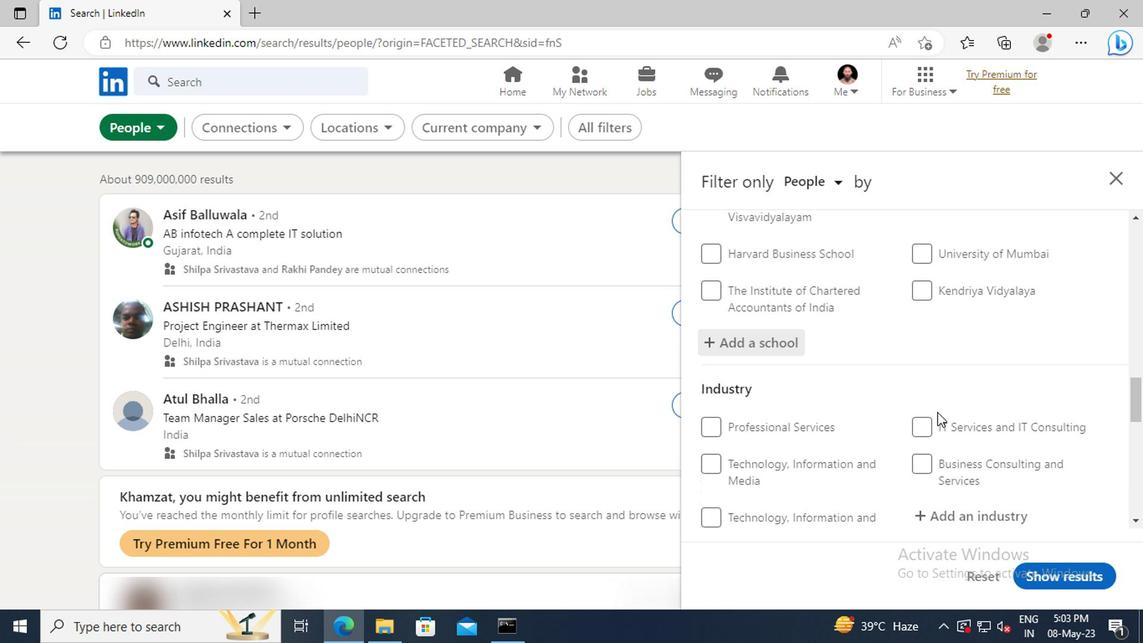 
Action: Mouse scrolled (779, 404) with delta (0, 0)
Screenshot: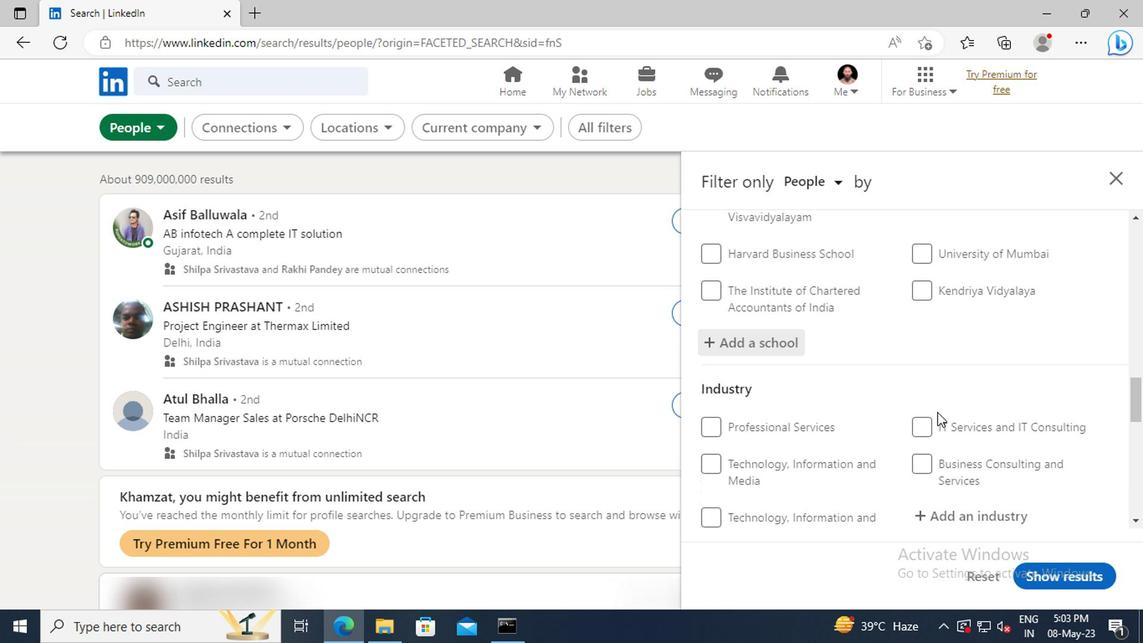 
Action: Mouse moved to (779, 402)
Screenshot: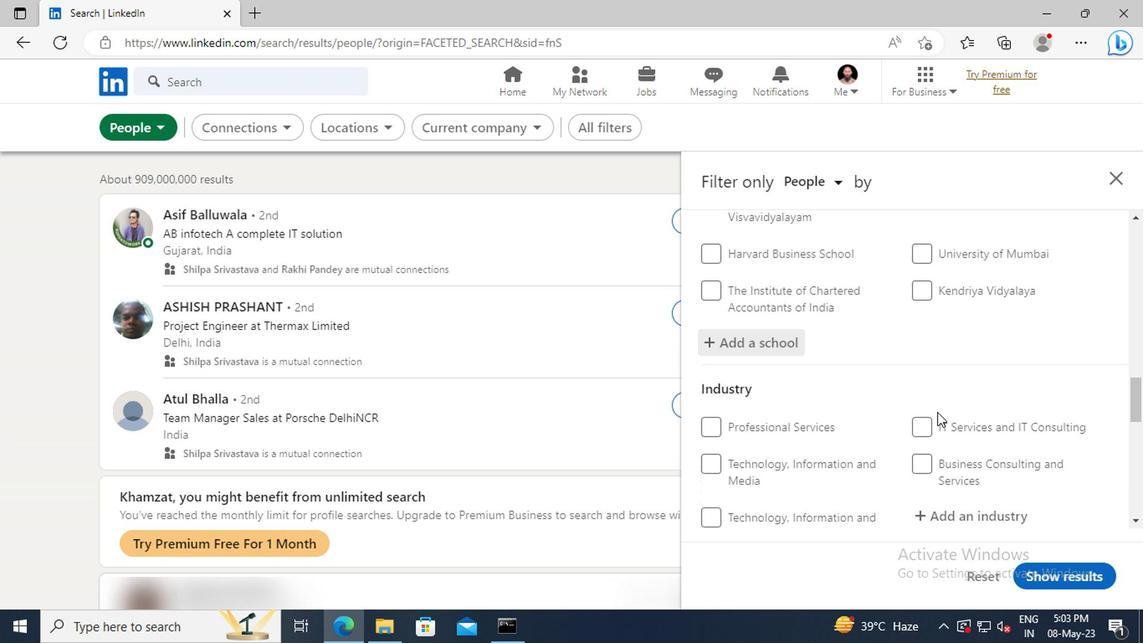 
Action: Mouse scrolled (779, 401) with delta (0, 0)
Screenshot: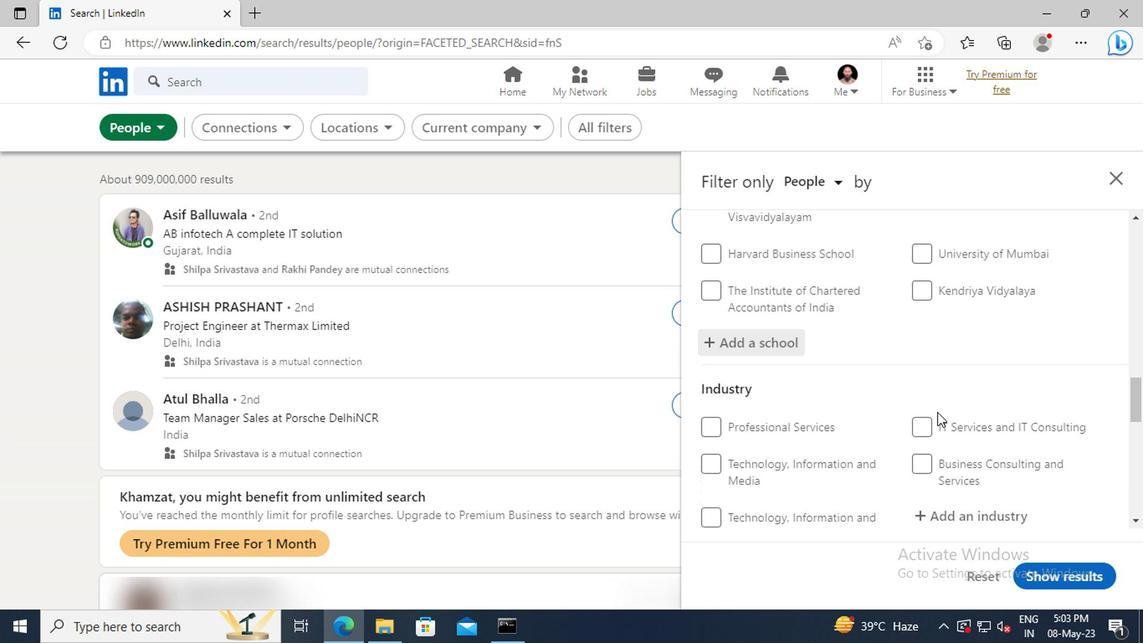 
Action: Mouse moved to (780, 407)
Screenshot: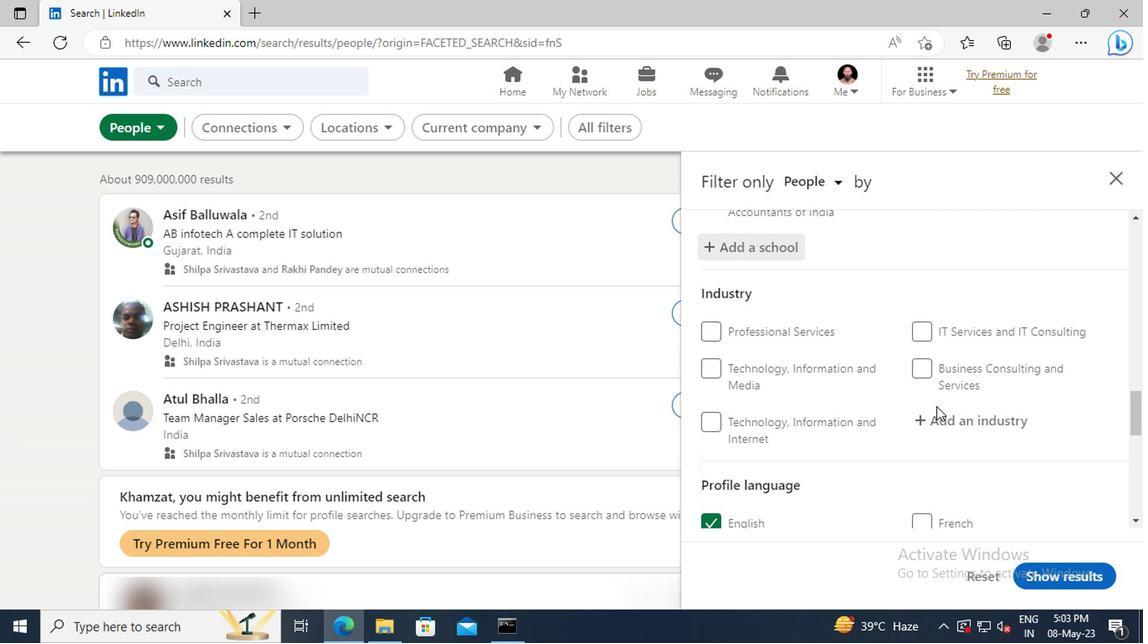 
Action: Mouse pressed left at (780, 407)
Screenshot: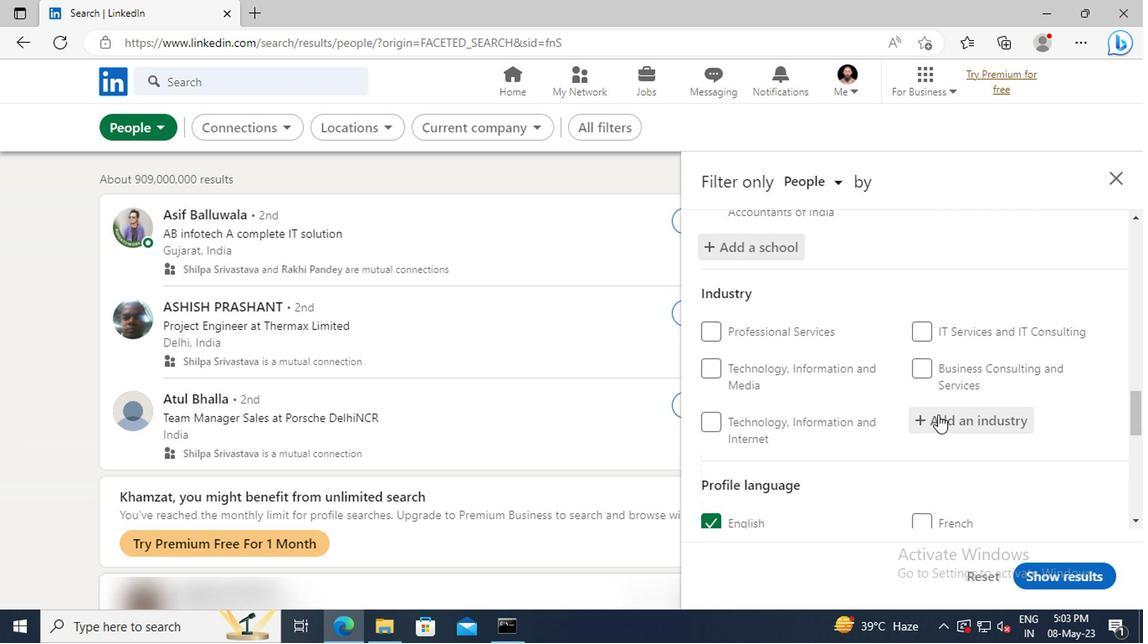 
Action: Key pressed <Key.shift>REAL<Key.space><Key.shift>ESTATE<Key.space>AND<Key.space>
Screenshot: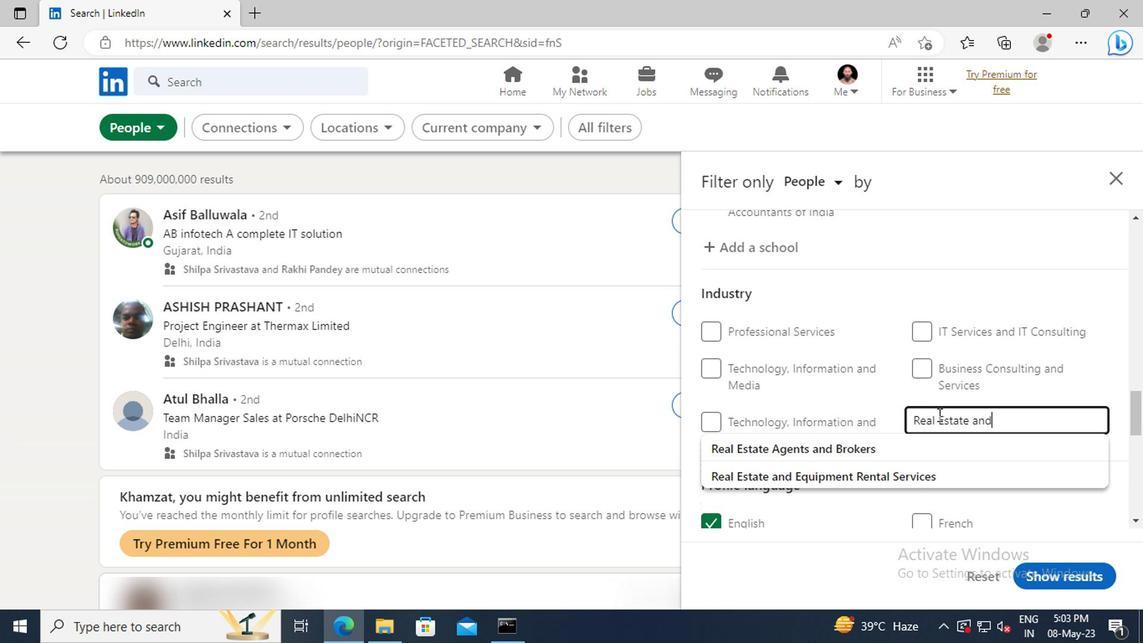 
Action: Mouse moved to (793, 443)
Screenshot: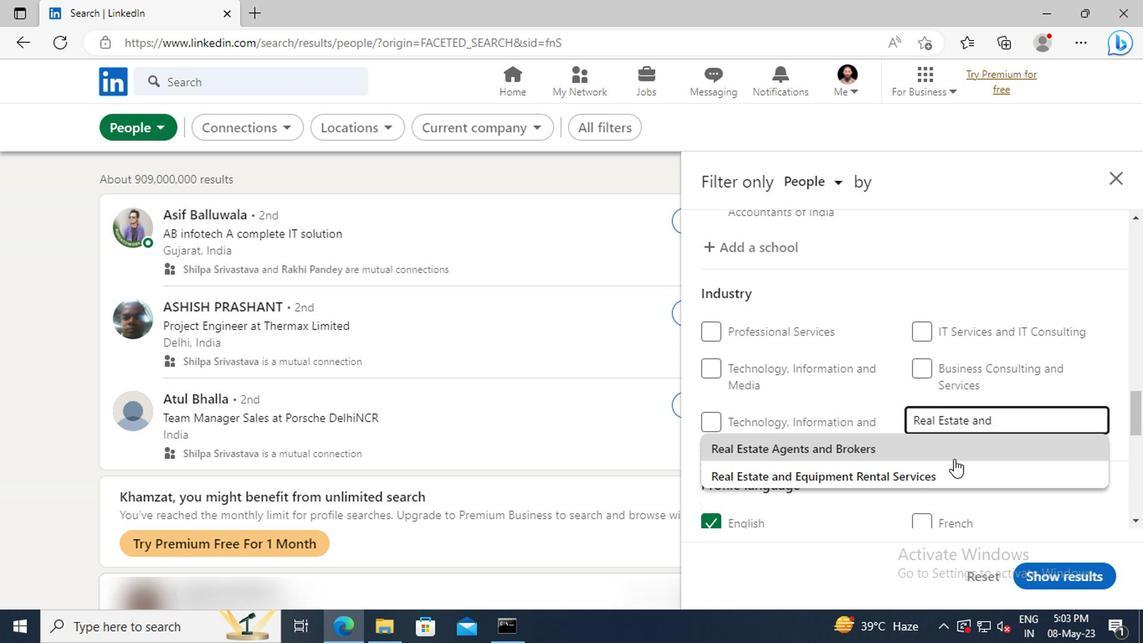 
Action: Mouse pressed left at (793, 443)
Screenshot: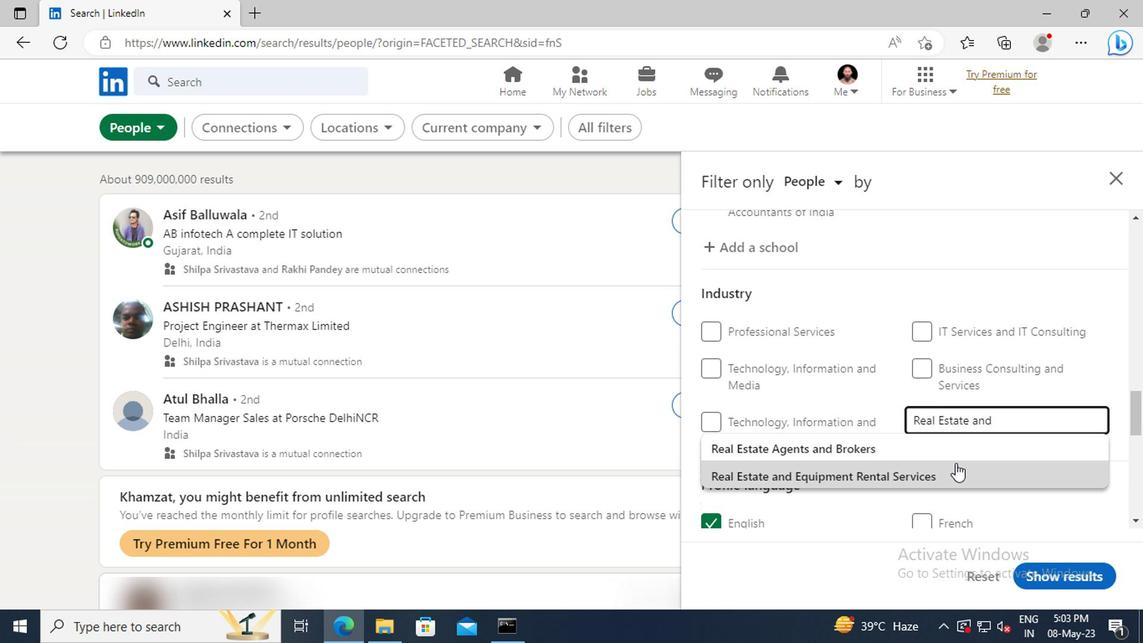 
Action: Mouse moved to (792, 441)
Screenshot: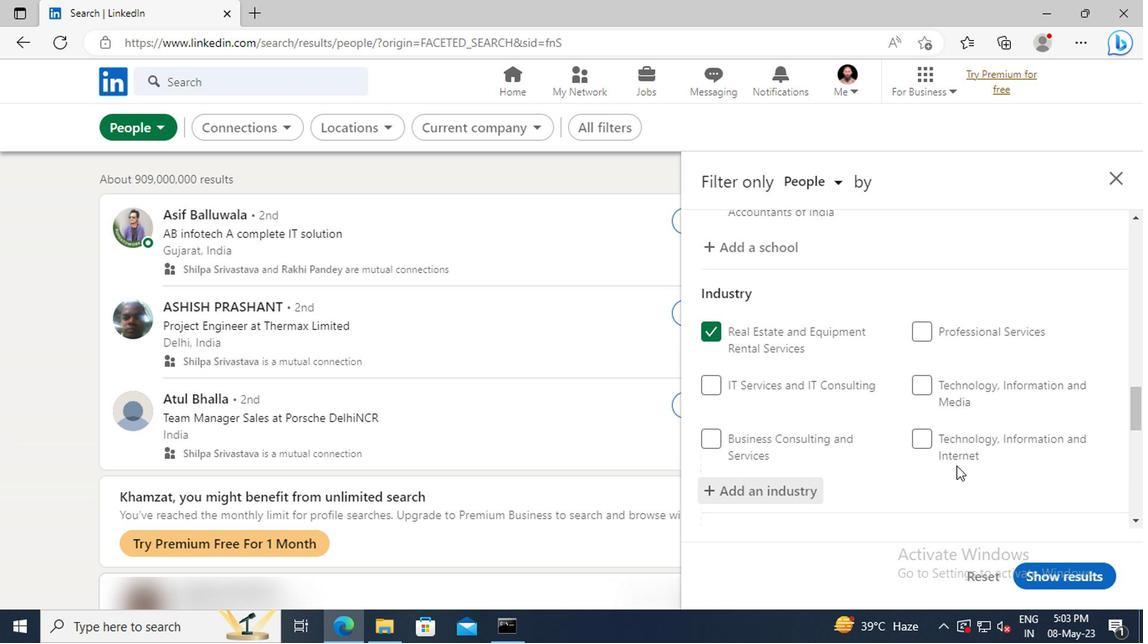 
Action: Mouse scrolled (792, 440) with delta (0, 0)
Screenshot: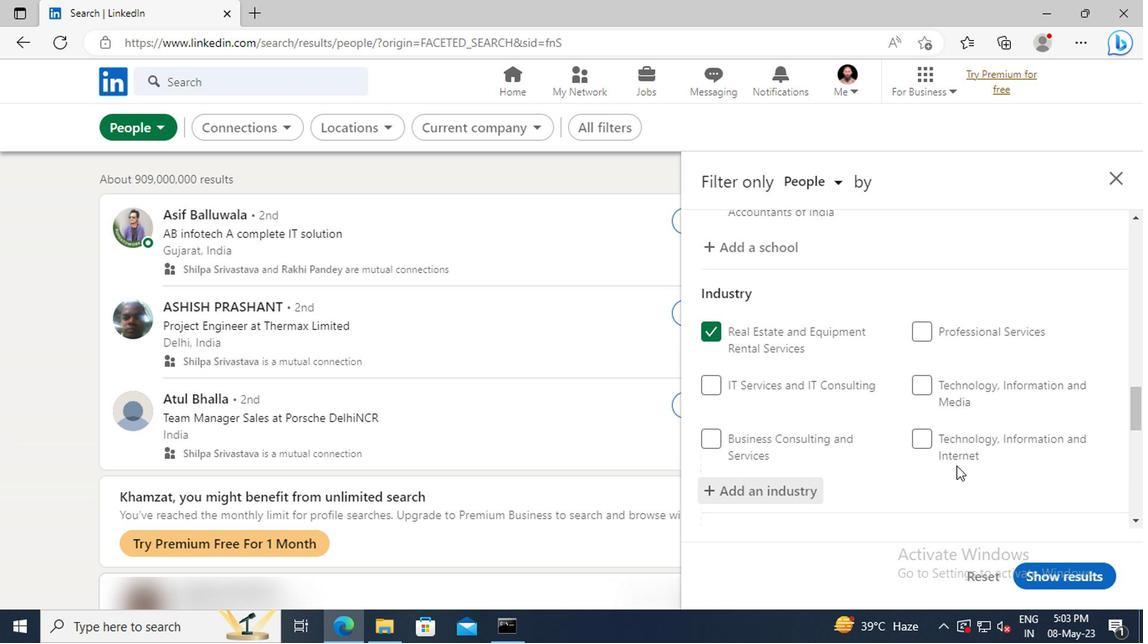 
Action: Mouse moved to (790, 437)
Screenshot: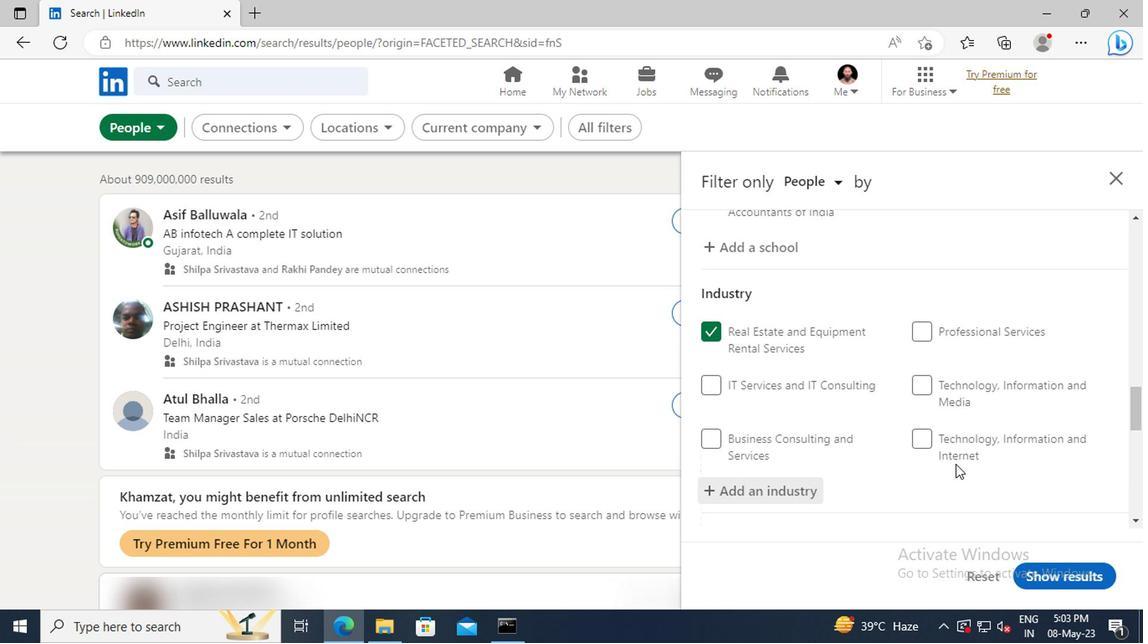 
Action: Mouse scrolled (790, 436) with delta (0, 0)
Screenshot: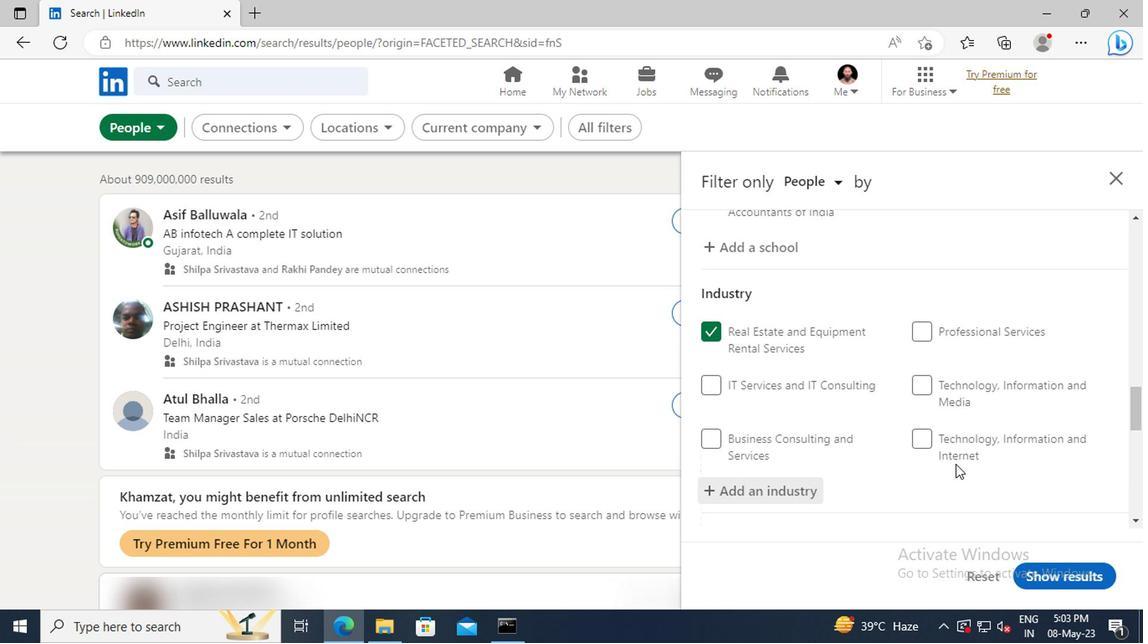 
Action: Mouse moved to (784, 407)
Screenshot: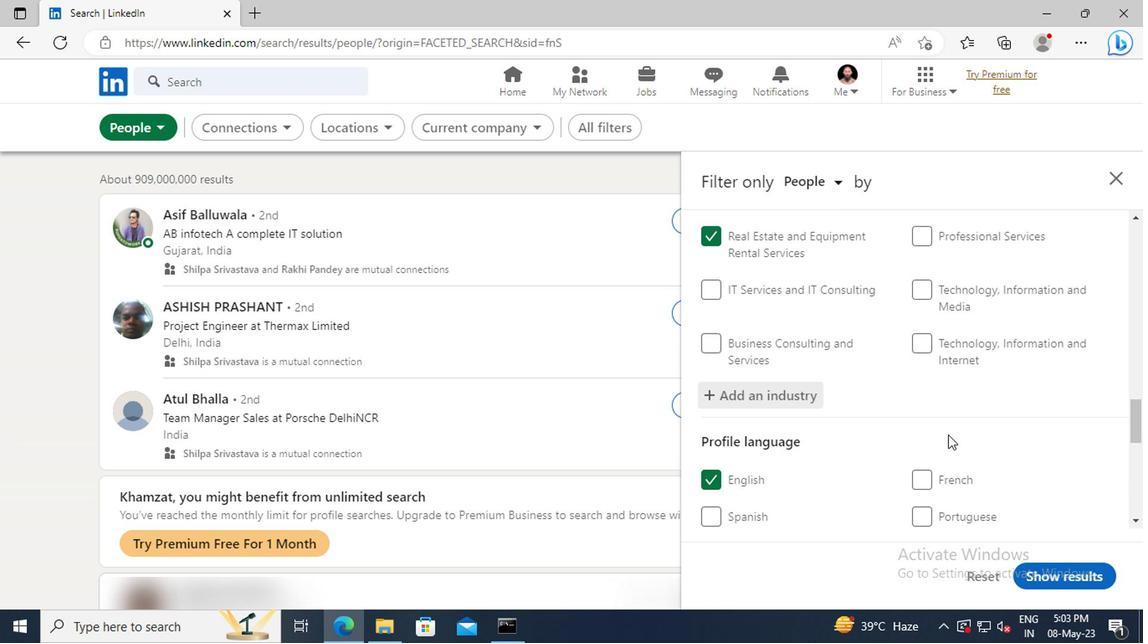 
Action: Mouse scrolled (784, 407) with delta (0, 0)
Screenshot: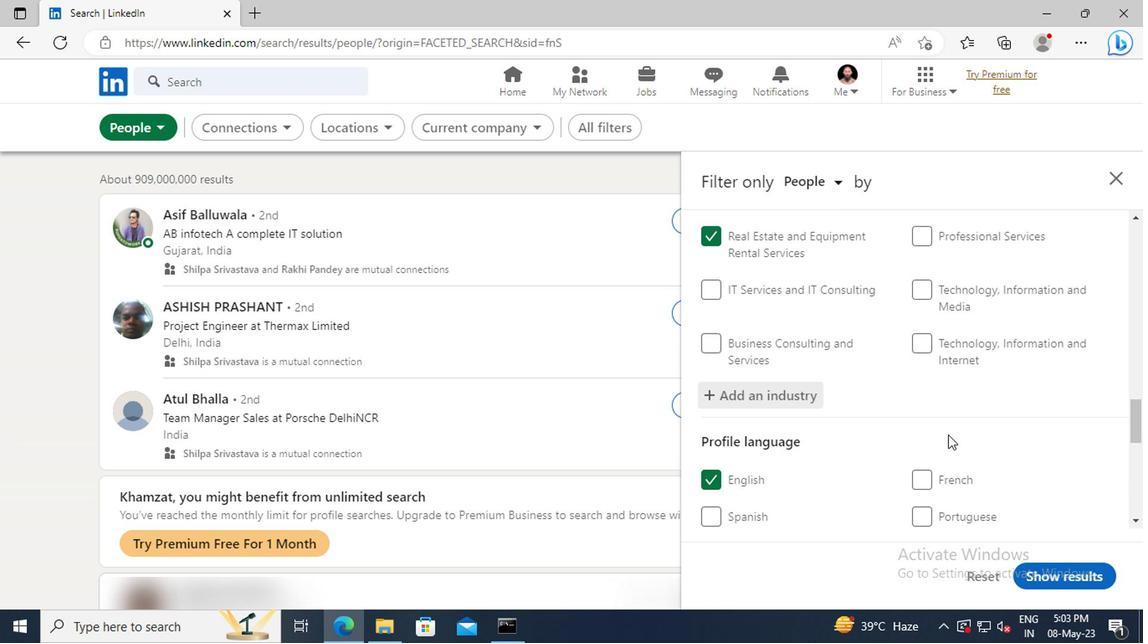 
Action: Mouse moved to (784, 402)
Screenshot: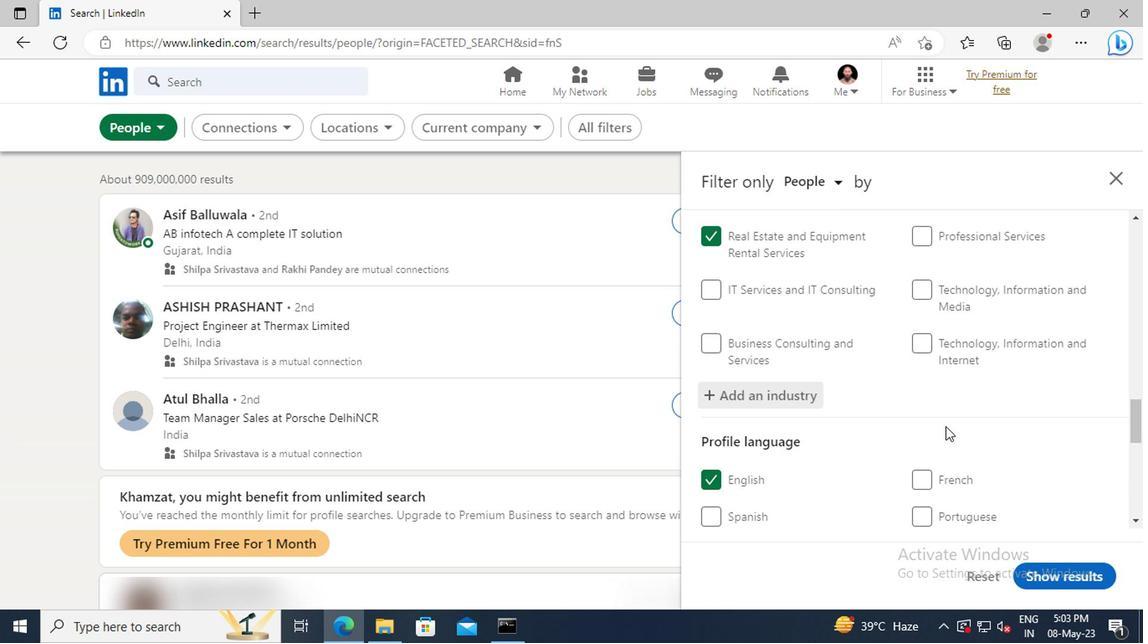 
Action: Mouse scrolled (784, 401) with delta (0, 0)
Screenshot: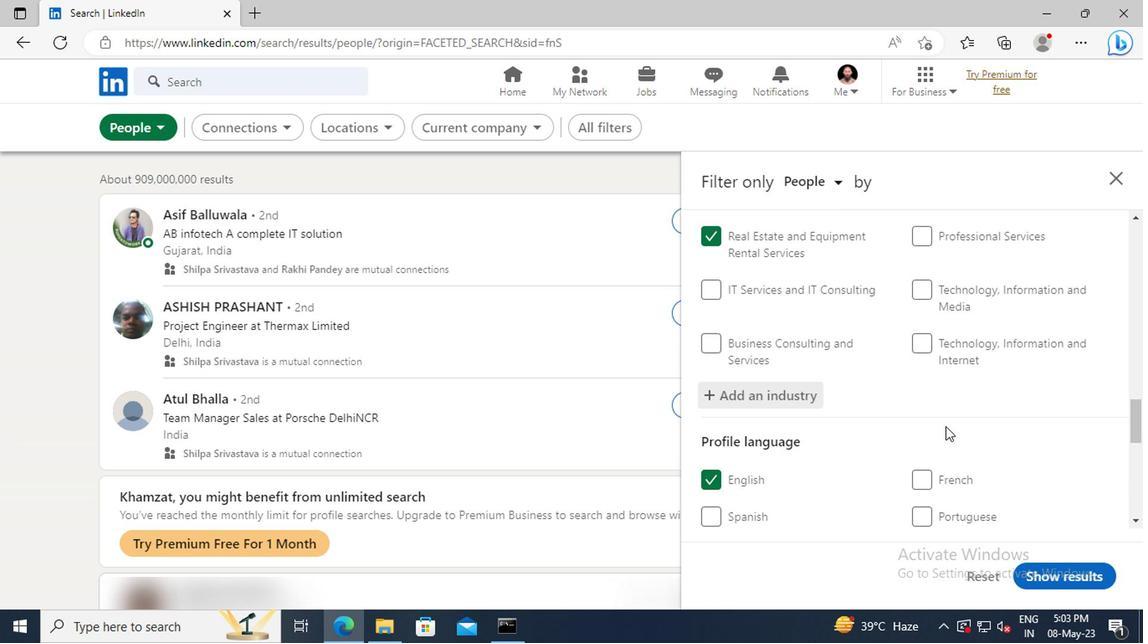 
Action: Mouse moved to (781, 389)
Screenshot: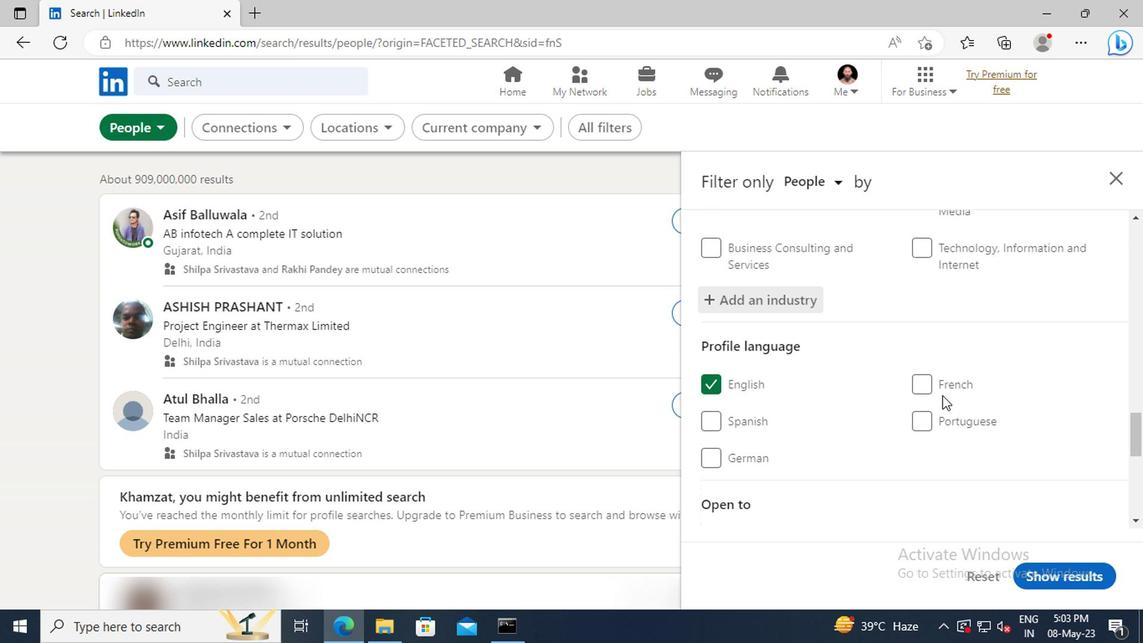 
Action: Mouse scrolled (781, 388) with delta (0, 0)
Screenshot: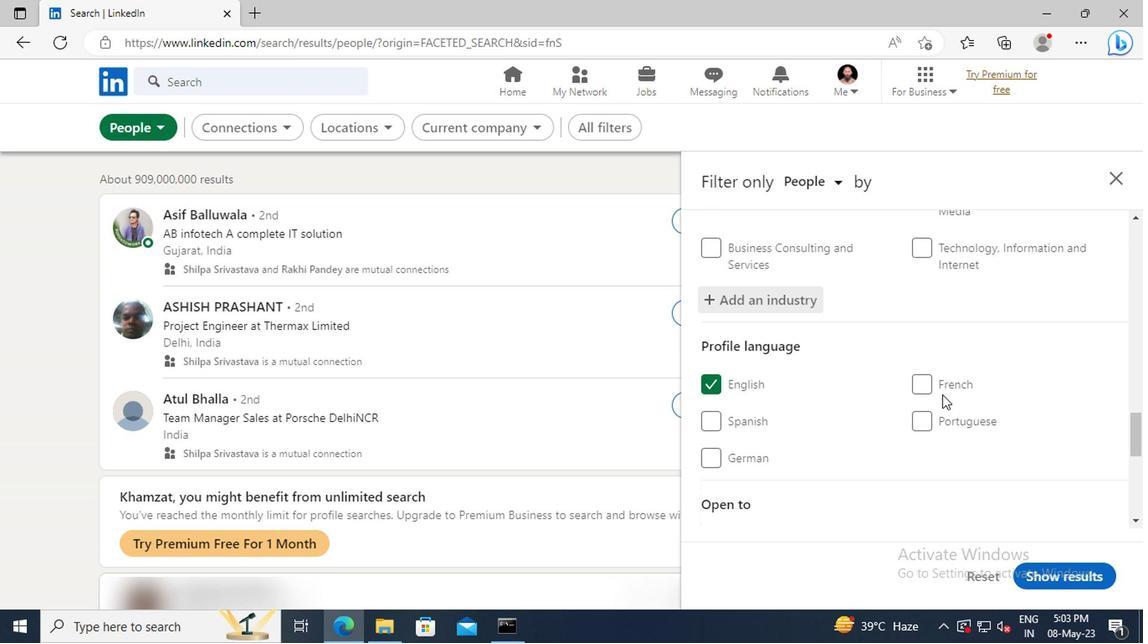 
Action: Mouse moved to (781, 389)
Screenshot: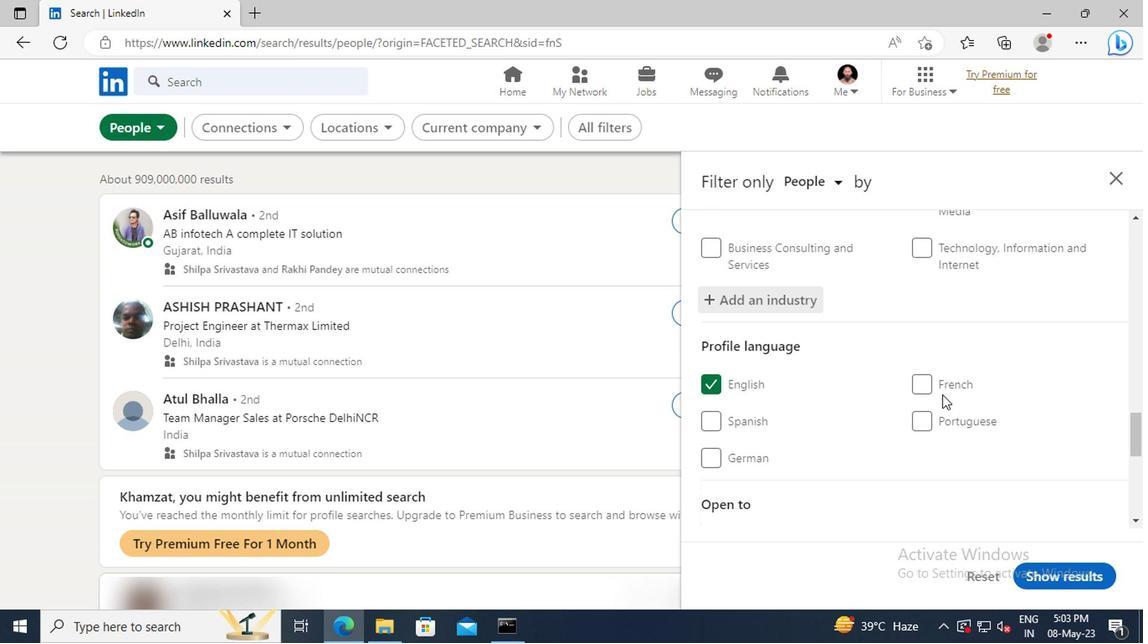 
Action: Mouse scrolled (781, 388) with delta (0, 0)
Screenshot: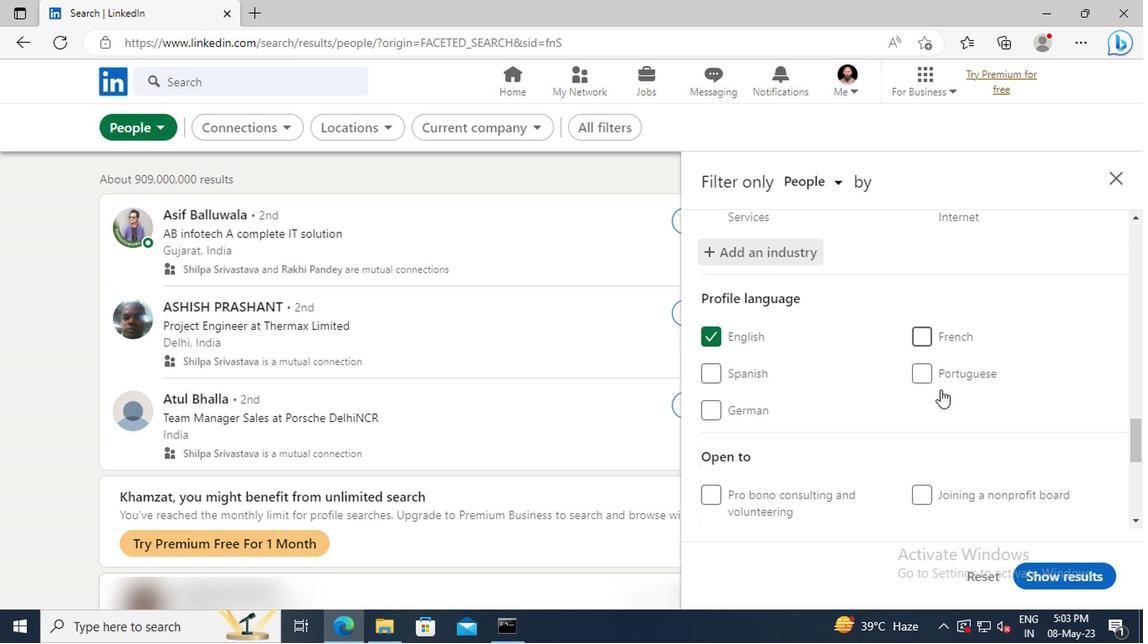 
Action: Mouse scrolled (781, 388) with delta (0, 0)
Screenshot: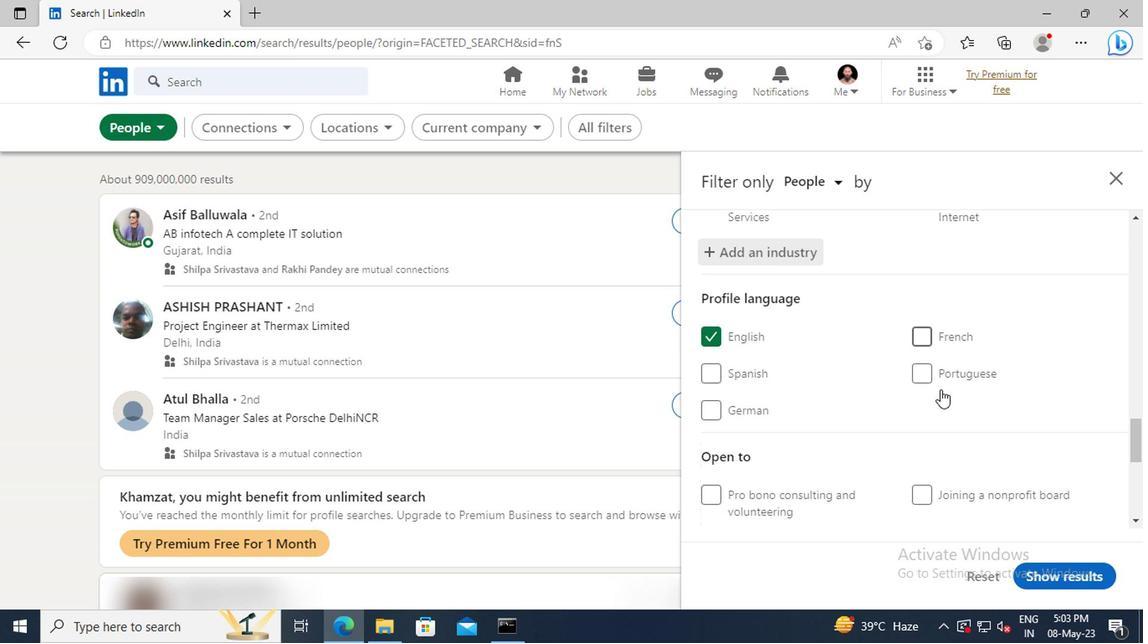 
Action: Mouse moved to (781, 388)
Screenshot: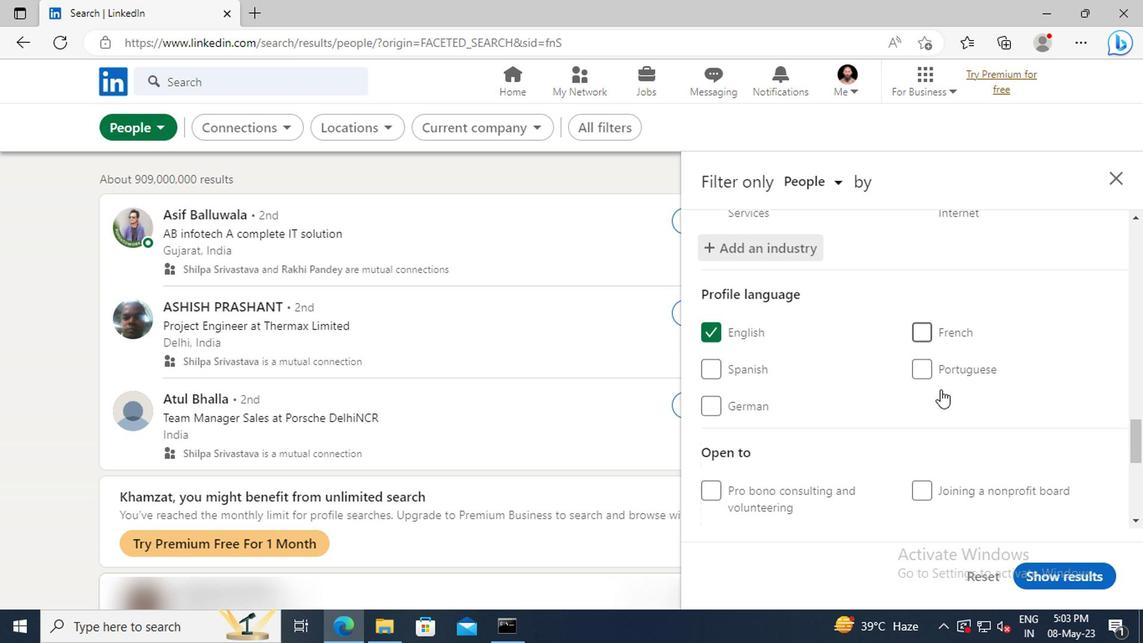 
Action: Mouse scrolled (781, 388) with delta (0, 0)
Screenshot: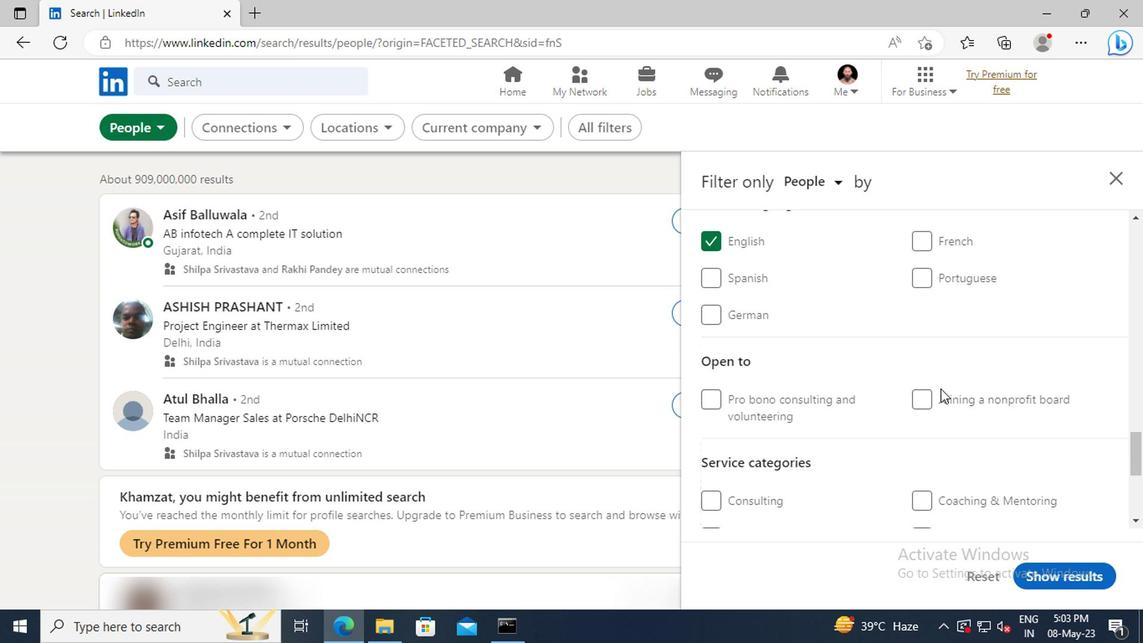 
Action: Mouse scrolled (781, 388) with delta (0, 0)
Screenshot: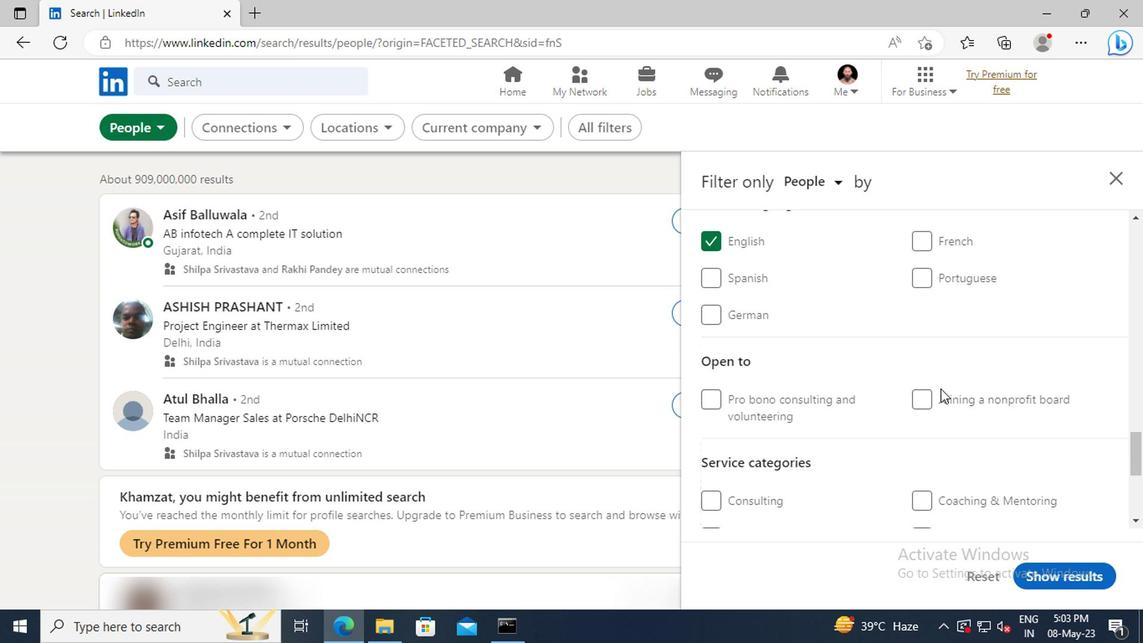 
Action: Mouse scrolled (781, 388) with delta (0, 0)
Screenshot: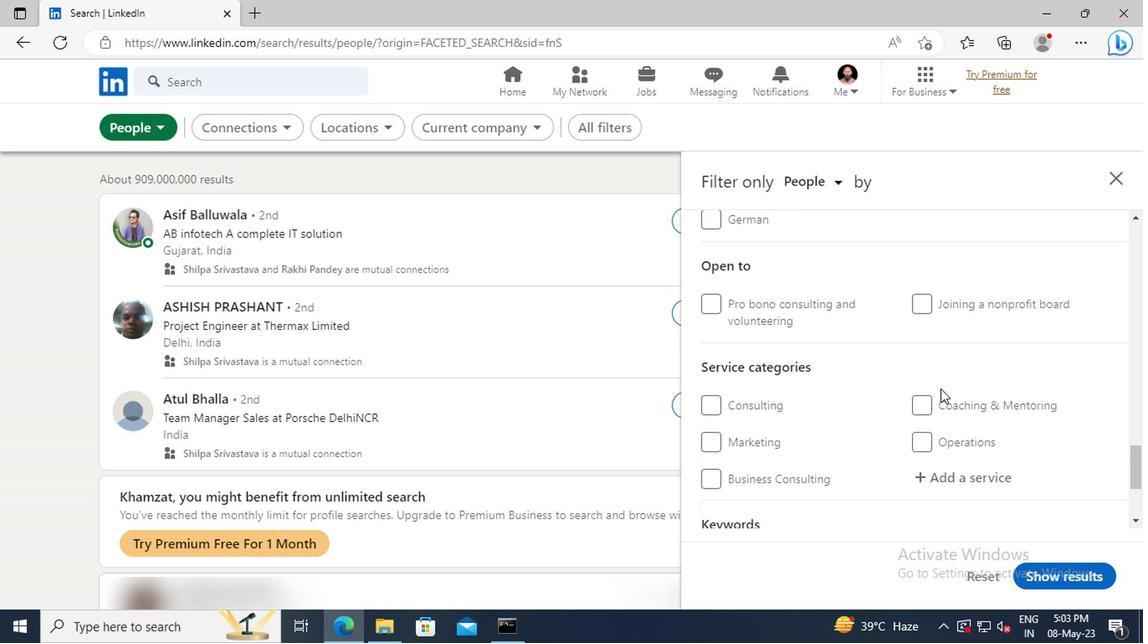 
Action: Mouse scrolled (781, 388) with delta (0, 0)
Screenshot: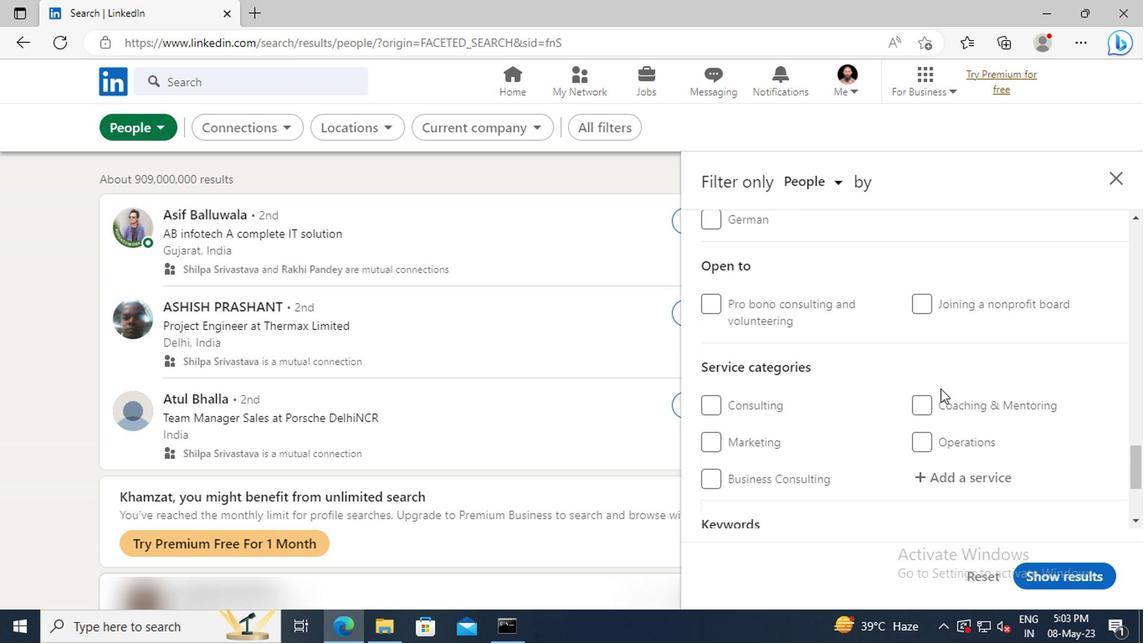 
Action: Mouse moved to (776, 386)
Screenshot: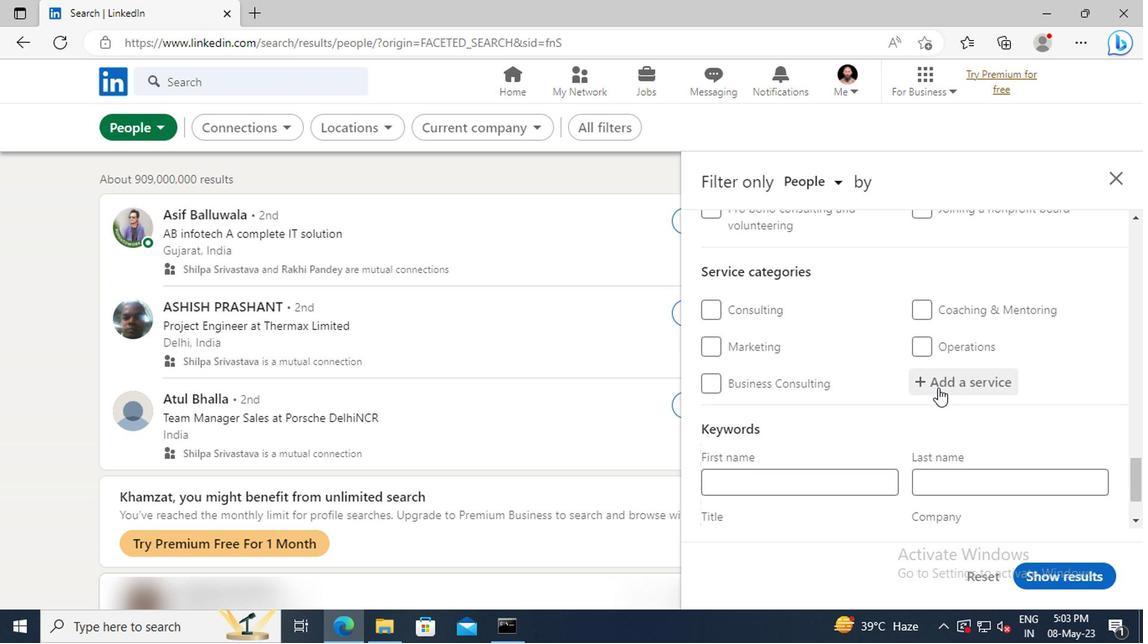 
Action: Mouse pressed left at (776, 386)
Screenshot: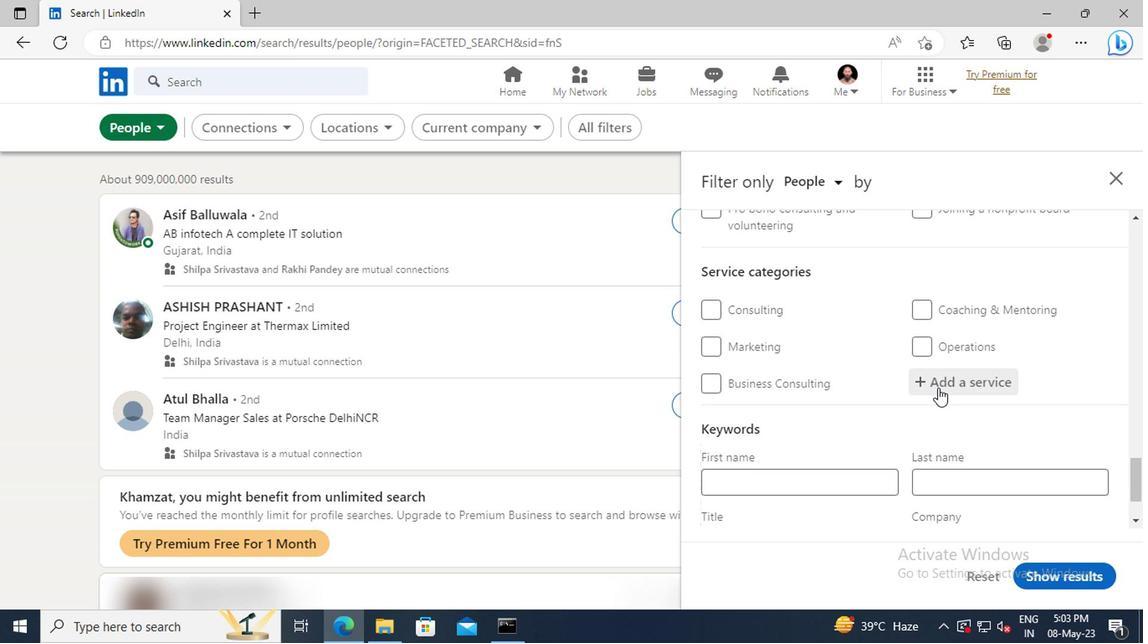 
Action: Key pressed <Key.shift>PORT
Screenshot: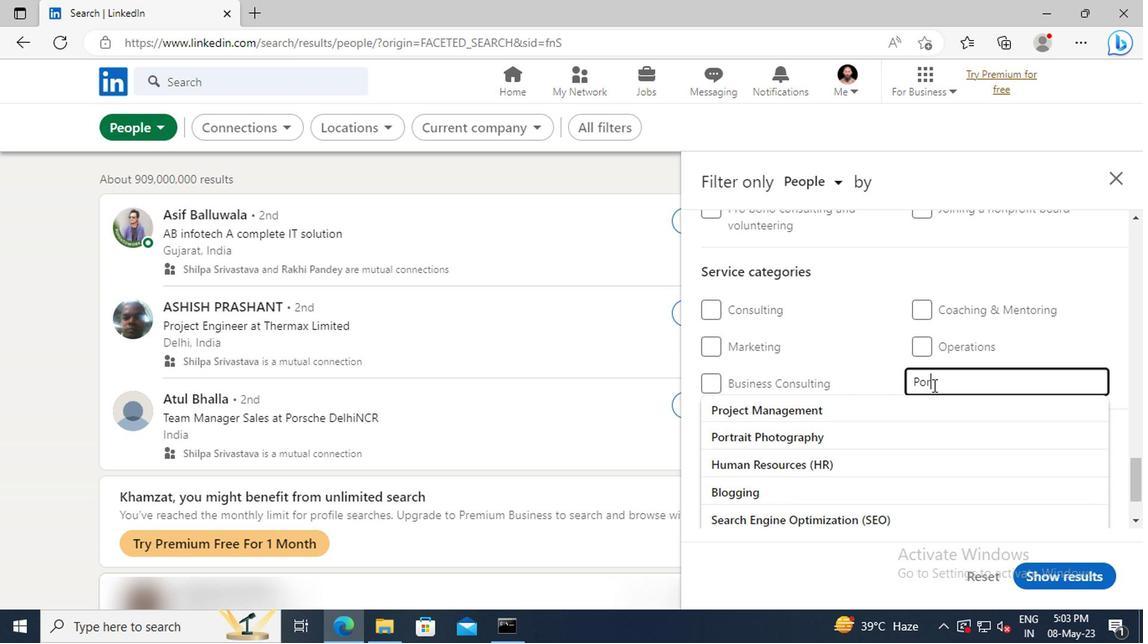 
Action: Mouse moved to (775, 402)
Screenshot: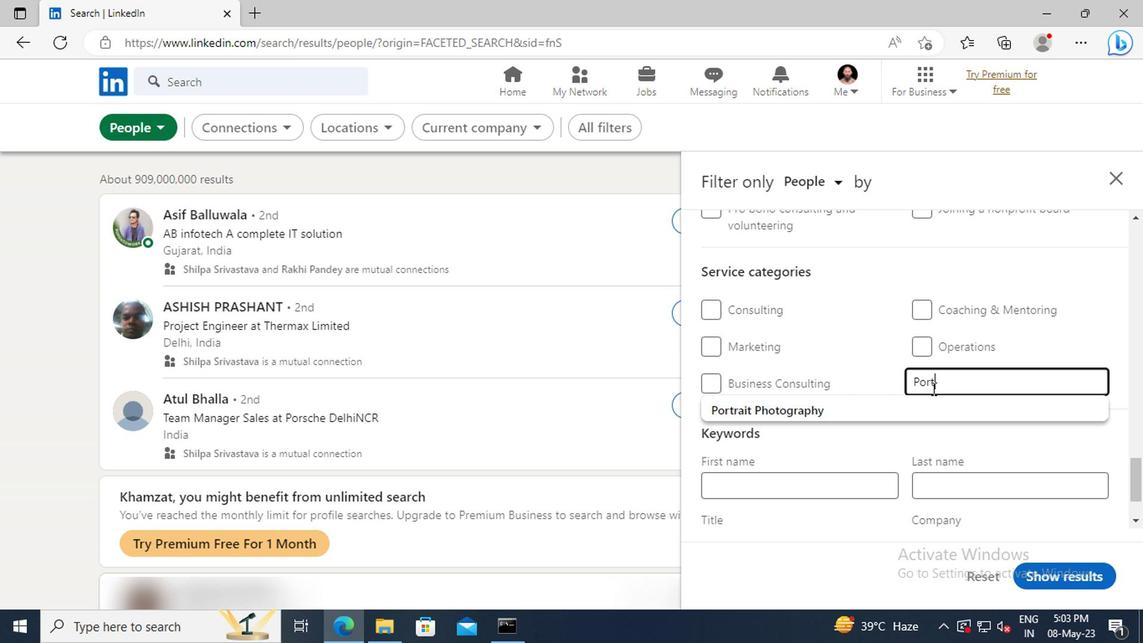 
Action: Mouse pressed left at (775, 402)
Screenshot: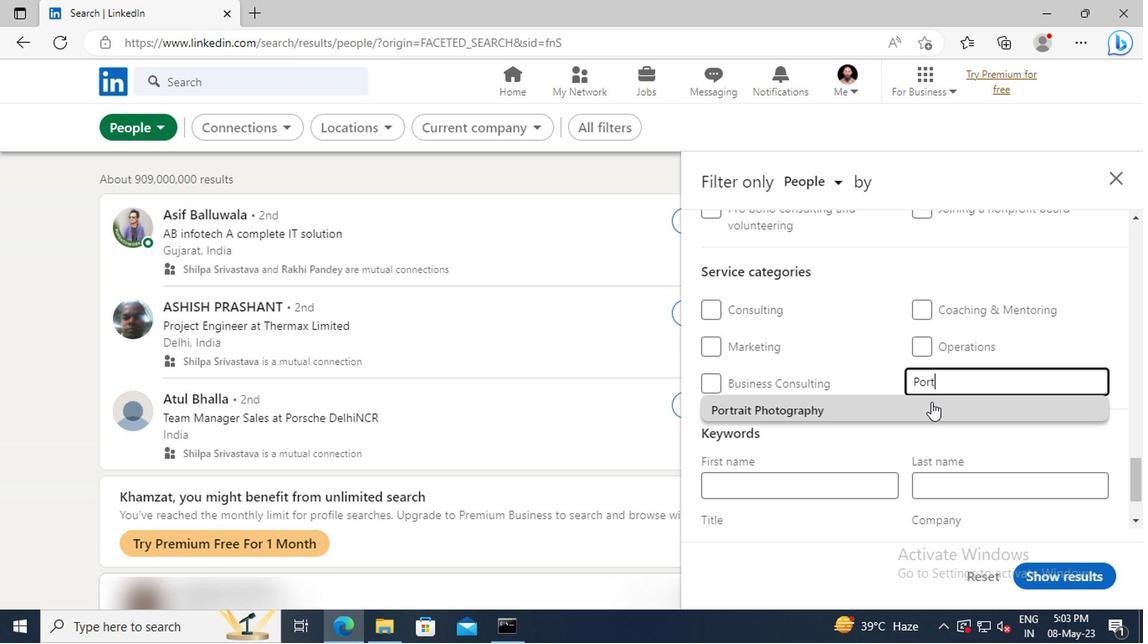 
Action: Mouse scrolled (775, 401) with delta (0, 0)
Screenshot: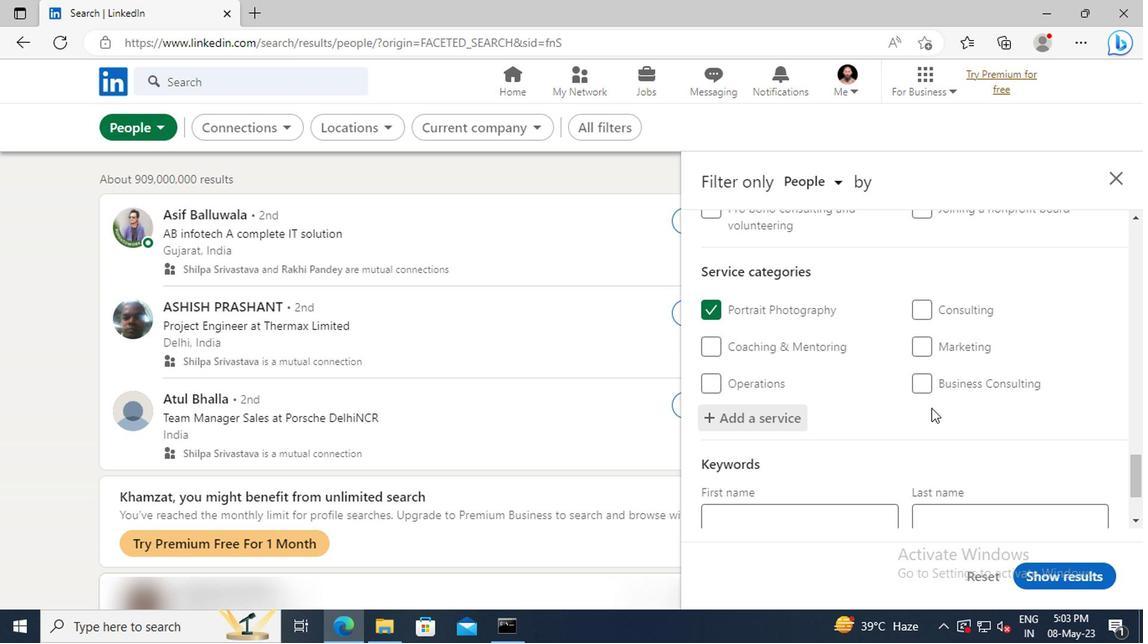 
Action: Mouse scrolled (775, 401) with delta (0, 0)
Screenshot: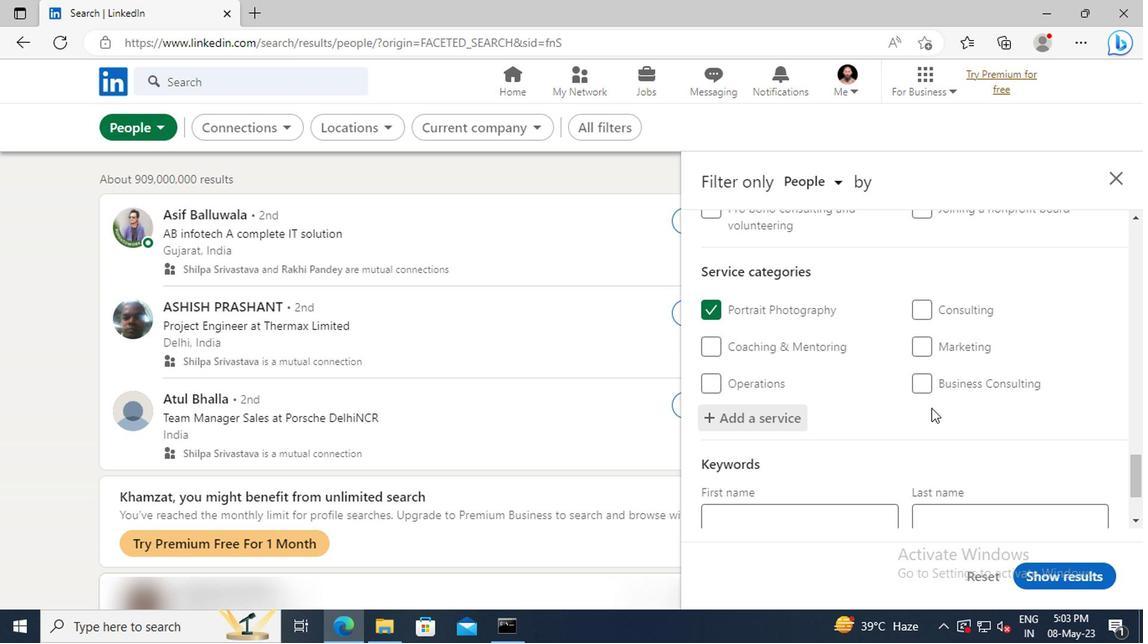 
Action: Mouse scrolled (775, 401) with delta (0, 0)
Screenshot: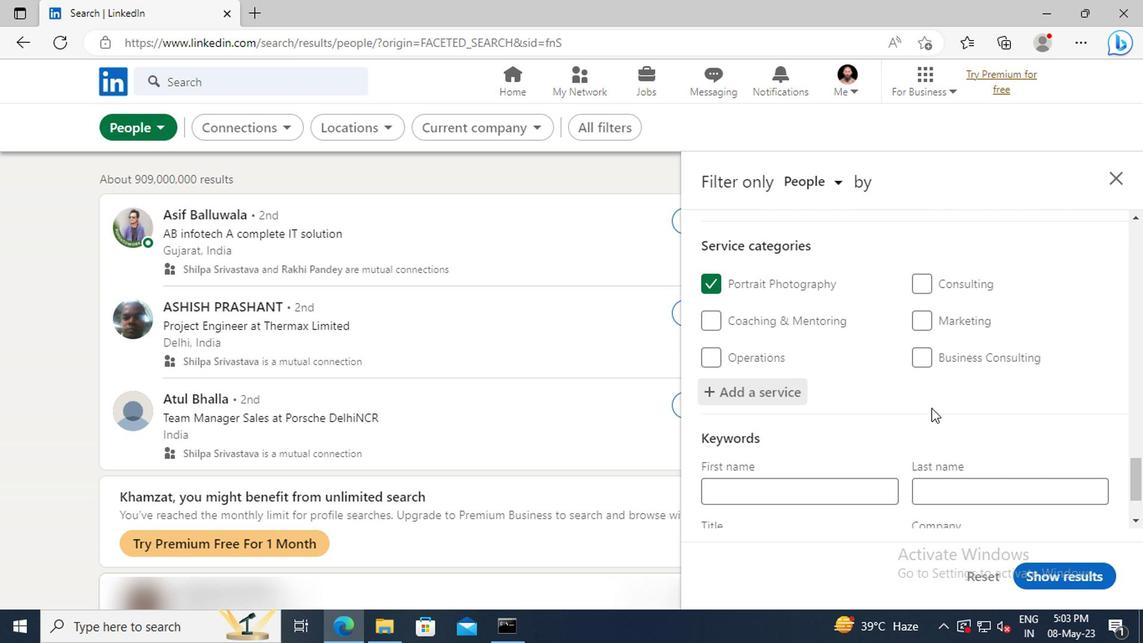 
Action: Mouse scrolled (775, 401) with delta (0, 0)
Screenshot: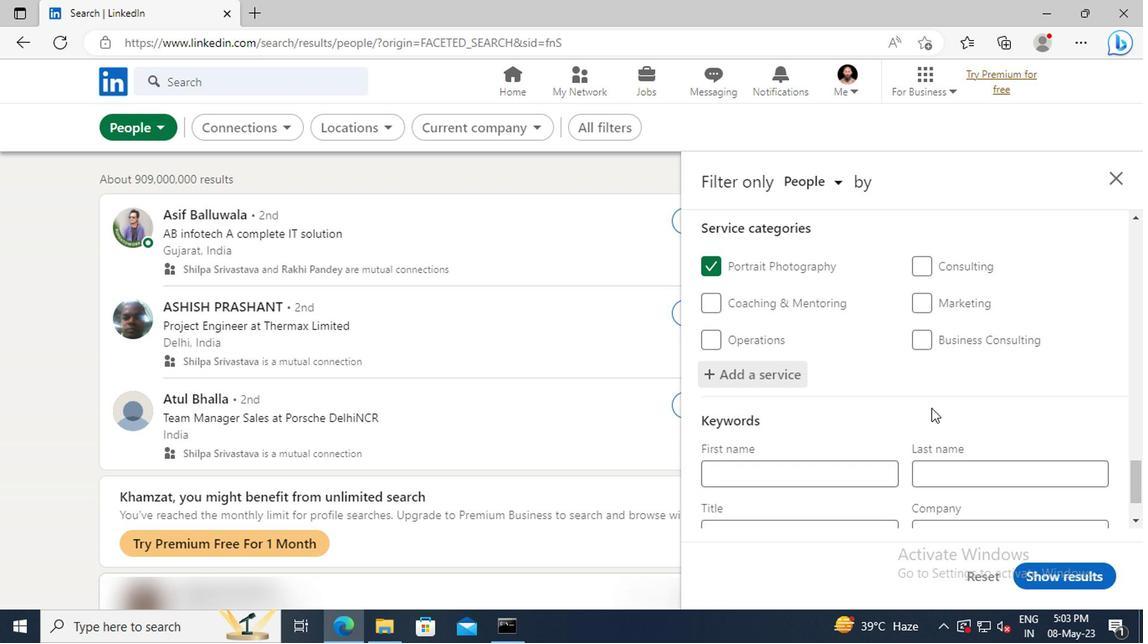 
Action: Mouse scrolled (775, 401) with delta (0, 0)
Screenshot: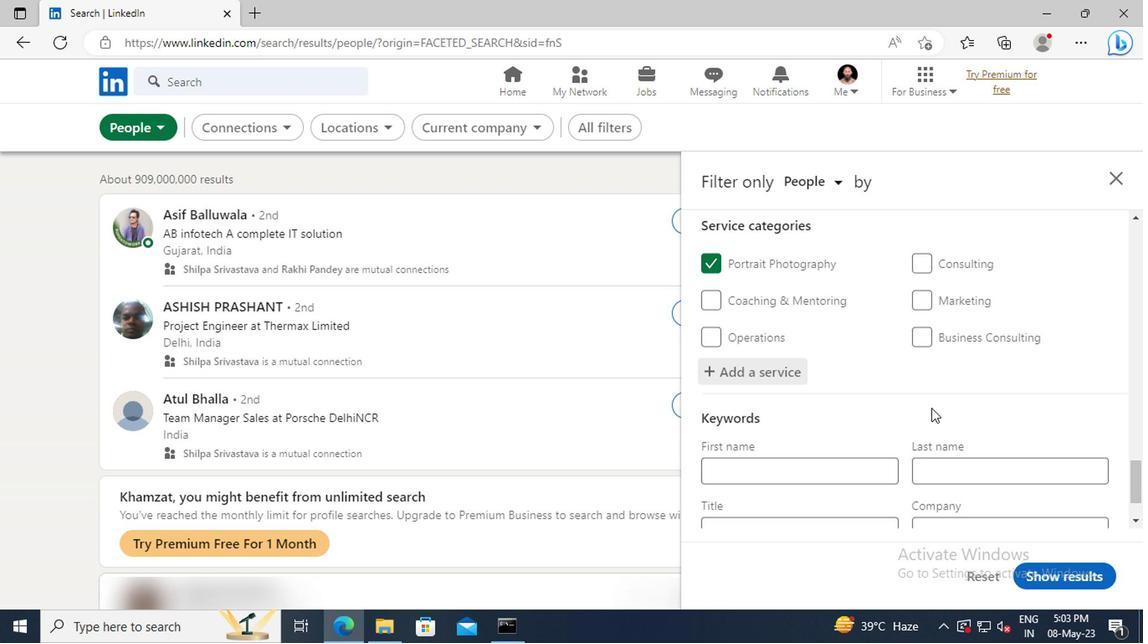 
Action: Mouse moved to (700, 428)
Screenshot: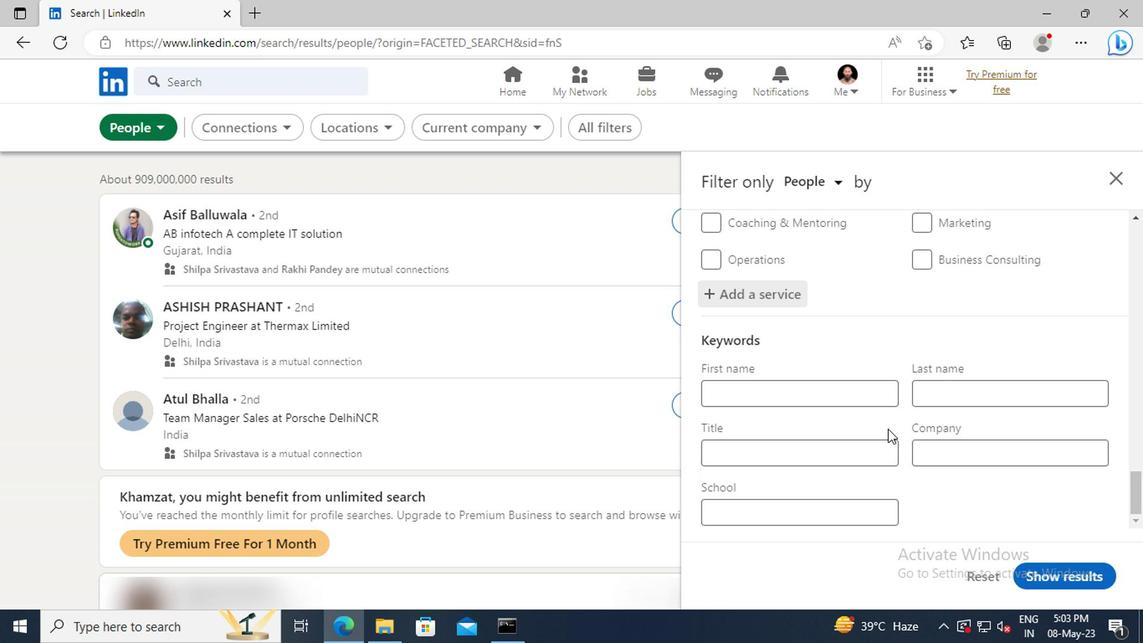
Action: Mouse pressed left at (700, 428)
Screenshot: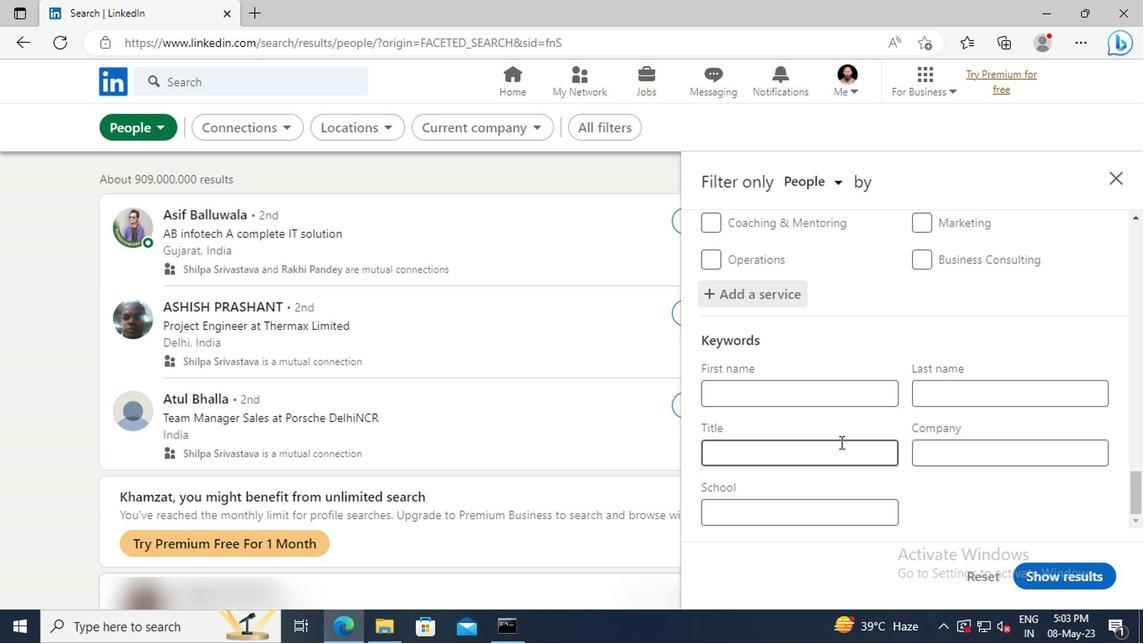 
Action: Key pressed <Key.shift>MASSAGE<Key.space><Key.shift>THERAPY<Key.enter>
Screenshot: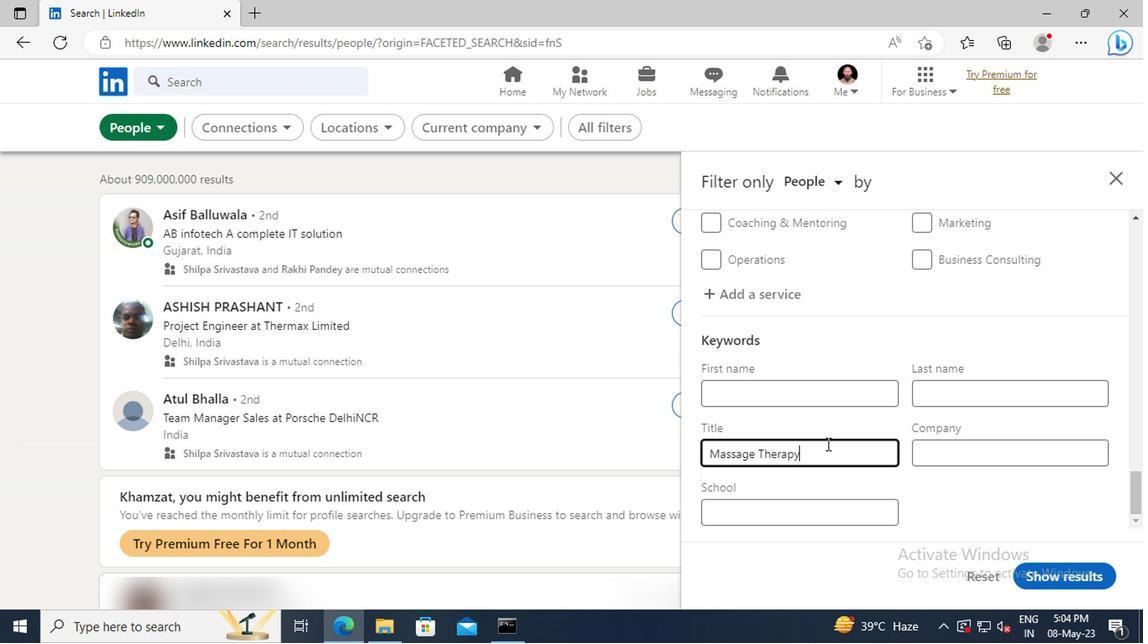 
Action: Mouse moved to (856, 523)
Screenshot: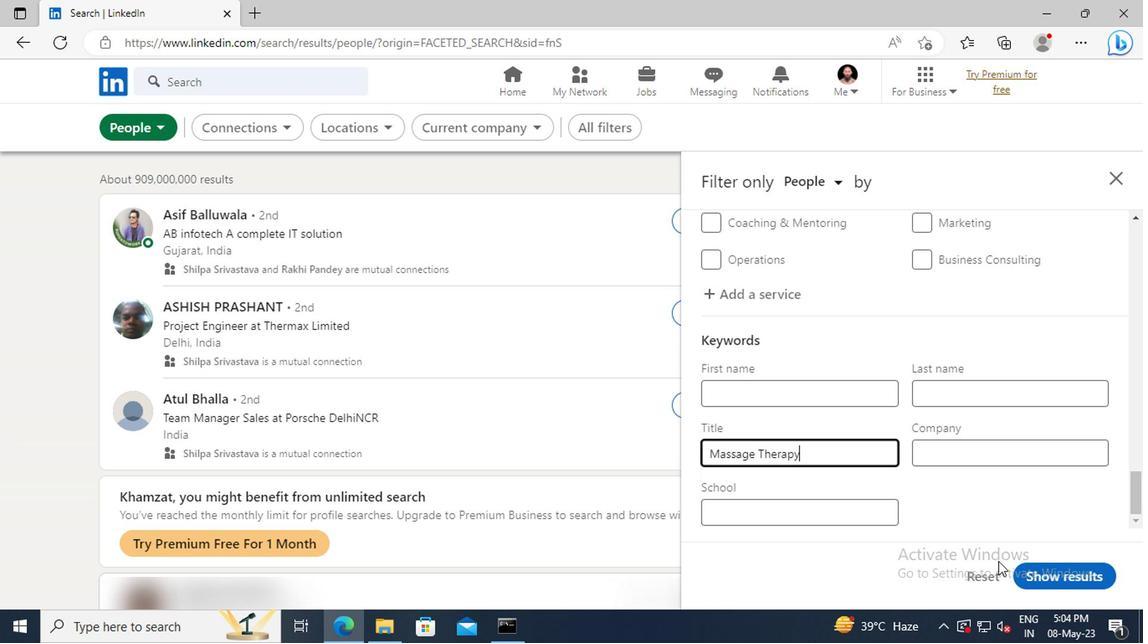
Action: Mouse pressed left at (856, 523)
Screenshot: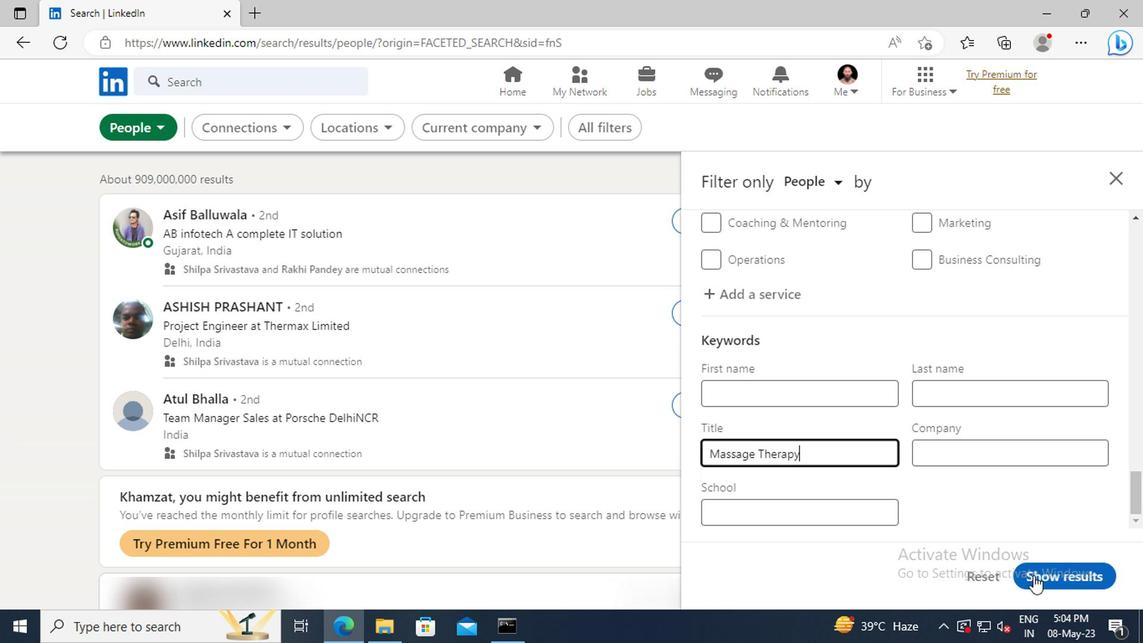 
